 Task: Add an event with the title Interview with RohitC, date '2023/10/28', time 7:50 AM to 9:50 AMand add a description: A coffee meeting with a client is an informal and relaxed setting where business professionals come together to discuss matters related to their professional relationship. It provides an opportunity to connect on a more personal level, build rapport, and strengthen the business partnership.Select event color  Flamingo . Add location for the event as: 654 Via Veneto, Rome, Italy, logged in from the account softage.5@softage.netand send the event invitation to softage.10@softage.net and softage.3@softage.net. Set a reminder for the event Weekly on Sunday
Action: Mouse moved to (75, 149)
Screenshot: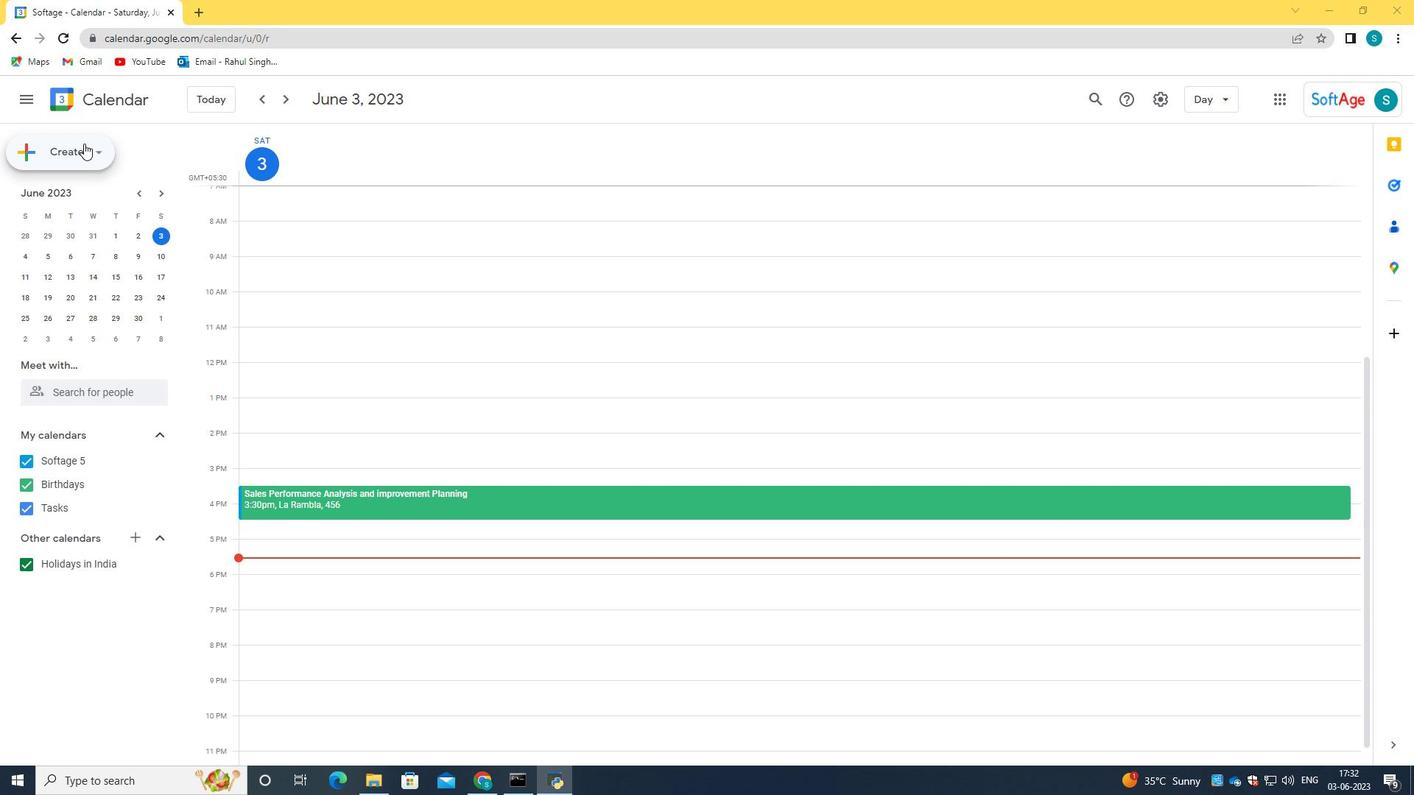 
Action: Mouse pressed left at (75, 149)
Screenshot: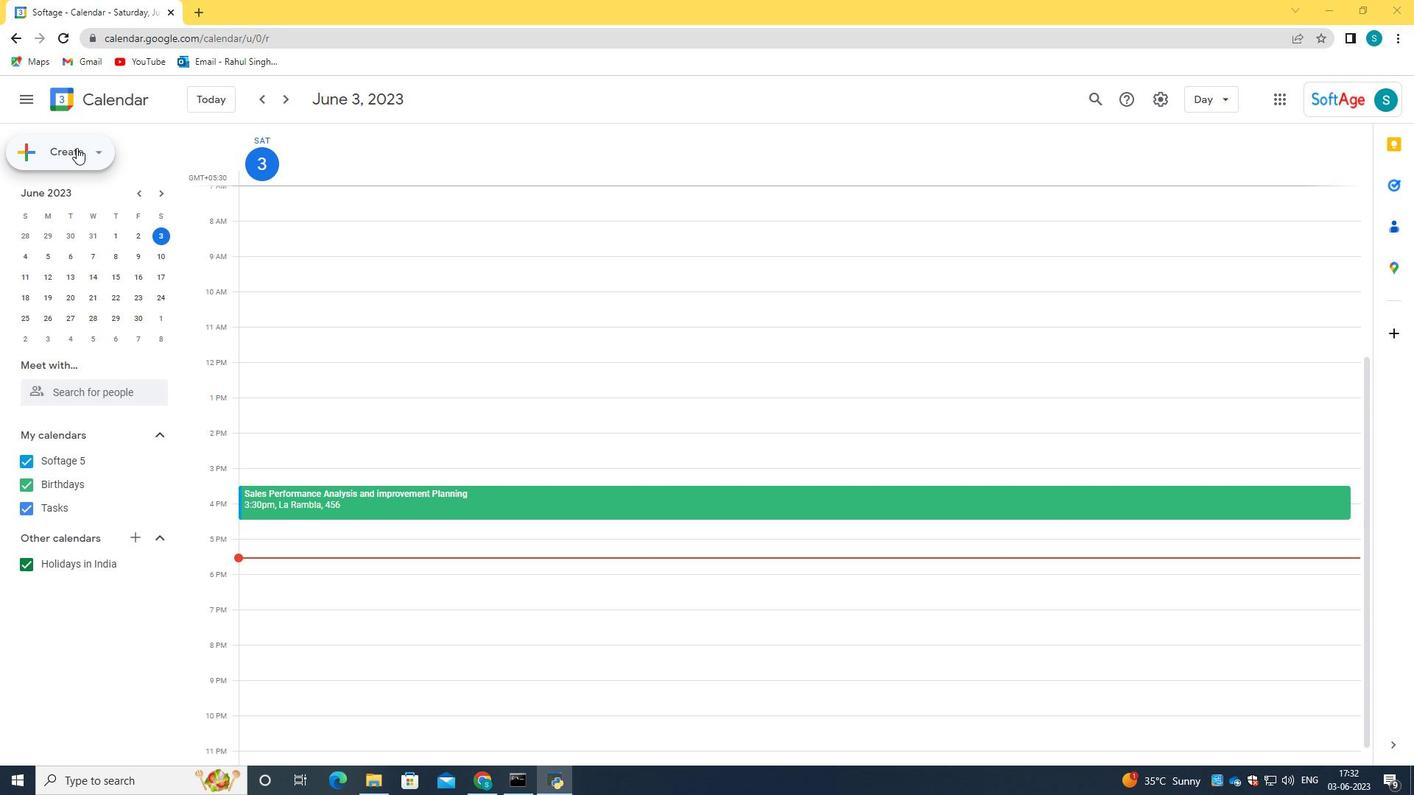 
Action: Mouse moved to (99, 188)
Screenshot: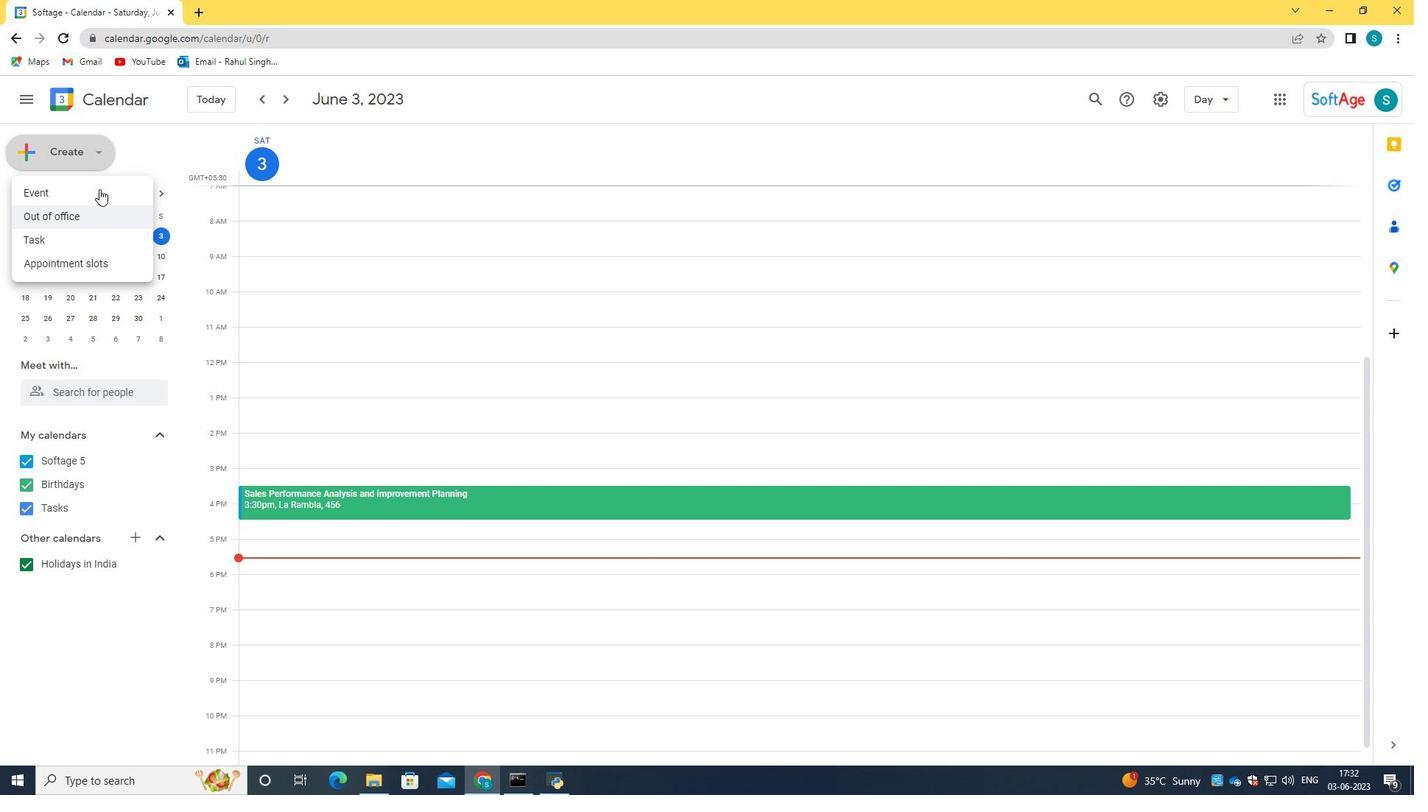 
Action: Mouse pressed left at (99, 188)
Screenshot: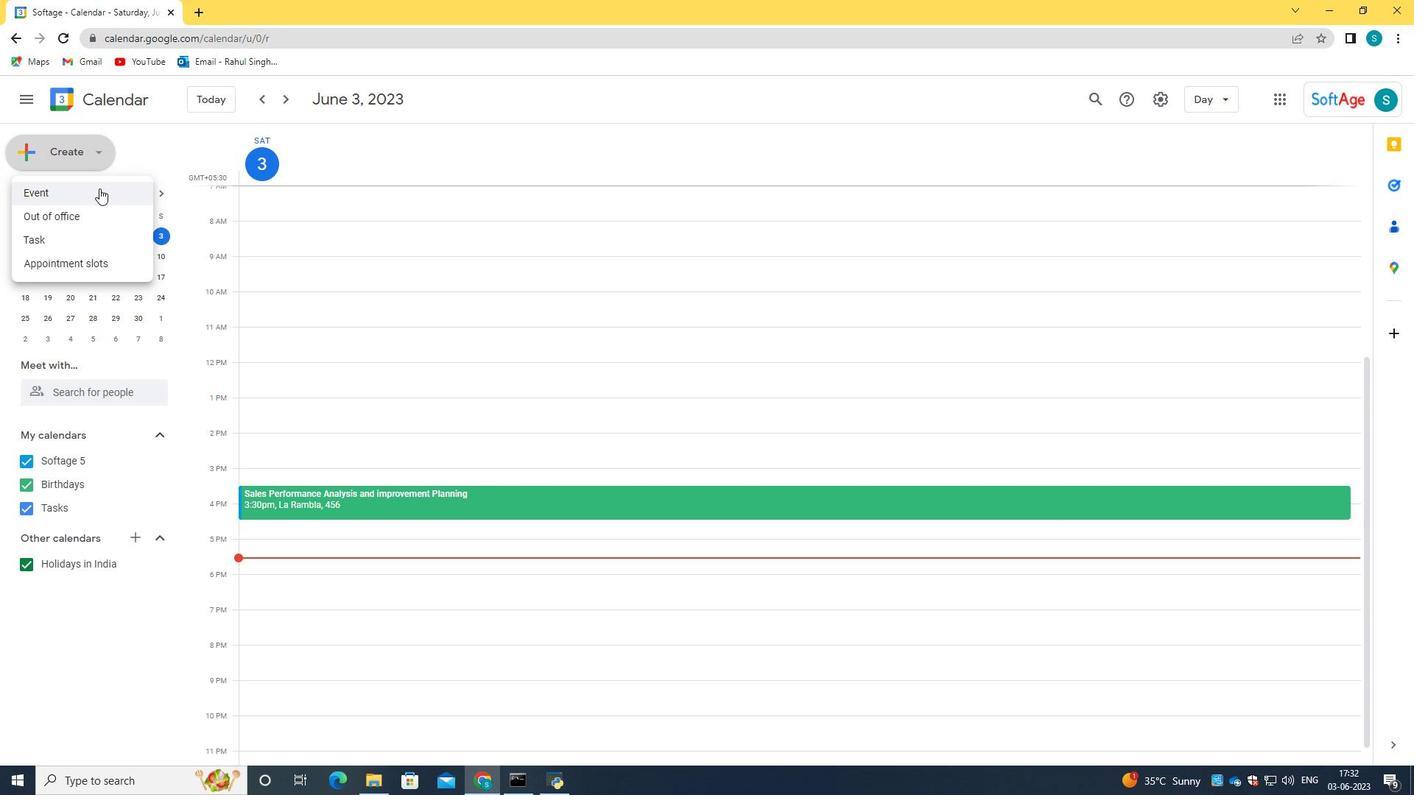 
Action: Mouse moved to (834, 584)
Screenshot: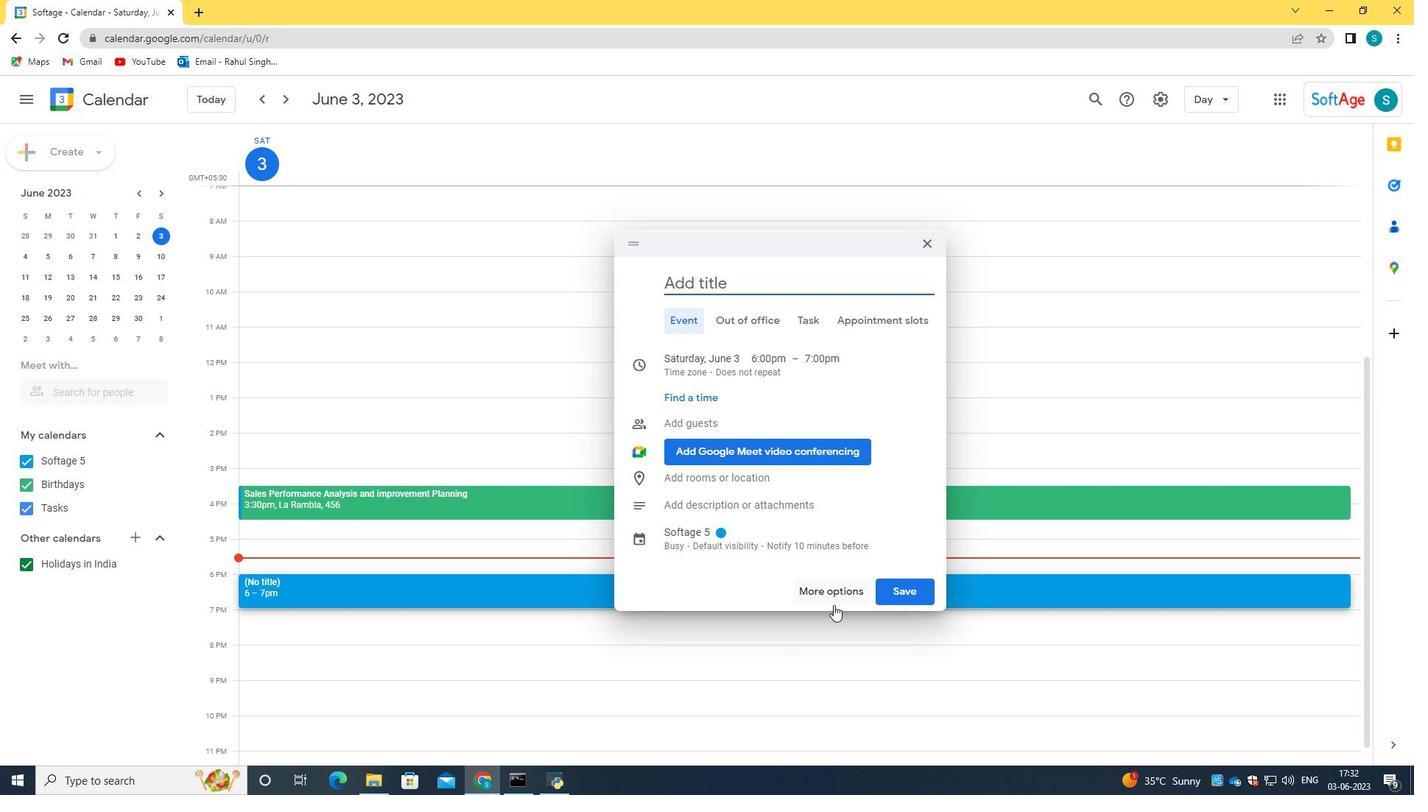 
Action: Mouse pressed left at (834, 584)
Screenshot: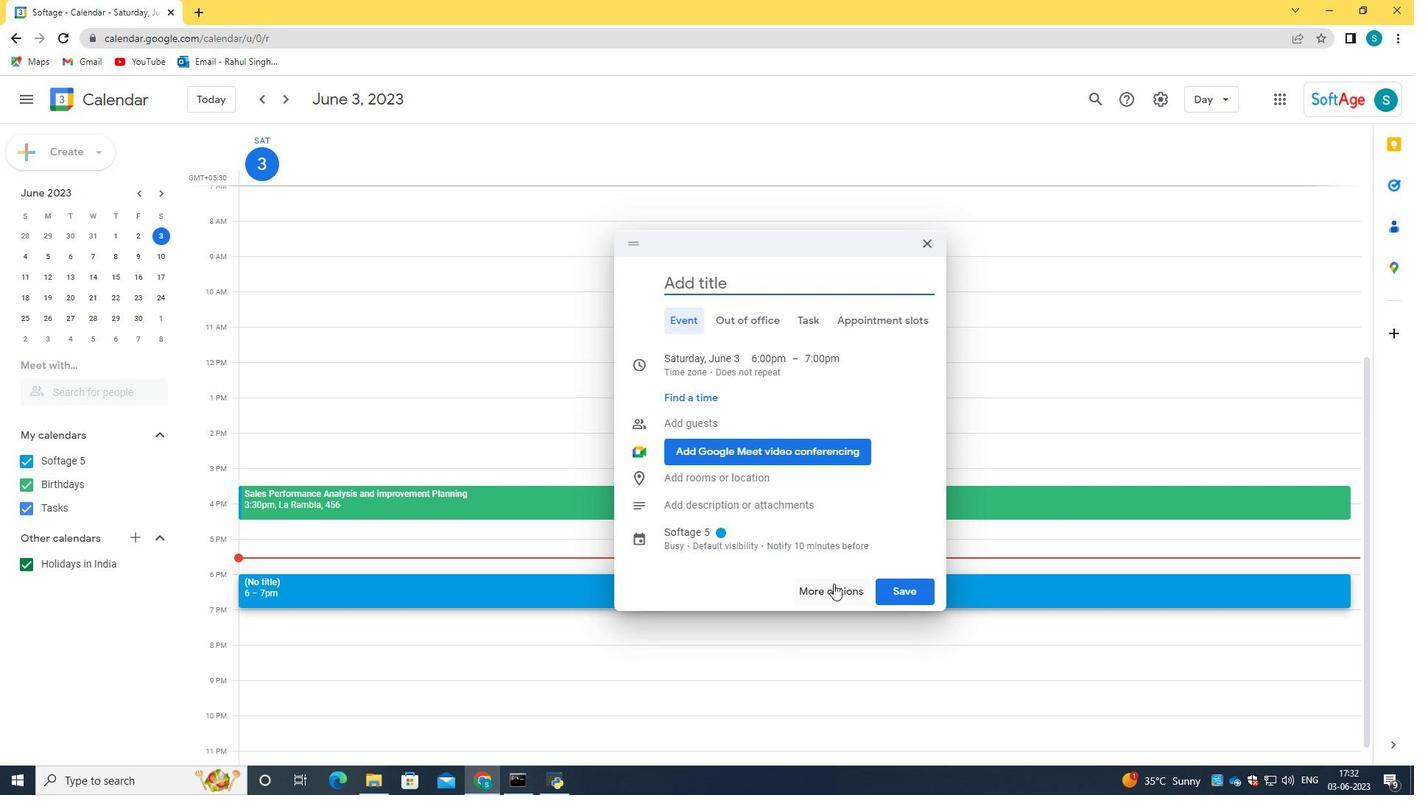 
Action: Mouse moved to (144, 119)
Screenshot: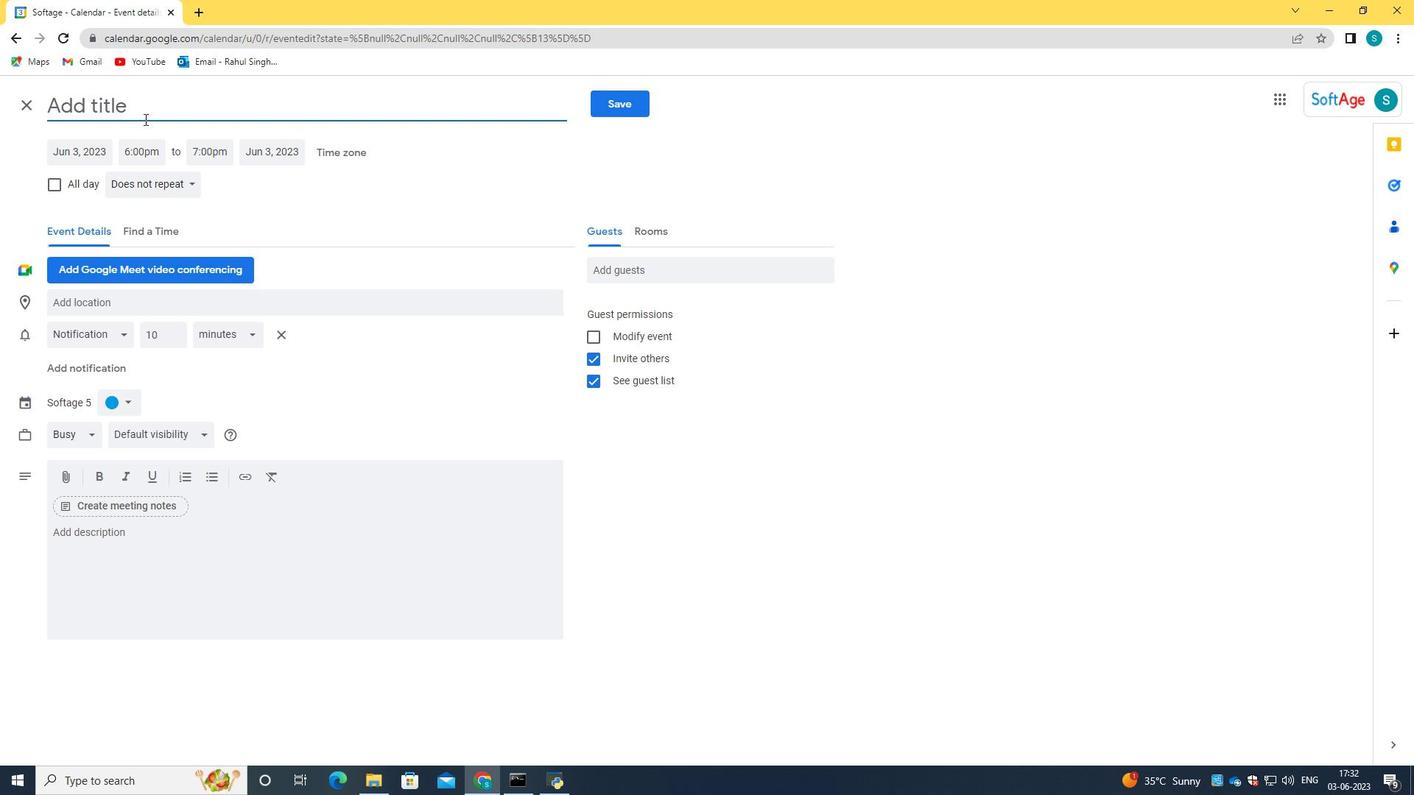 
Action: Key pressed <Key.caps_lock>I<Key.caps_lock>nterview<Key.space>with<Key.space><Key.caps_lock>R<Key.caps_lock>ohit<Key.caps_lock>C<Key.caps_lock>
Screenshot: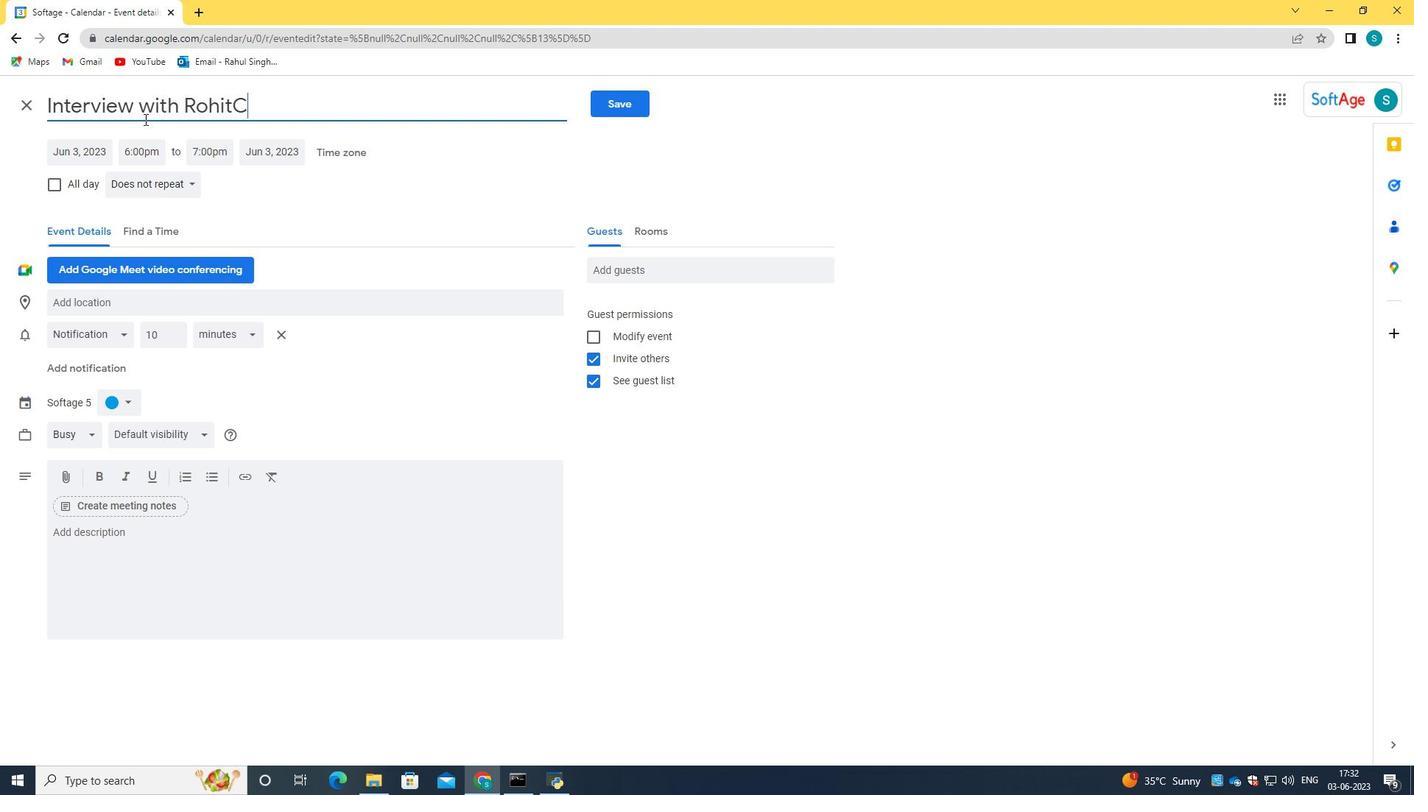 
Action: Mouse moved to (82, 152)
Screenshot: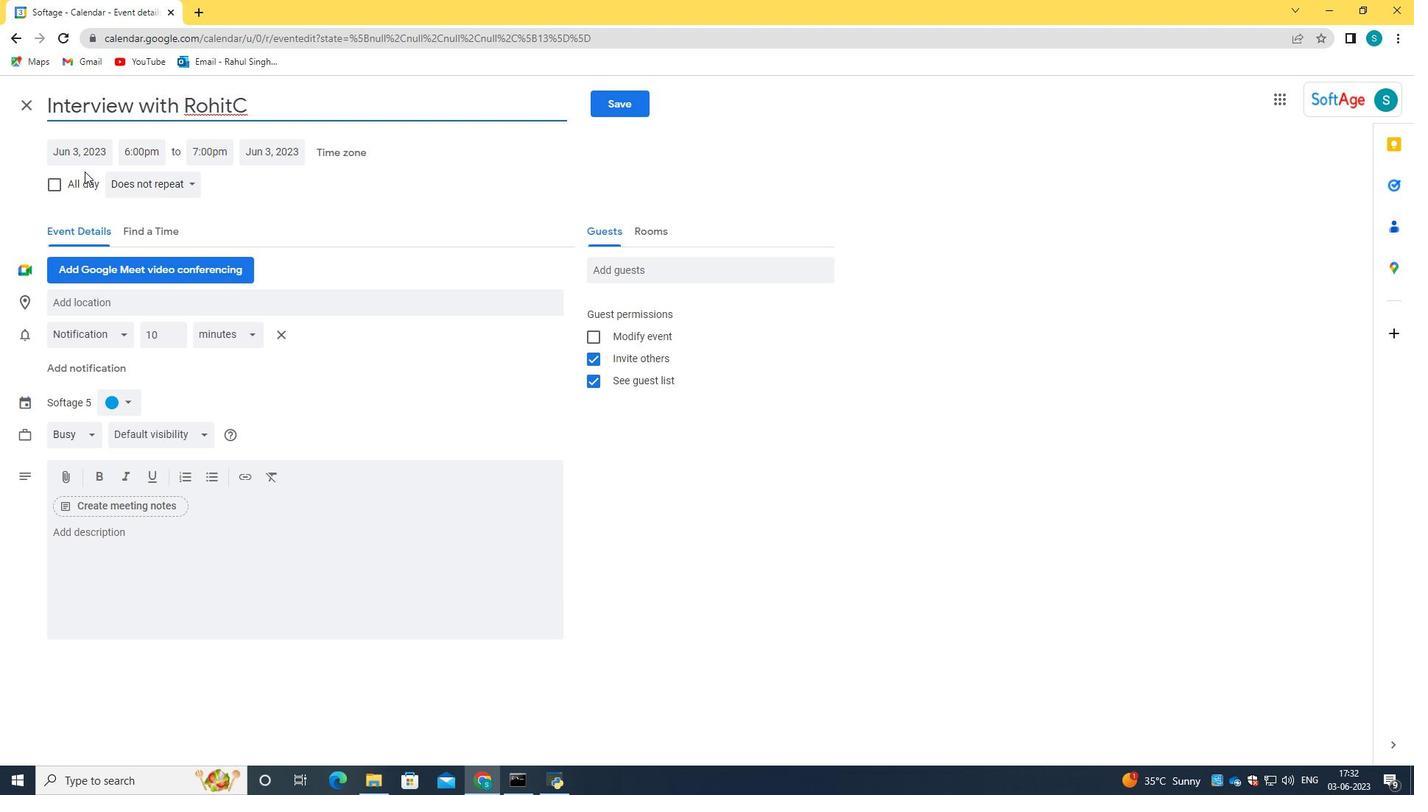 
Action: Mouse pressed left at (82, 152)
Screenshot: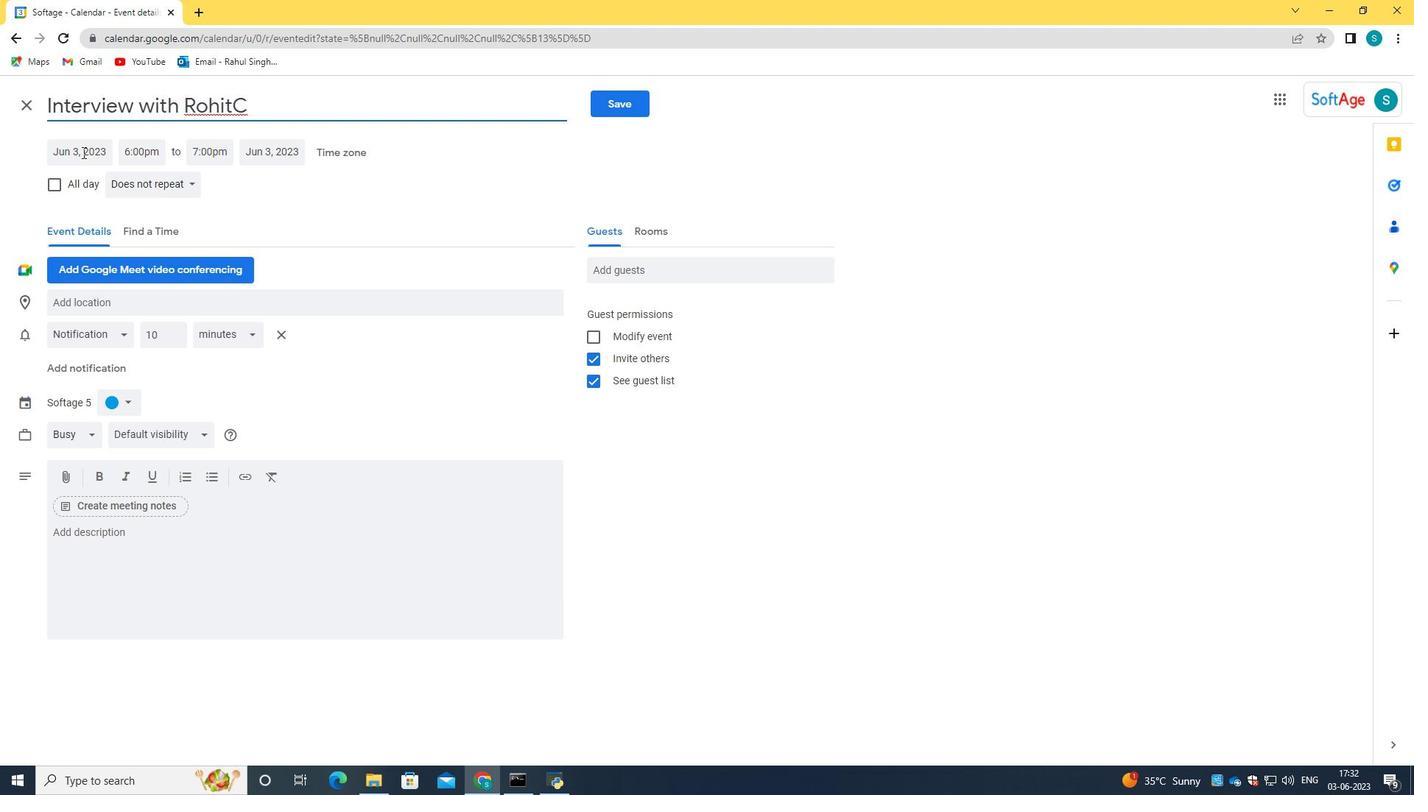 
Action: Key pressed 2023/10/28<Key.tab>07<Key.shift_r>:50am<Key.tab>09<Key.shift_r><Key.shift_r>:50am
Screenshot: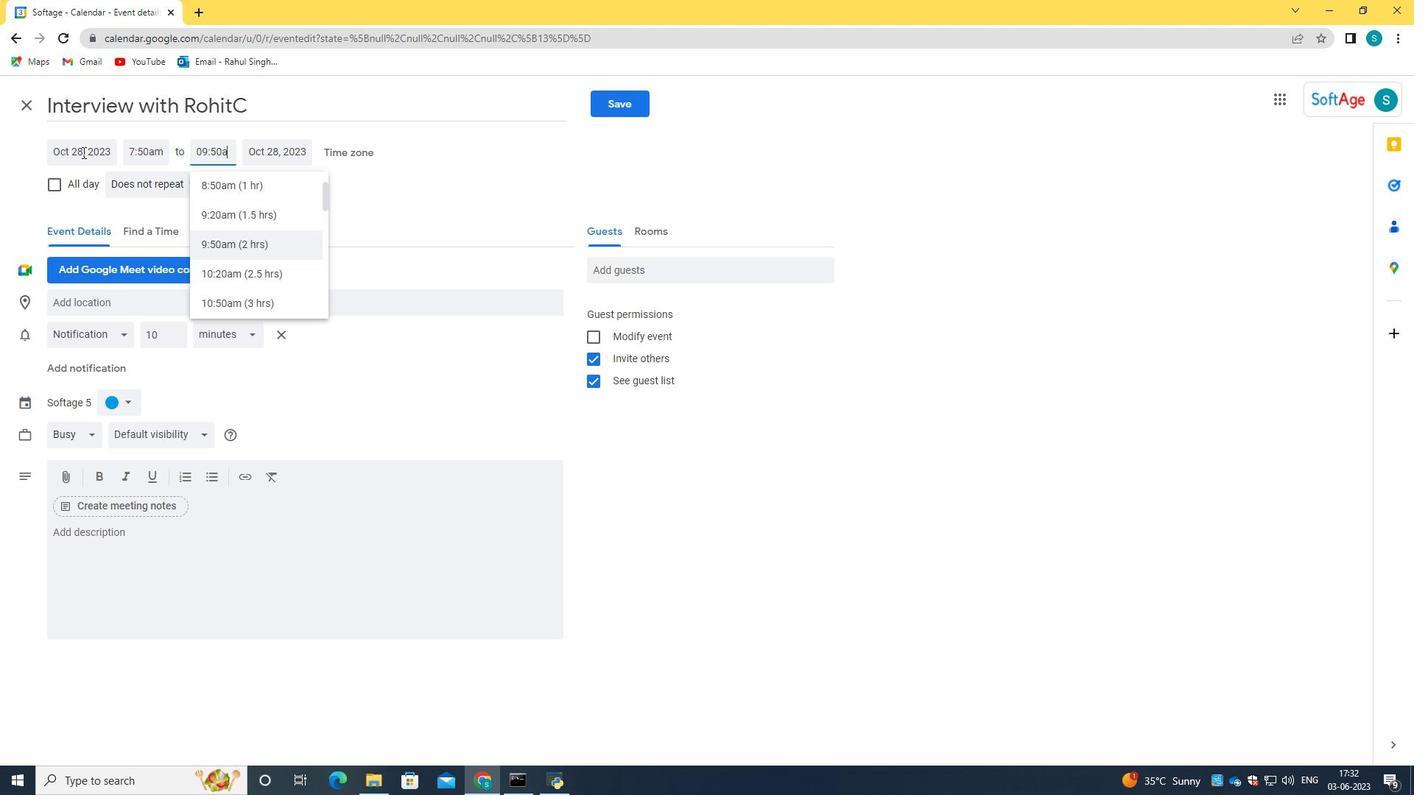
Action: Mouse moved to (242, 242)
Screenshot: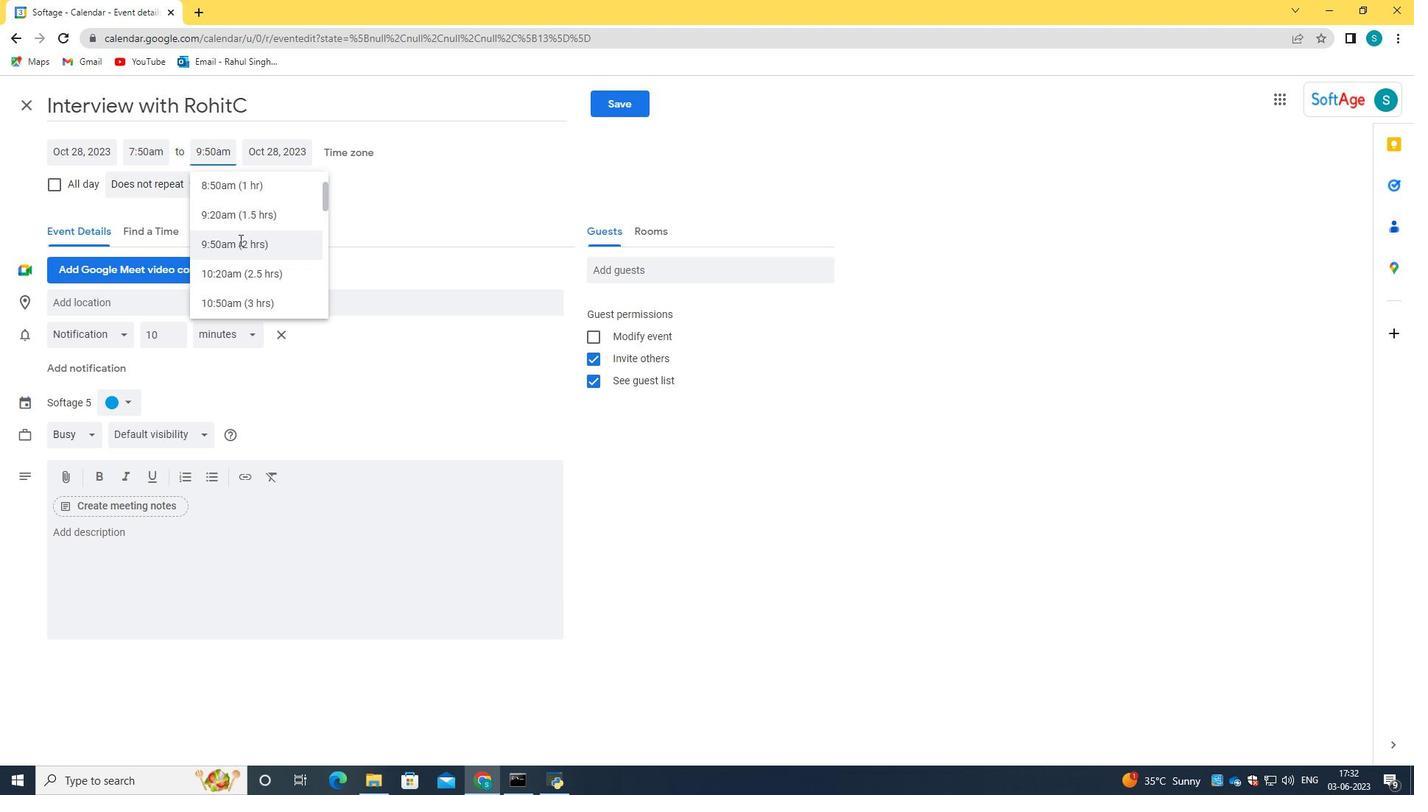 
Action: Mouse pressed left at (242, 242)
Screenshot: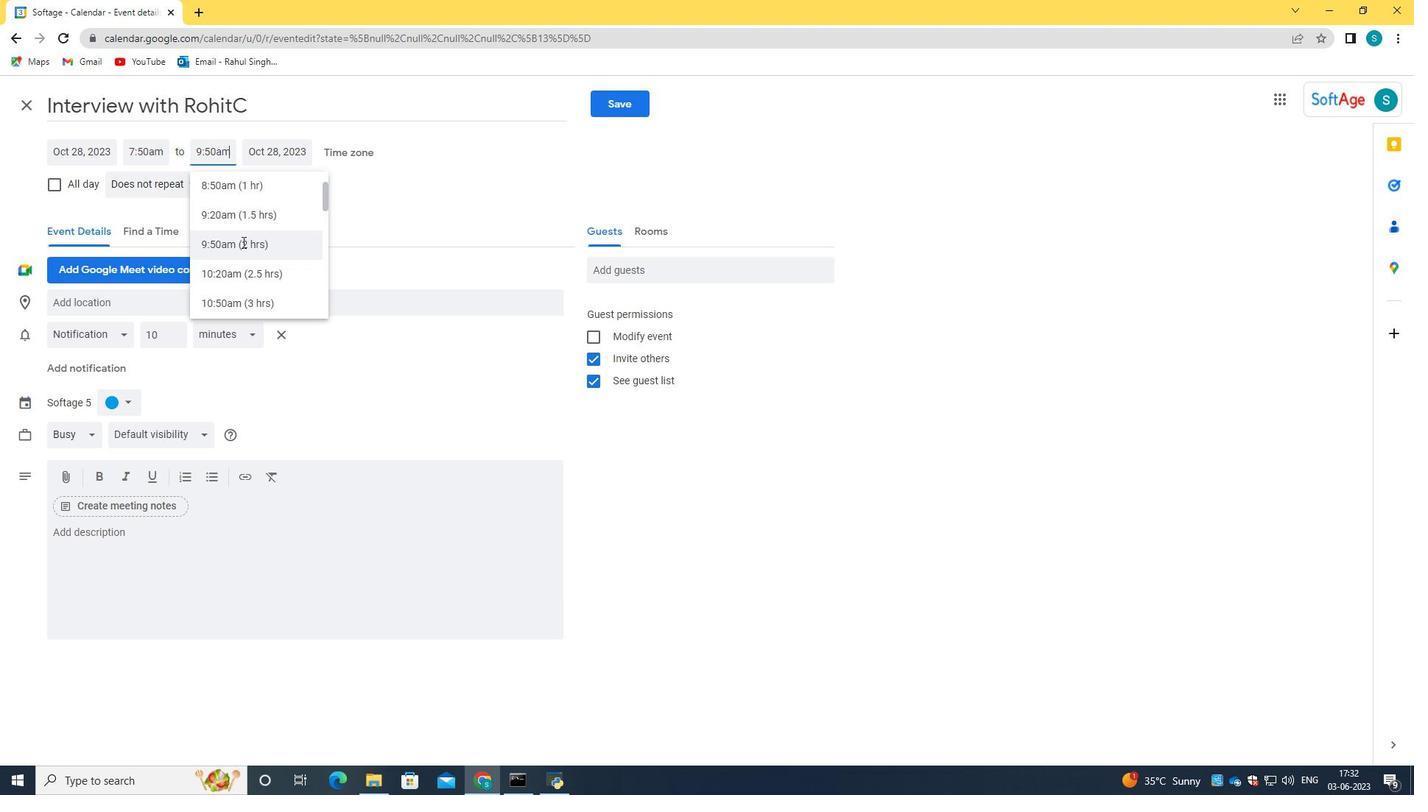 
Action: Mouse moved to (181, 554)
Screenshot: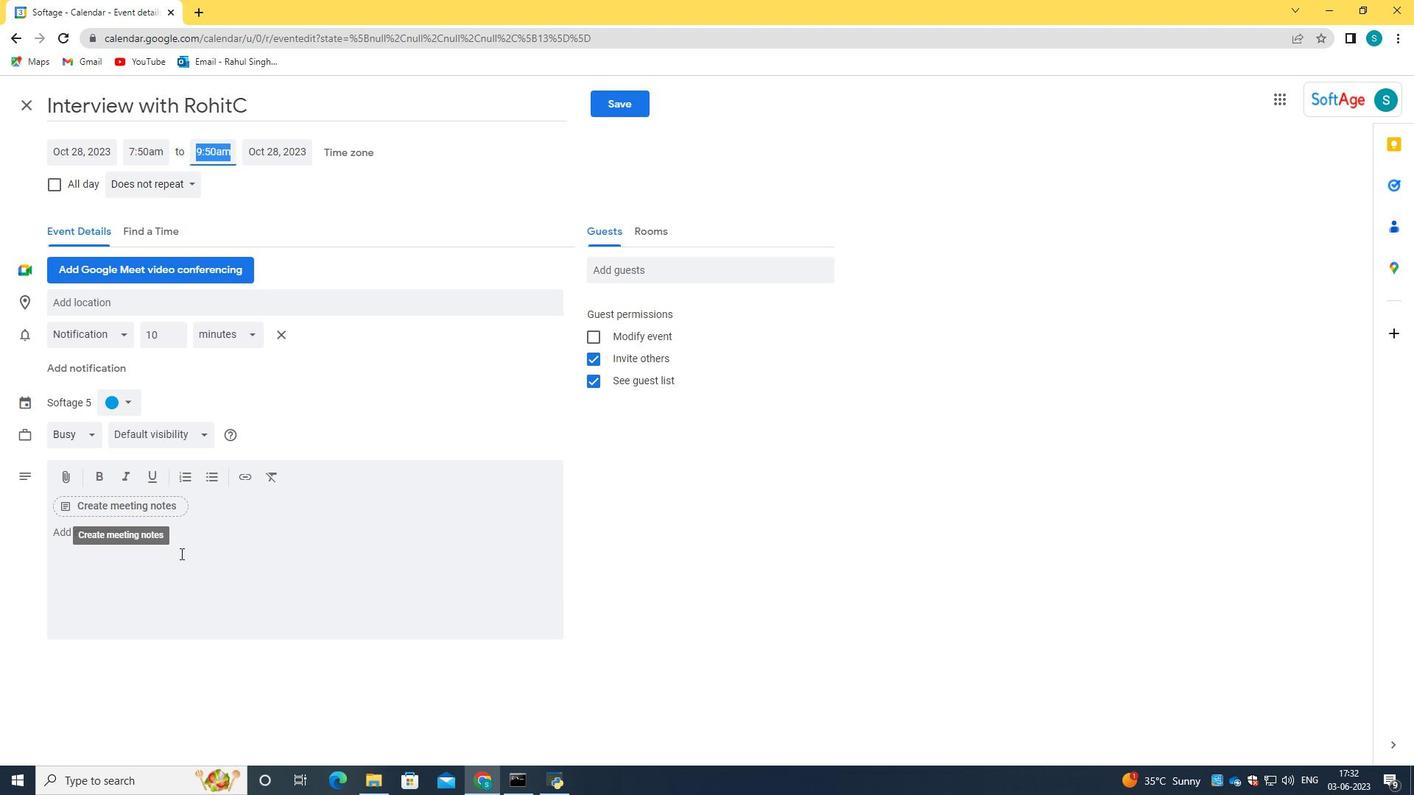 
Action: Mouse pressed left at (181, 554)
Screenshot: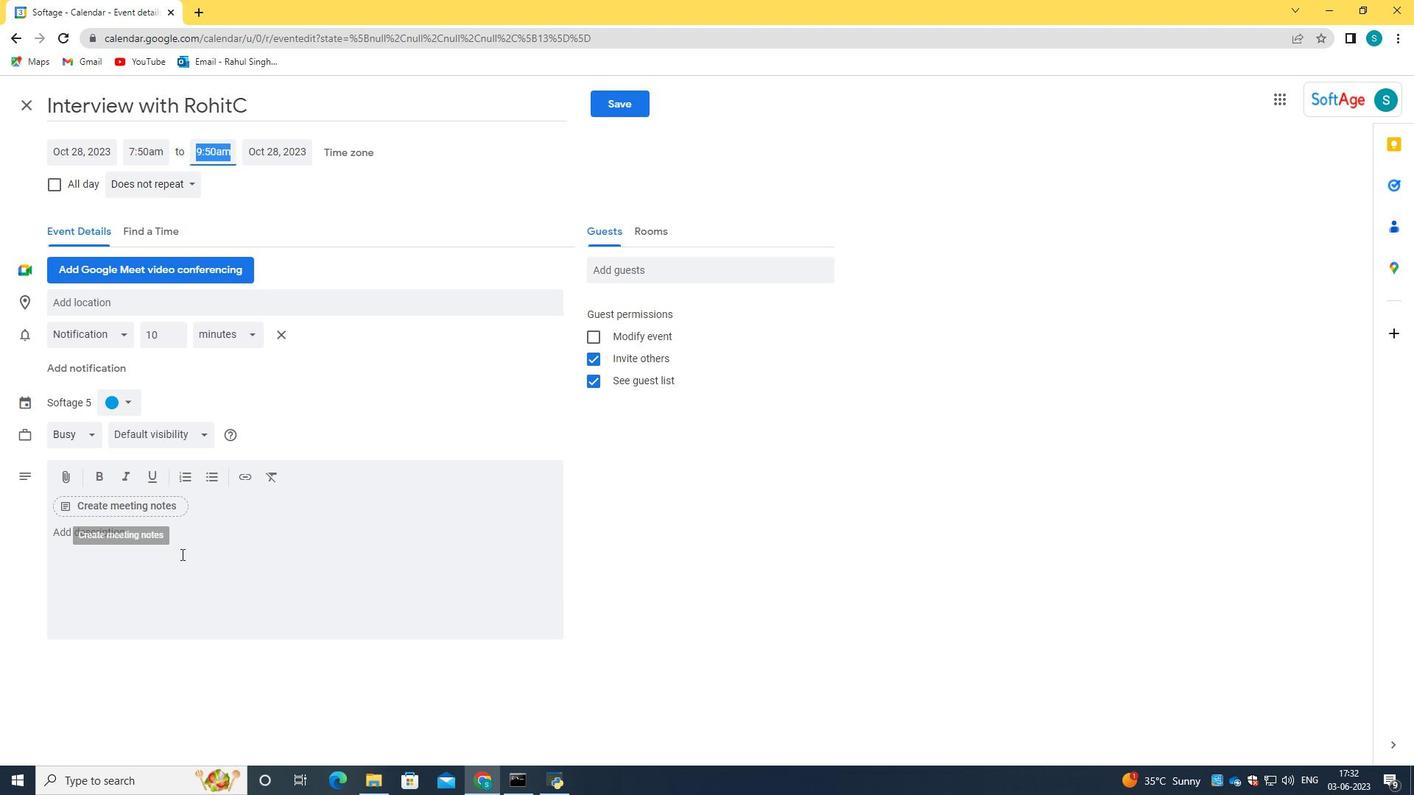 
Action: Key pressed a<Key.backspace><Key.caps_lock>A<Key.space><Key.caps_lock>coffee<Key.space>meeting<Key.space>witha<Key.backspace><Key.space>ac<Key.backspace><Key.space>client<Key.space>is<Key.space>an<Key.space>informal<Key.space>and<Key.space>relaxed<Key.space>setting<Key.space>where<Key.space>business<Key.space>professional<Key.space><Key.backspace>s<Key.space>come<Key.space>together<Key.space>to<Key.space>discuss<Key.space>matters<Key.space>realated<Key.space><Key.backspace><Key.backspace><Key.backspace><Key.backspace><Key.backspace><Key.backspace><Key.backspace>lated<Key.space>to<Key.space>their<Key.space>profes=<Key.backspace><Key.backspace><Key.backspace><Key.backspace>essional<Key.space>e<Key.backspace>
Screenshot: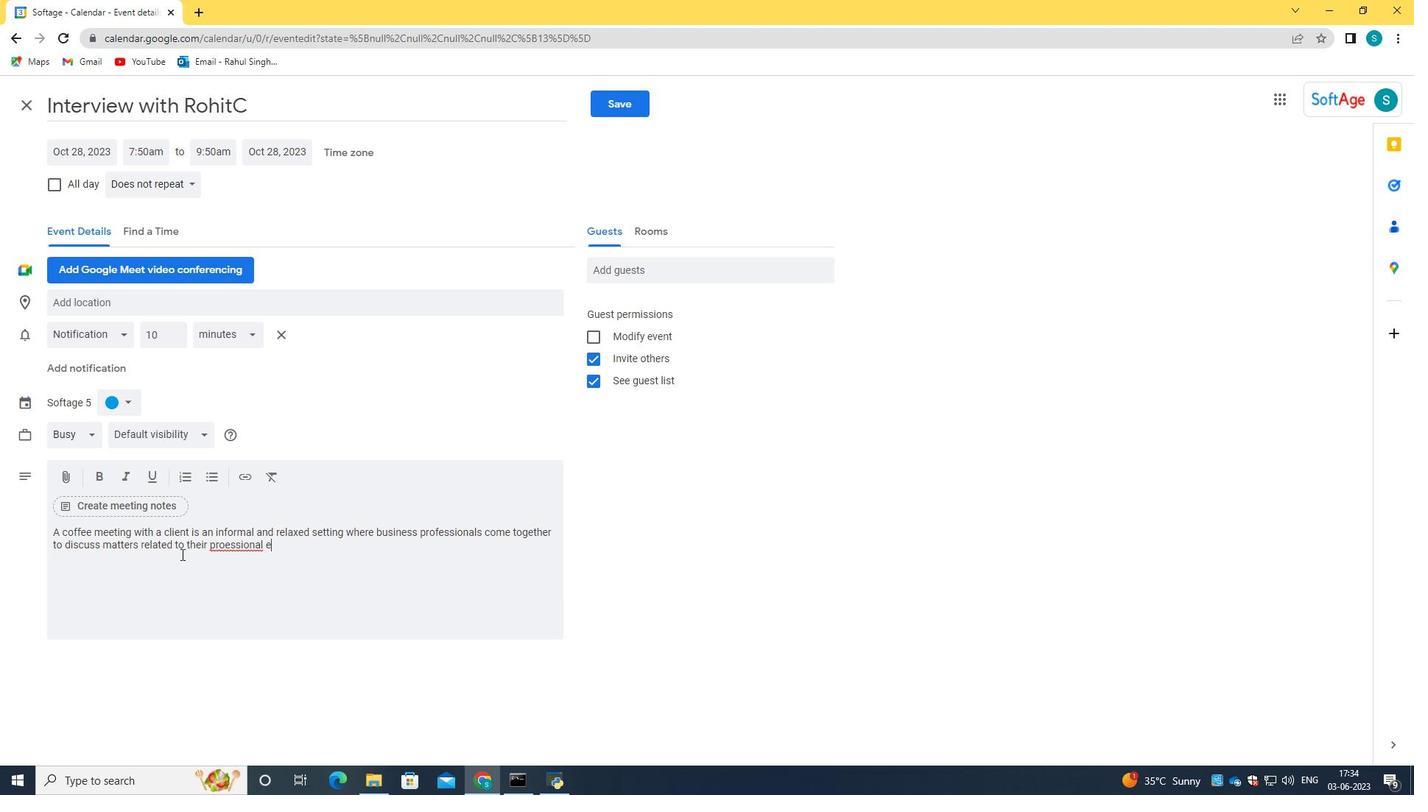 
Action: Mouse moved to (242, 548)
Screenshot: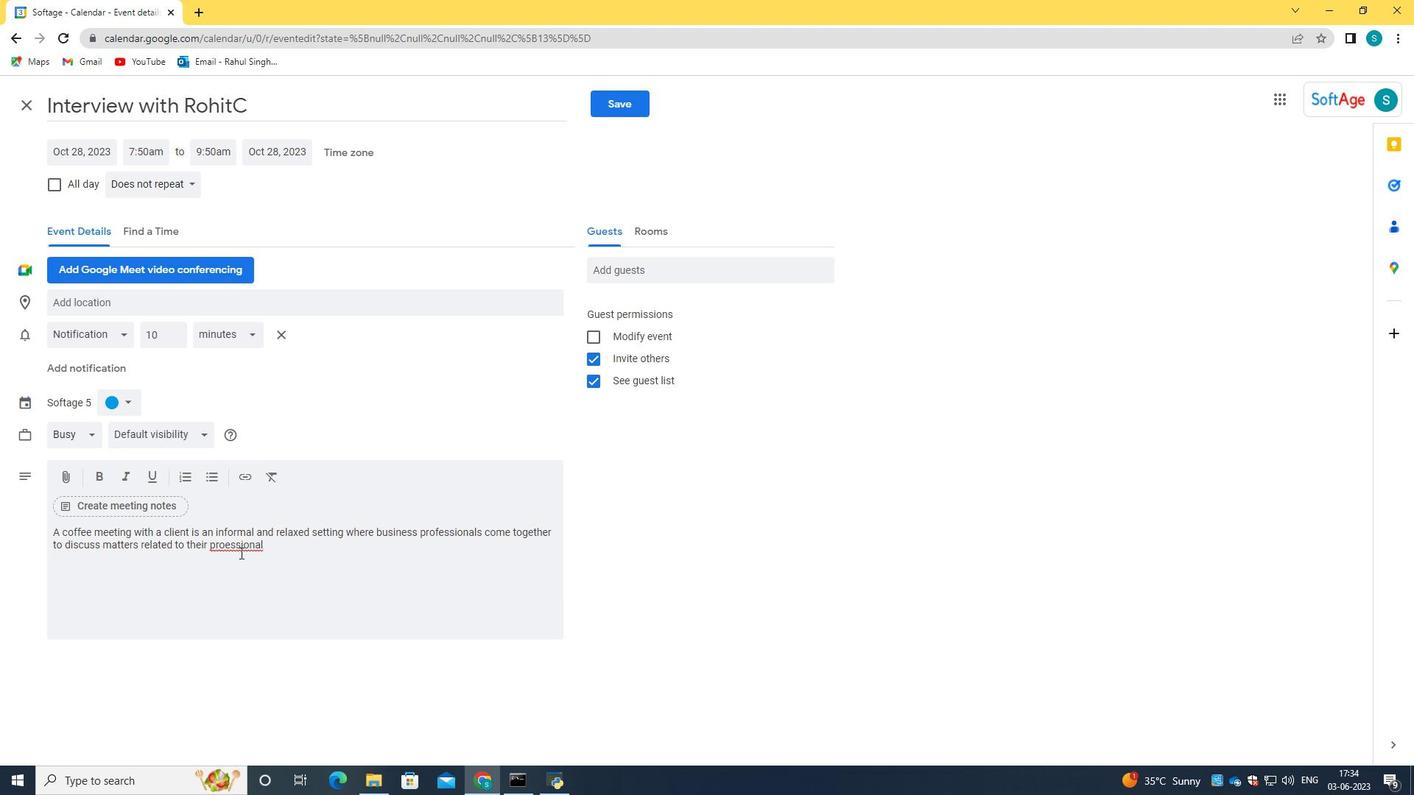 
Action: Mouse pressed right at (242, 548)
Screenshot: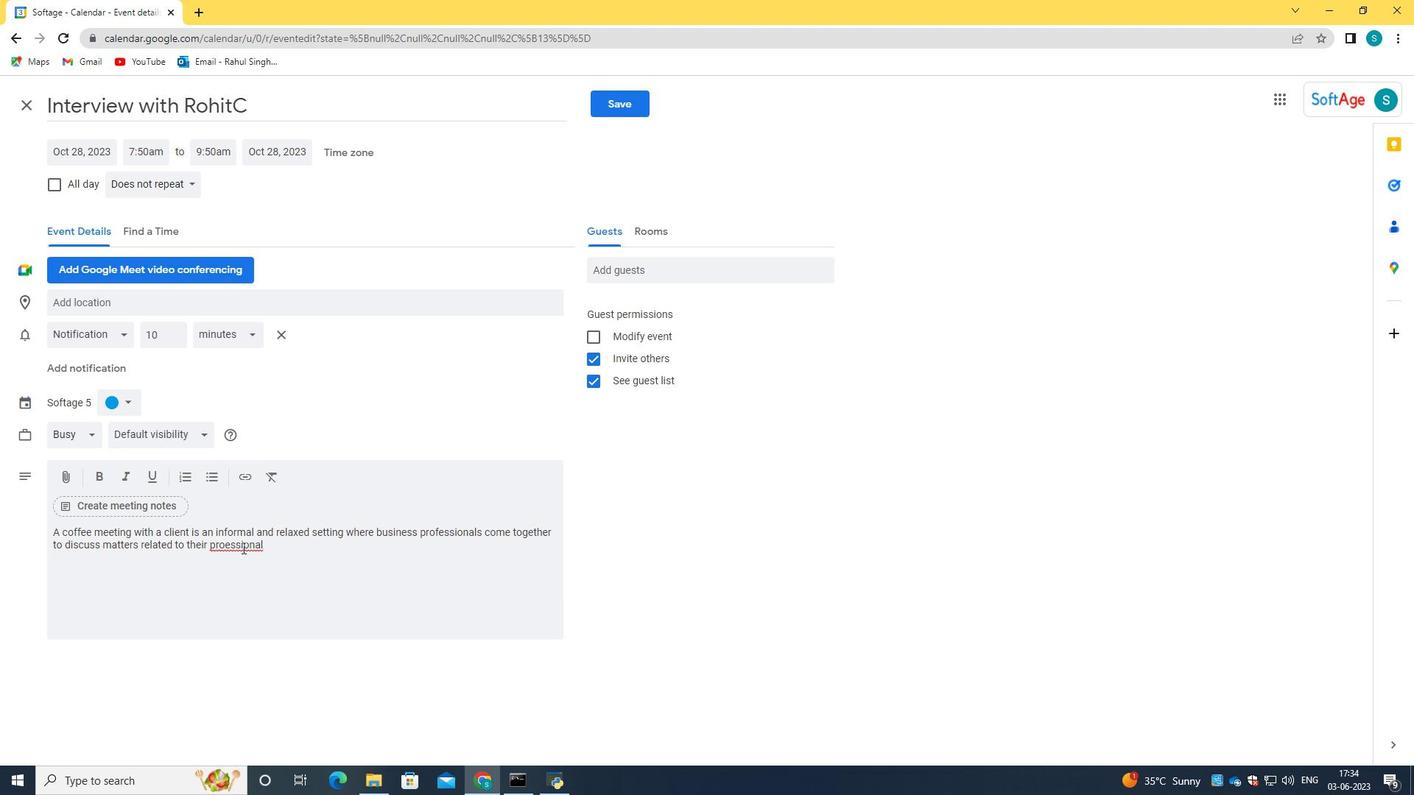 
Action: Mouse moved to (275, 327)
Screenshot: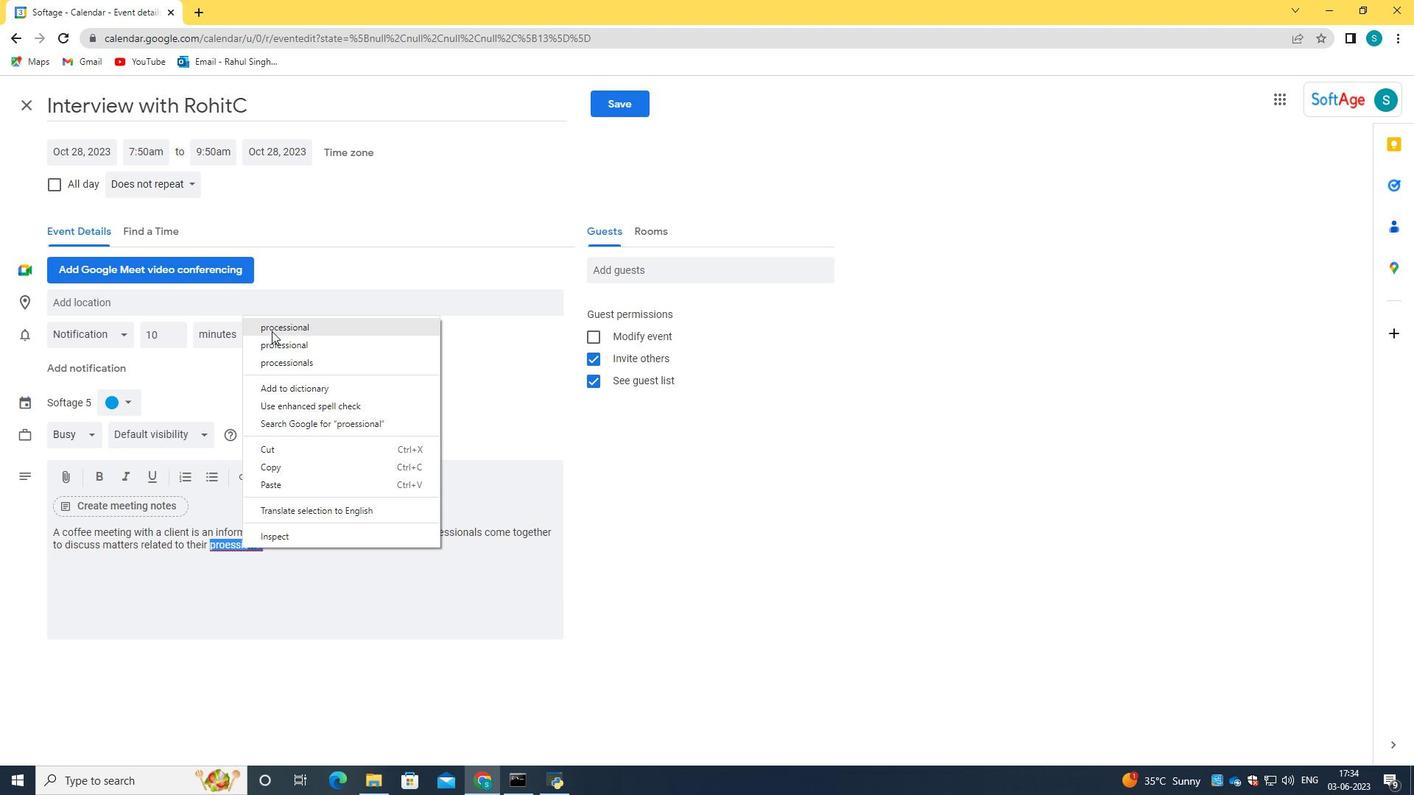 
Action: Mouse pressed left at (275, 327)
Screenshot: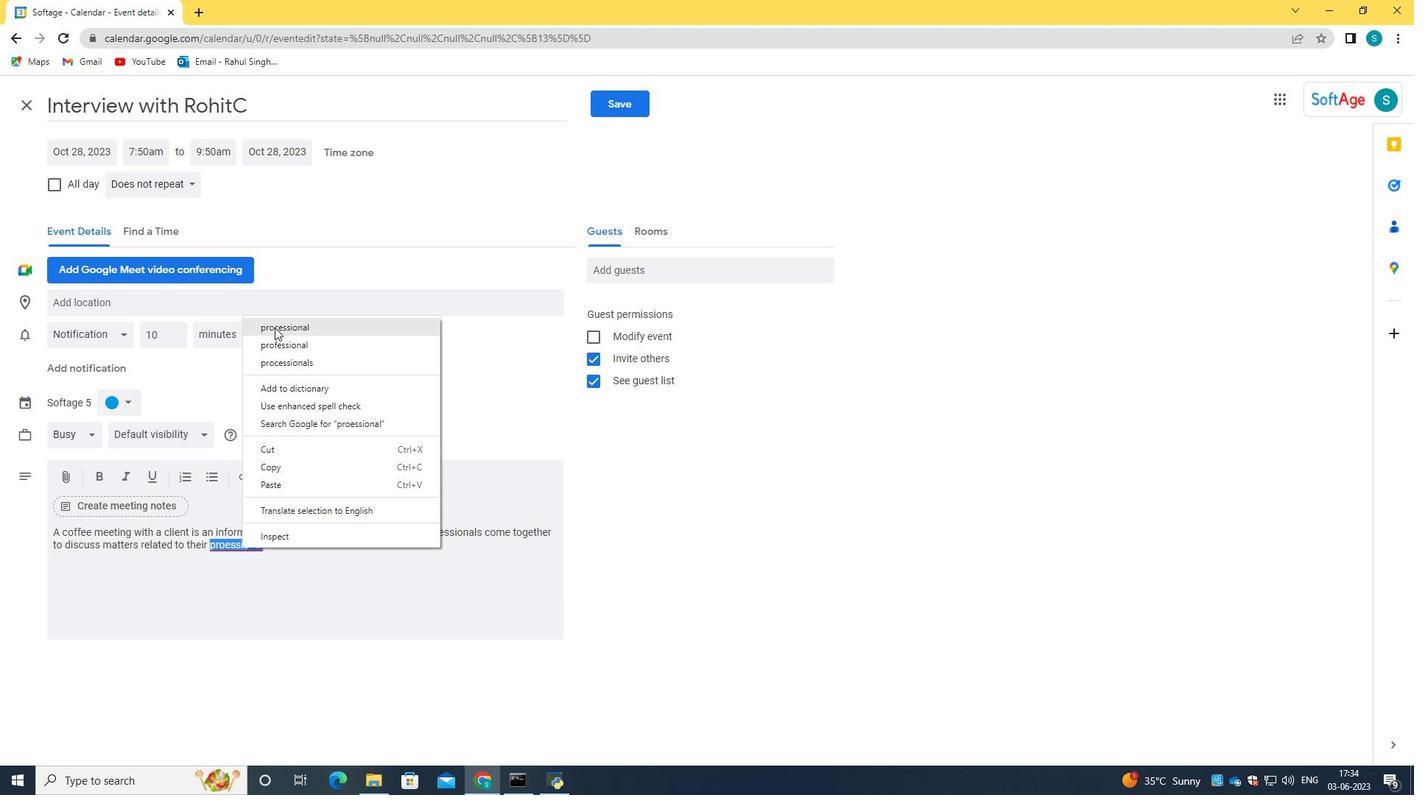 
Action: Mouse moved to (277, 552)
Screenshot: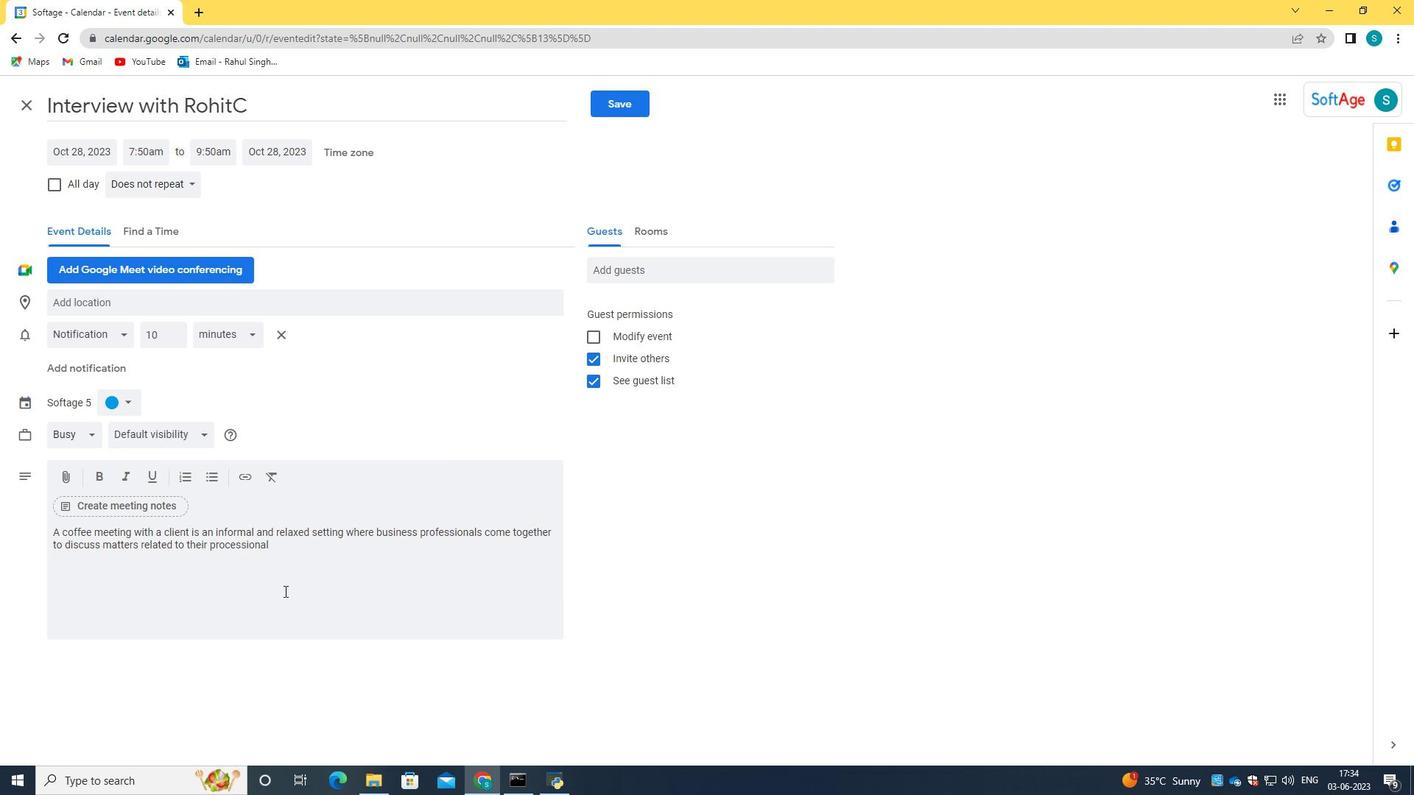 
Action: Key pressed <Key.space>relationship.<Key.space><Key.caps_lock>I<Key.caps_lock>t<Key.space>provides<Key.space>an<Key.space>opportunity<Key.space>to<Key.space>connect<Key.space>on<Key.space>a<Key.space>more<Key.space>personal<Key.space>level,<Key.space>build<Key.space>rapport<Key.space><Key.backspace>,<Key.space>and<Key.space>strengthen<Key.space>the<Key.space>business<Key.space>partnership.
Screenshot: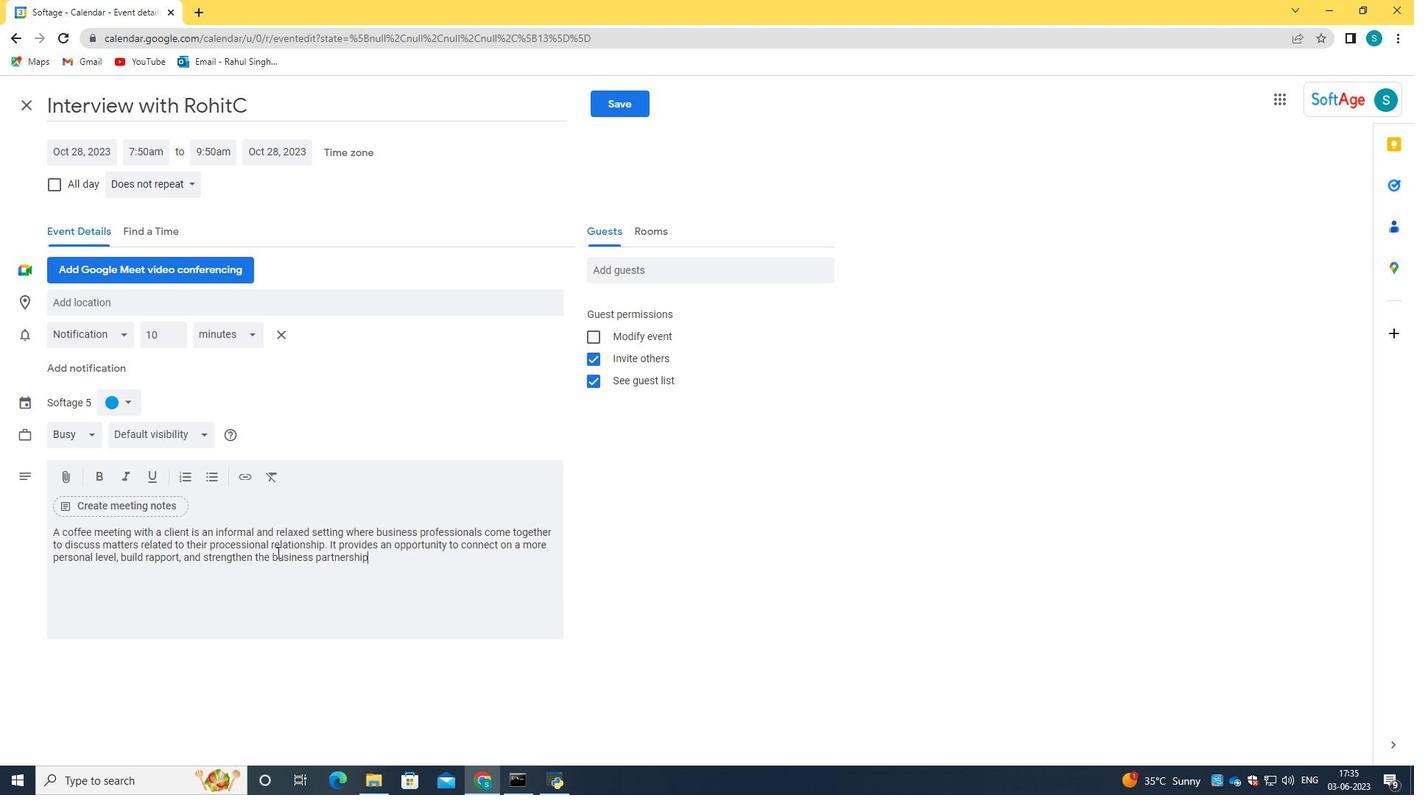 
Action: Mouse moved to (119, 401)
Screenshot: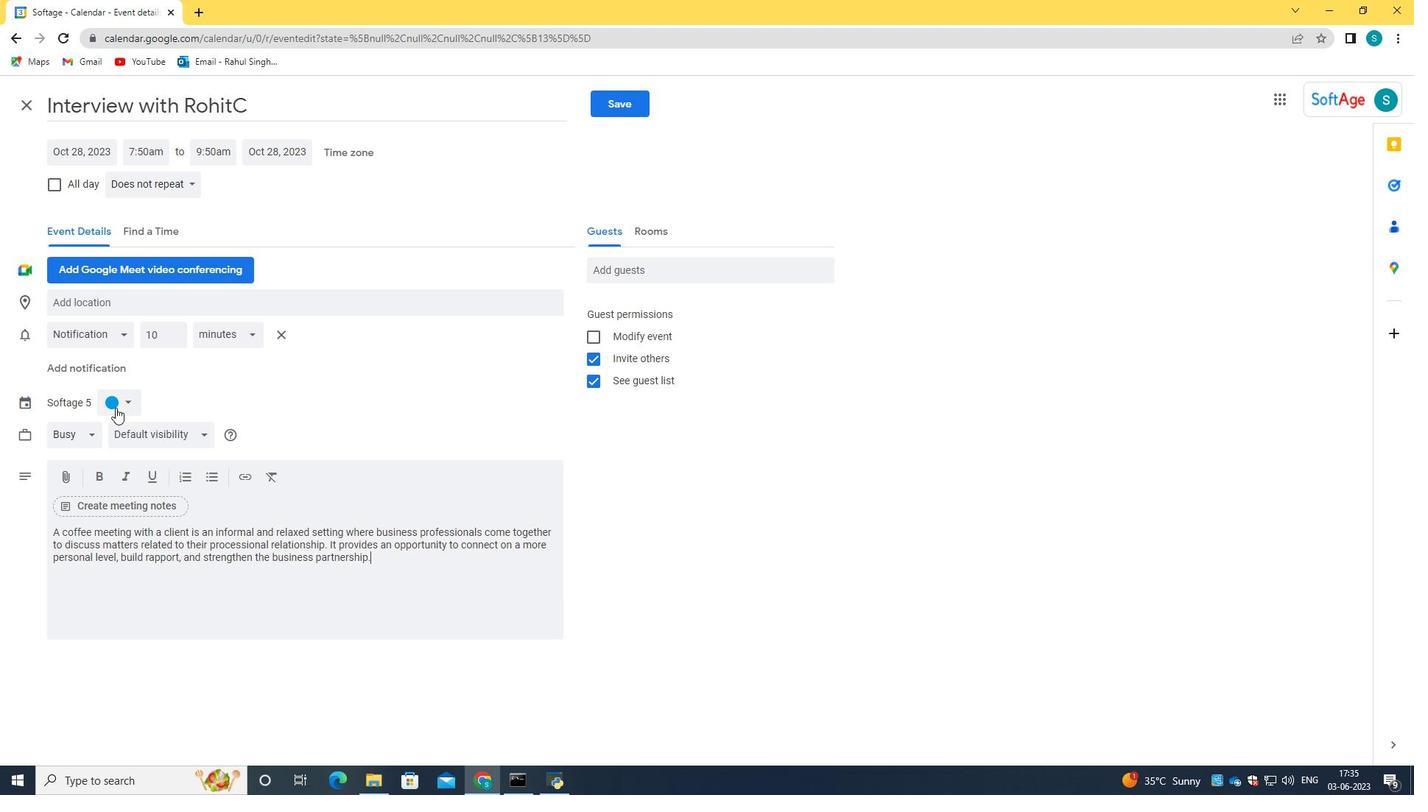 
Action: Mouse pressed left at (119, 401)
Screenshot: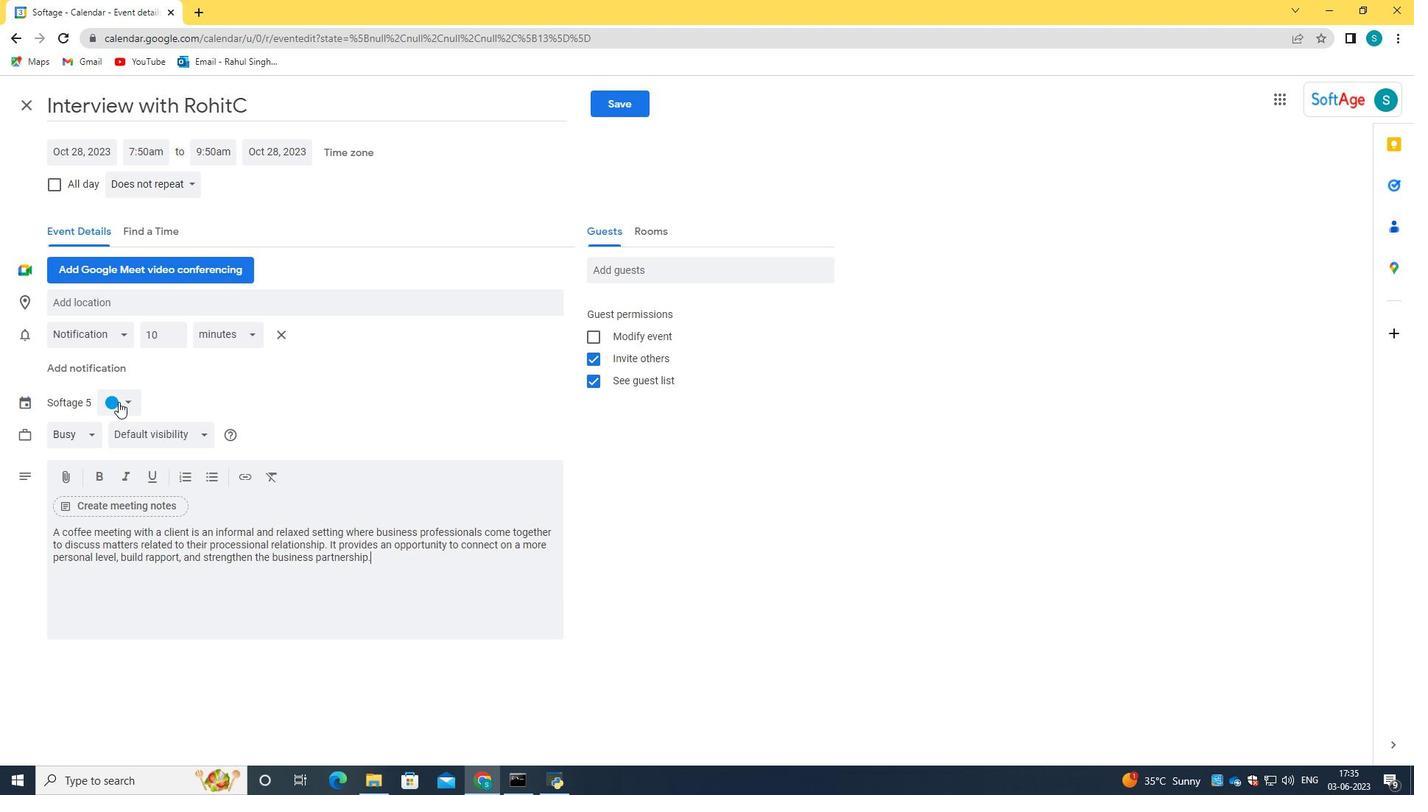 
Action: Mouse moved to (125, 399)
Screenshot: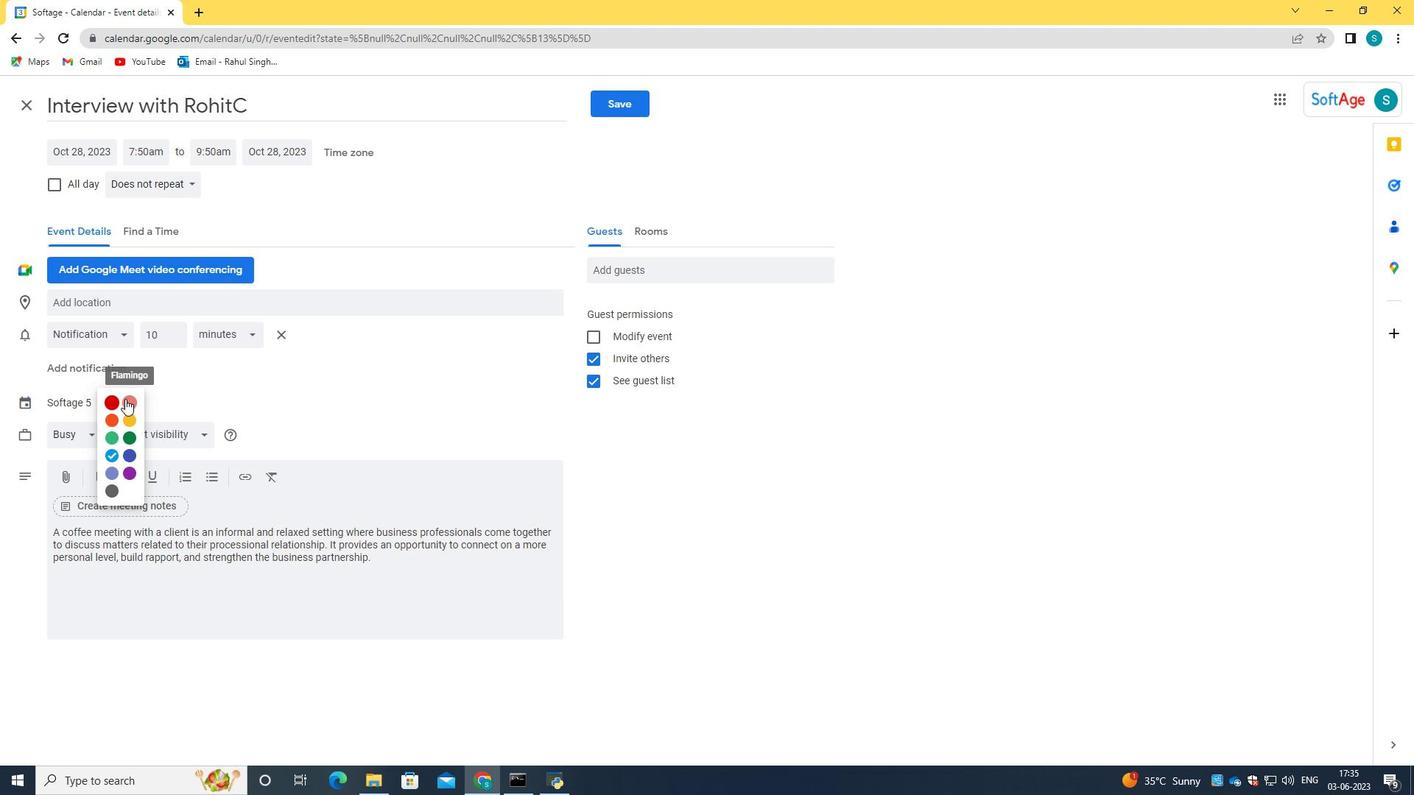 
Action: Mouse pressed left at (125, 399)
Screenshot: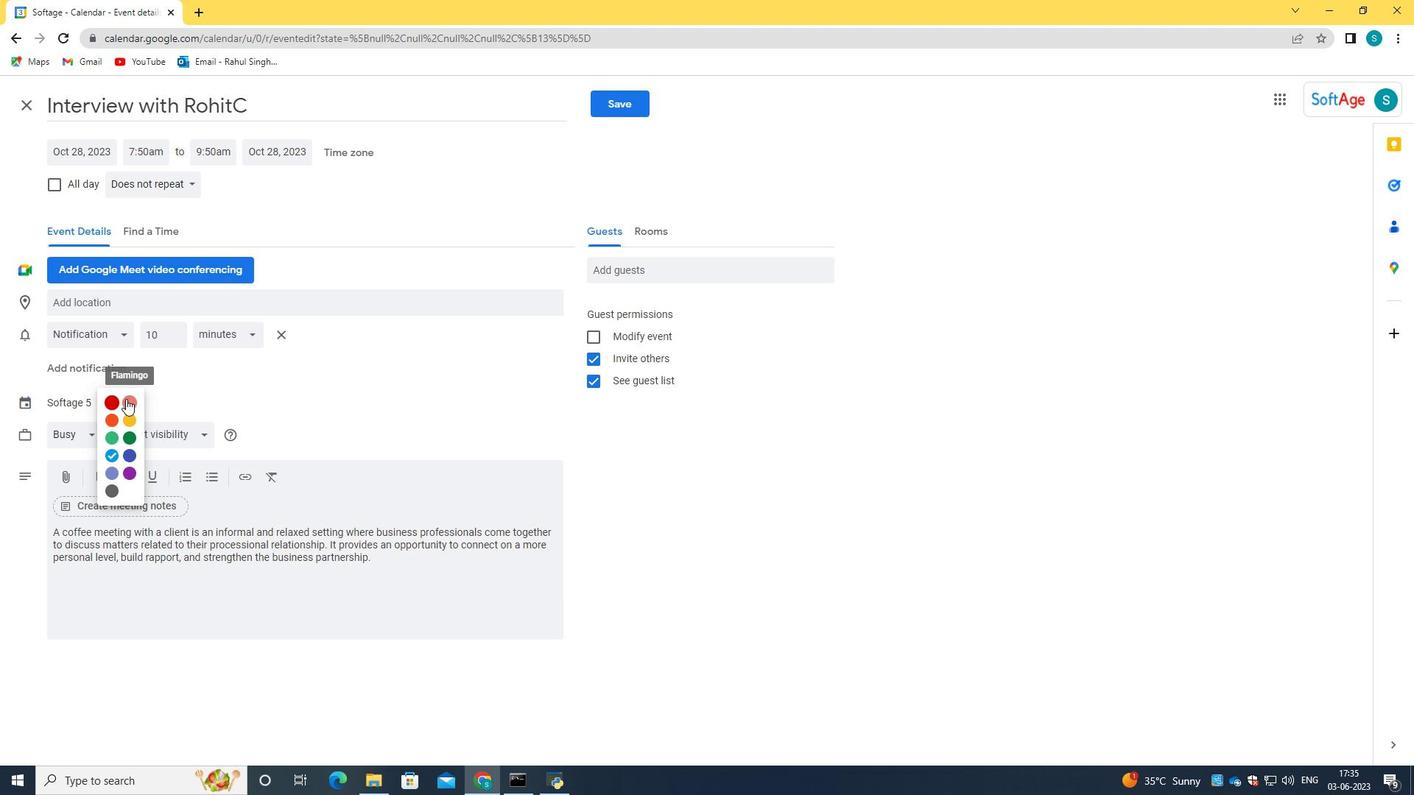 
Action: Mouse moved to (116, 312)
Screenshot: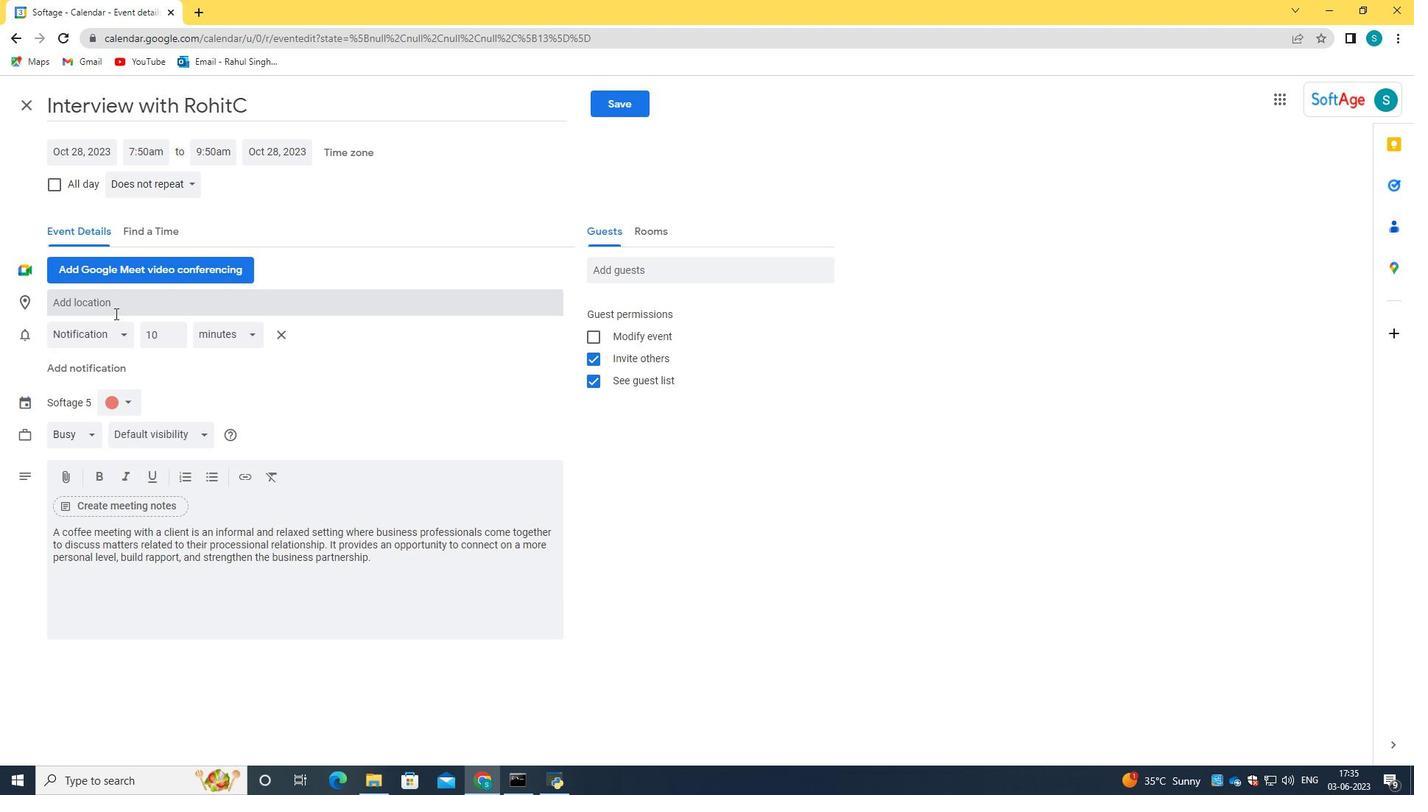 
Action: Mouse pressed left at (116, 312)
Screenshot: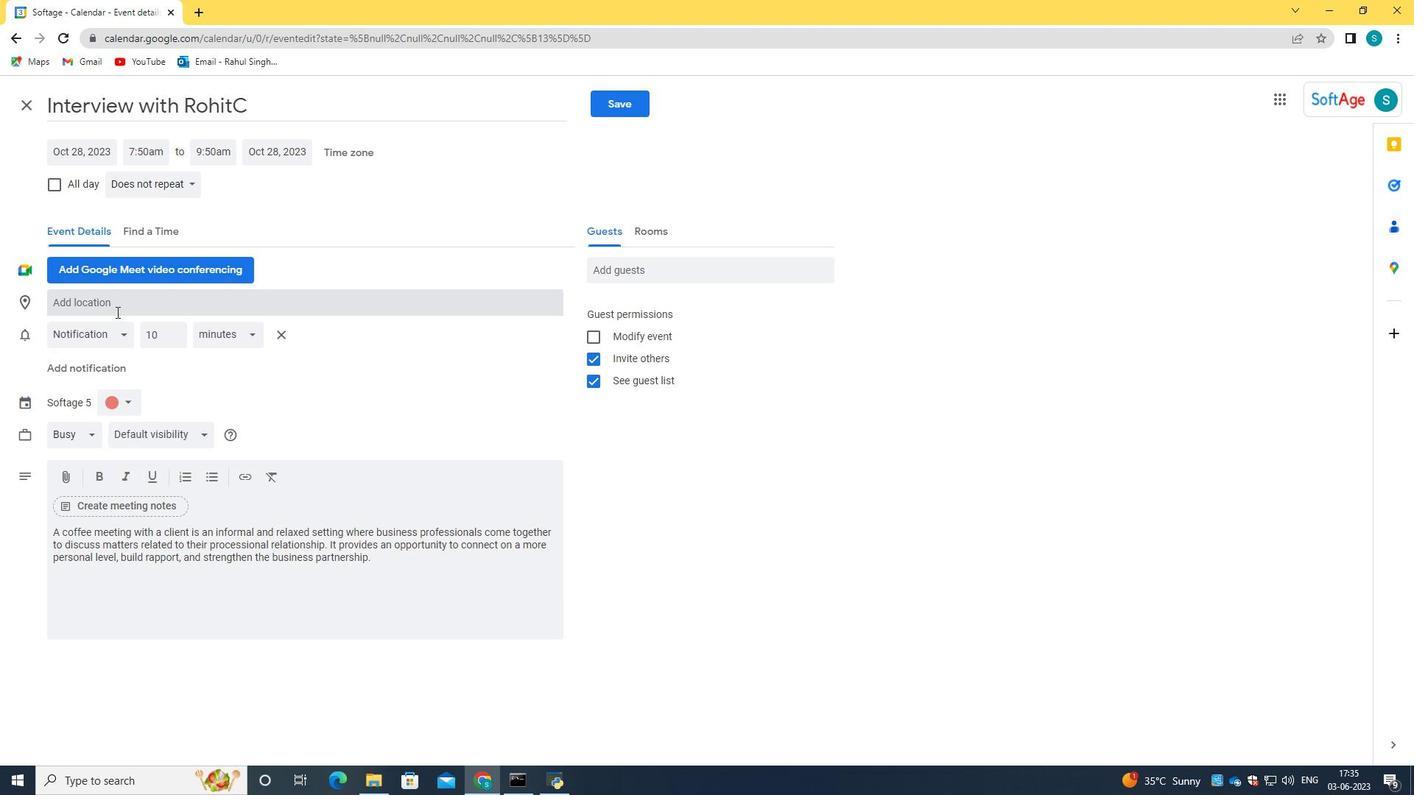 
Action: Key pressed 654<Key.space><Key.caps_lock>V<Key.caps_lock>ia<Key.space><Key.caps_lock>V<Key.caps_lock>eneto,<Key.space><Key.caps_lock>R<Key.caps_lock>ome,<Key.space><Key.caps_lock>I<Key.caps_lock>taly
Screenshot: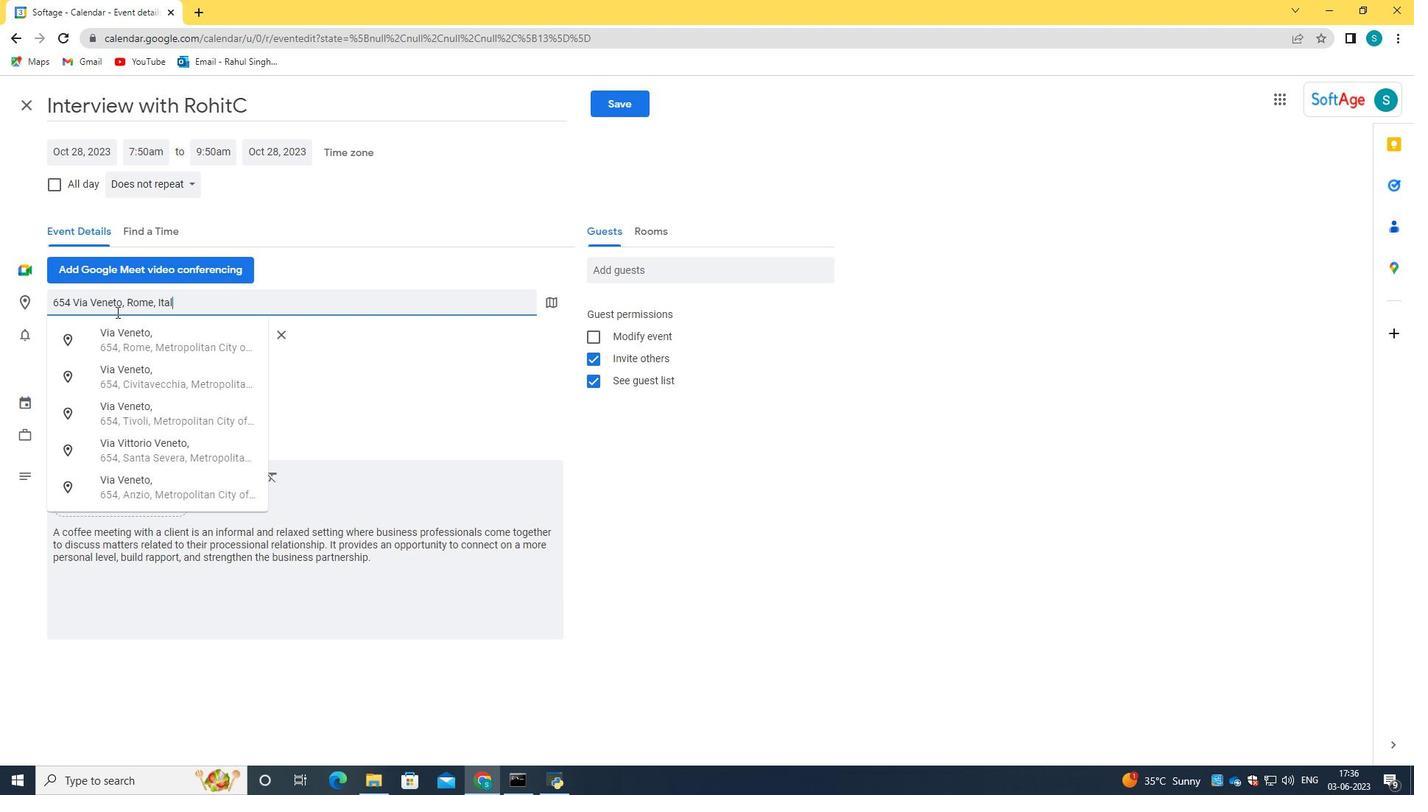 
Action: Mouse moved to (154, 345)
Screenshot: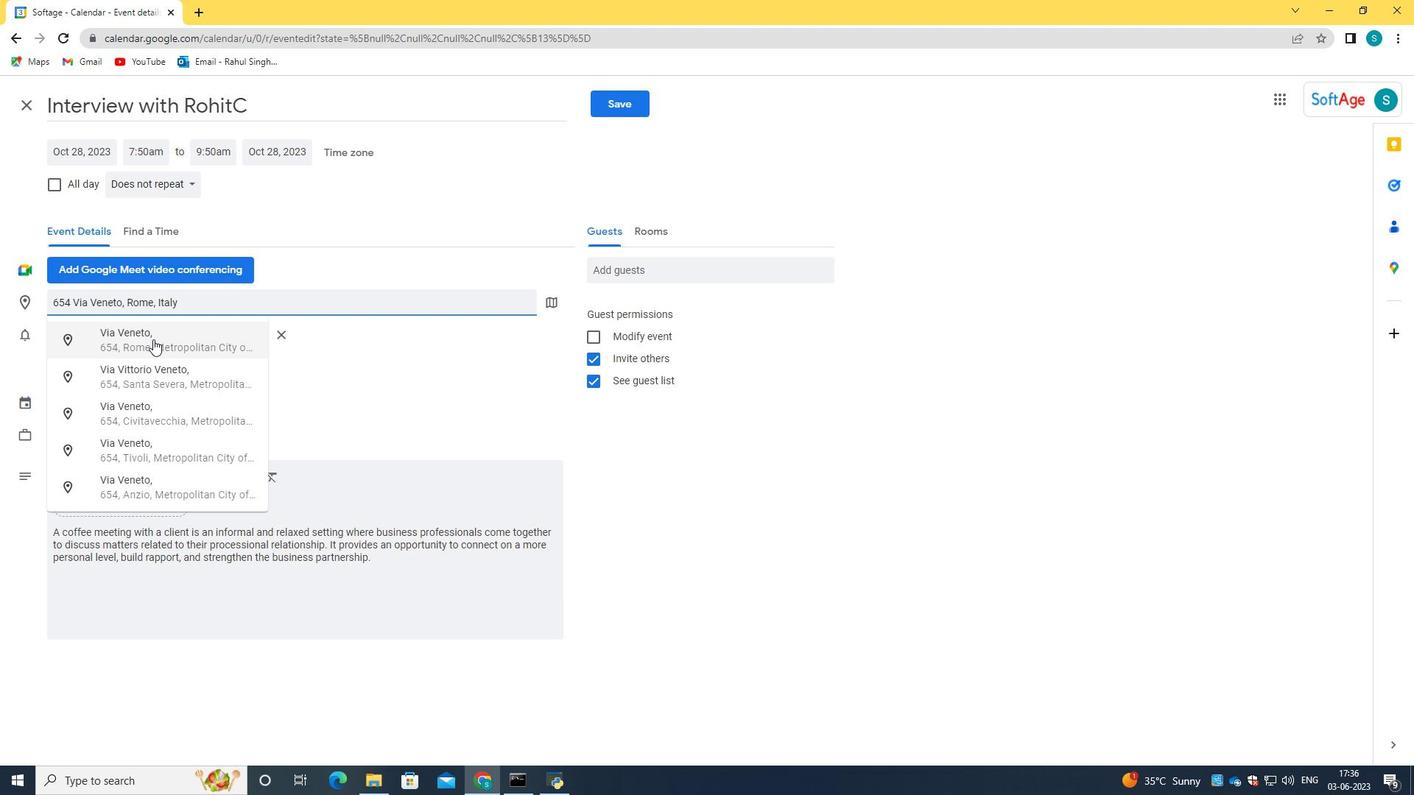 
Action: Mouse pressed left at (154, 345)
Screenshot: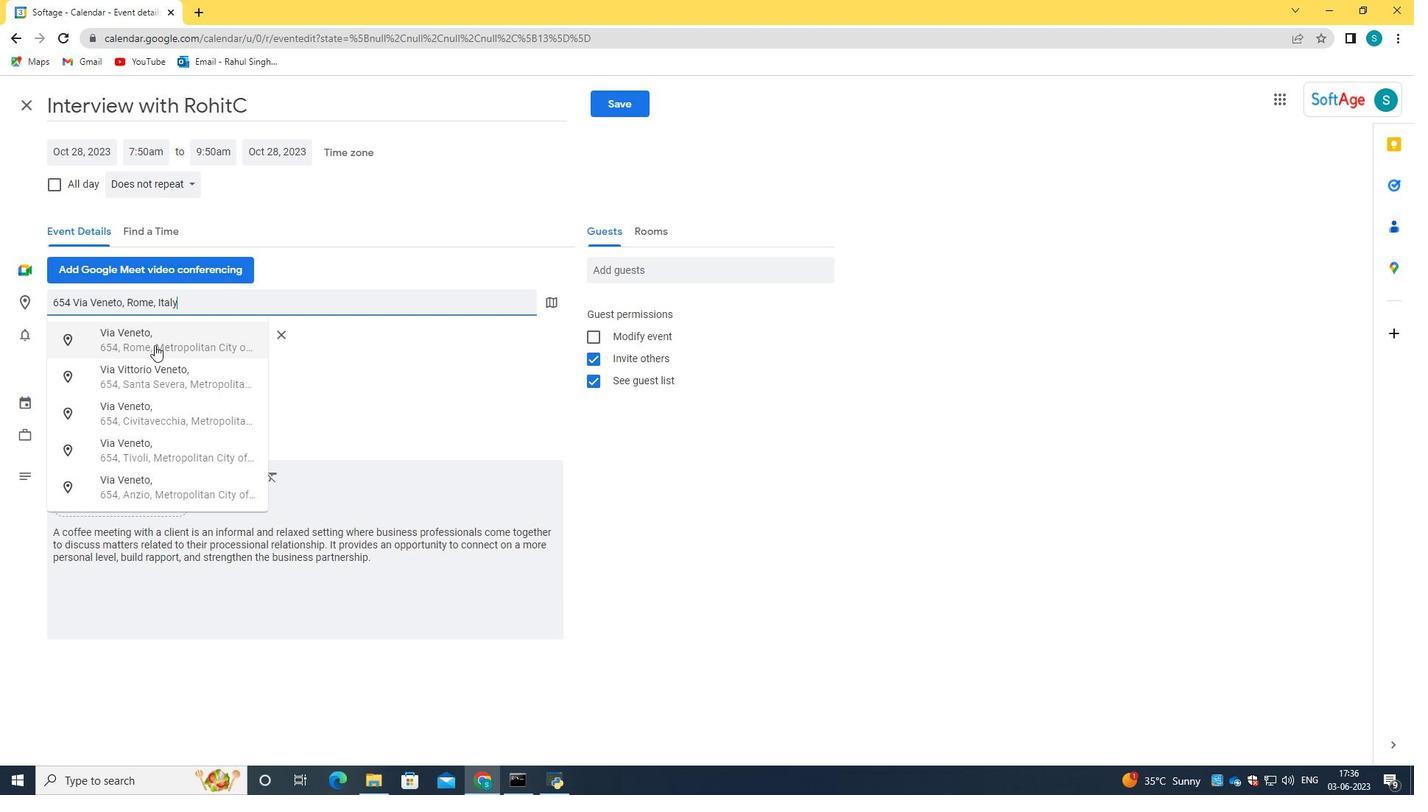 
Action: Mouse moved to (625, 269)
Screenshot: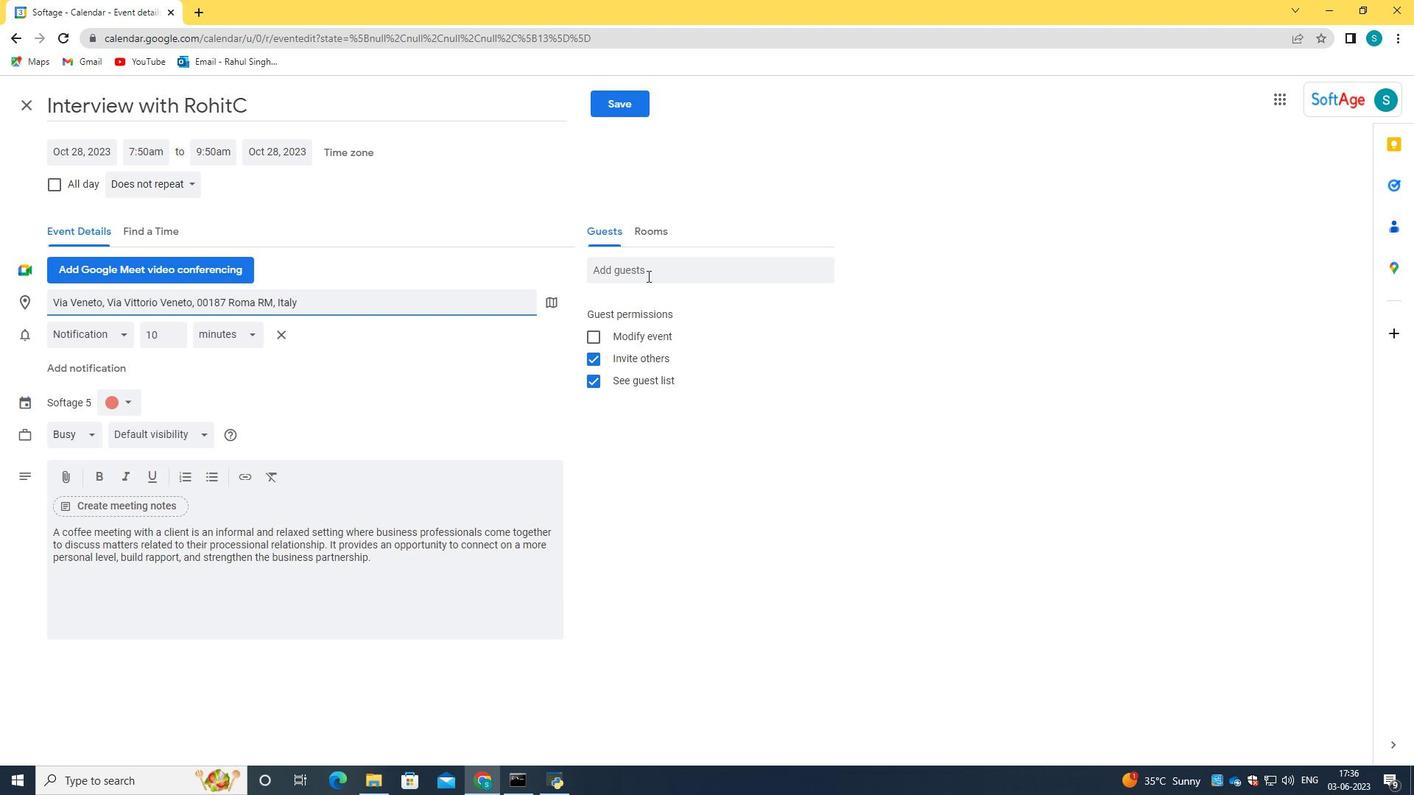
Action: Mouse pressed left at (625, 269)
Screenshot: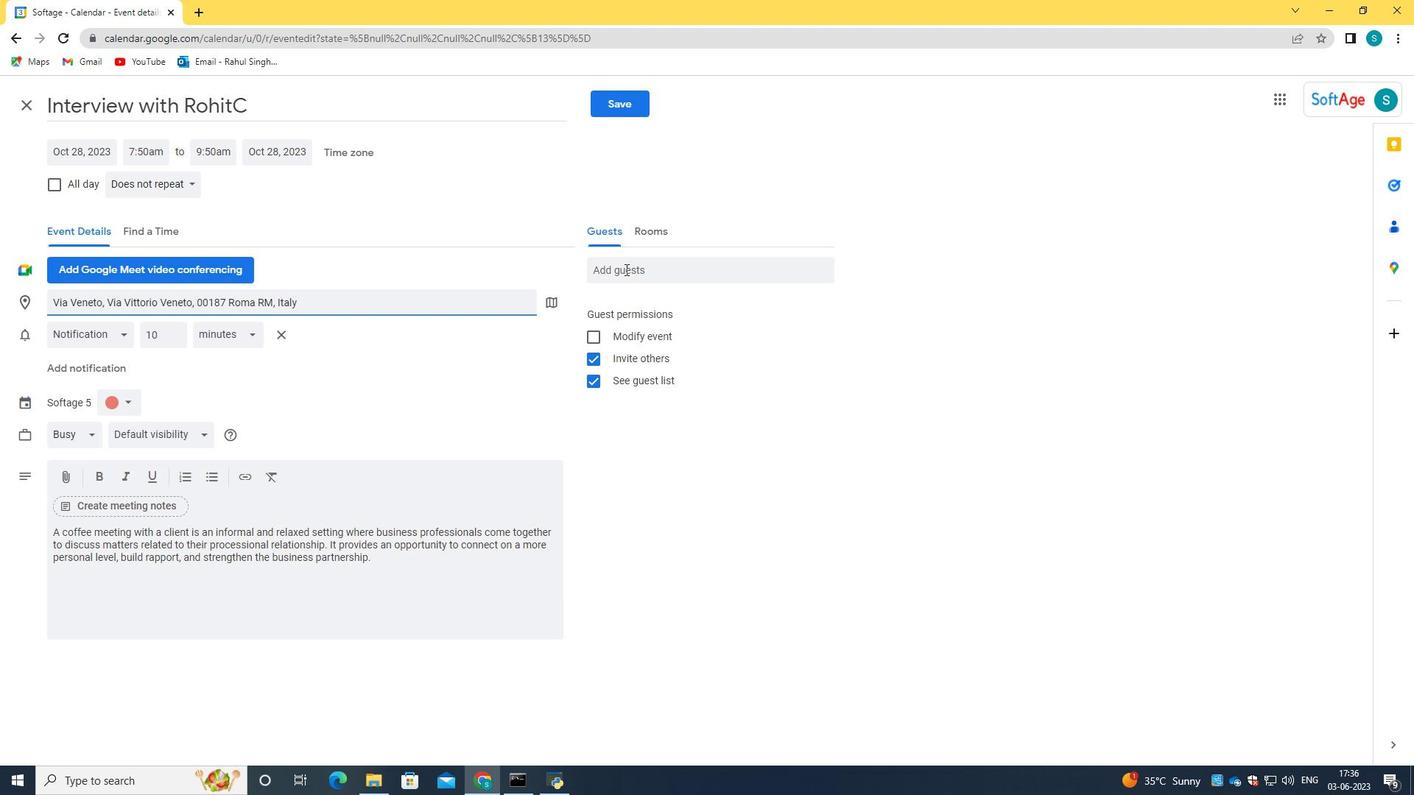 
Action: Key pressed sog<Key.backspace>ftage.10<Key.shift>@softage.net<Key.tab>softage.3<Key.shift>@softage.net
Screenshot: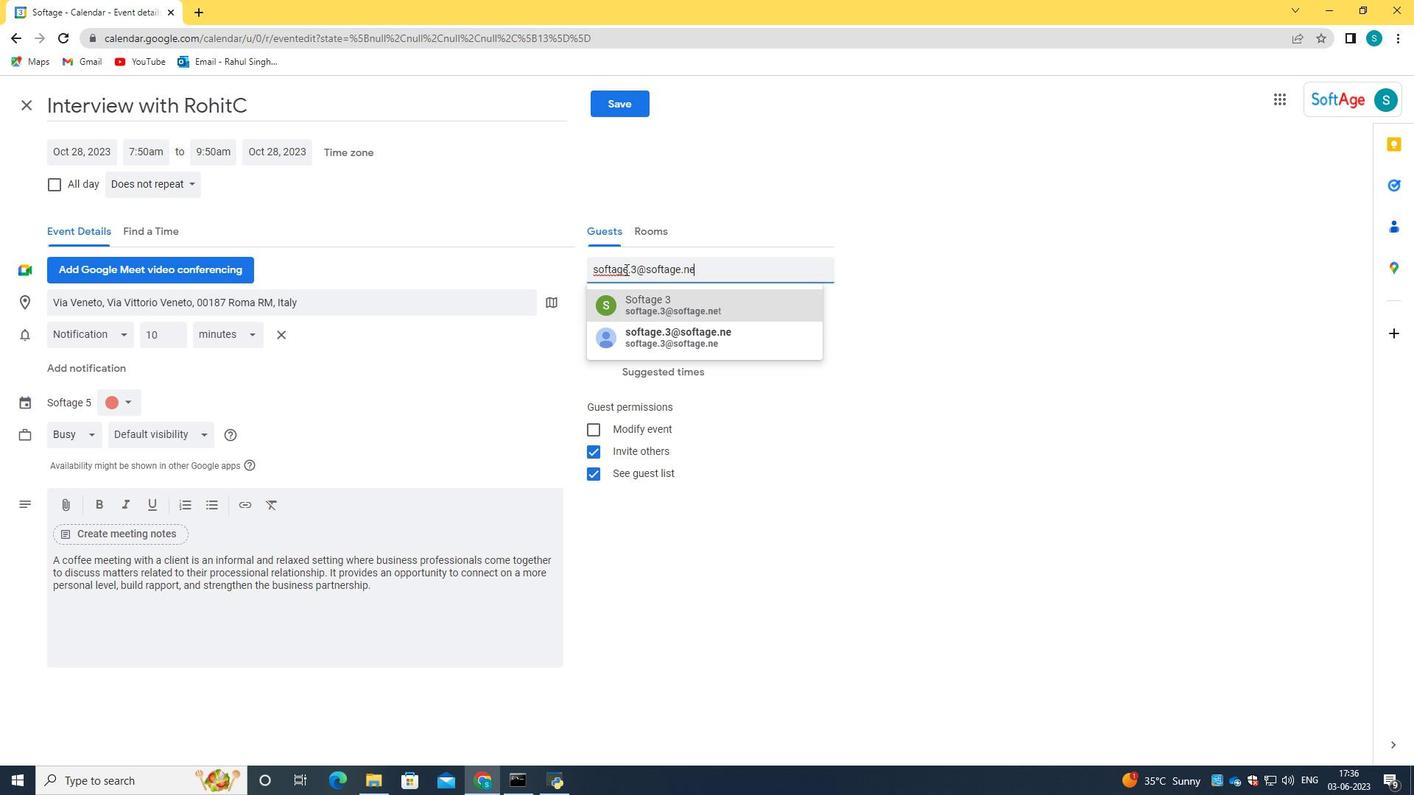 
Action: Mouse moved to (694, 308)
Screenshot: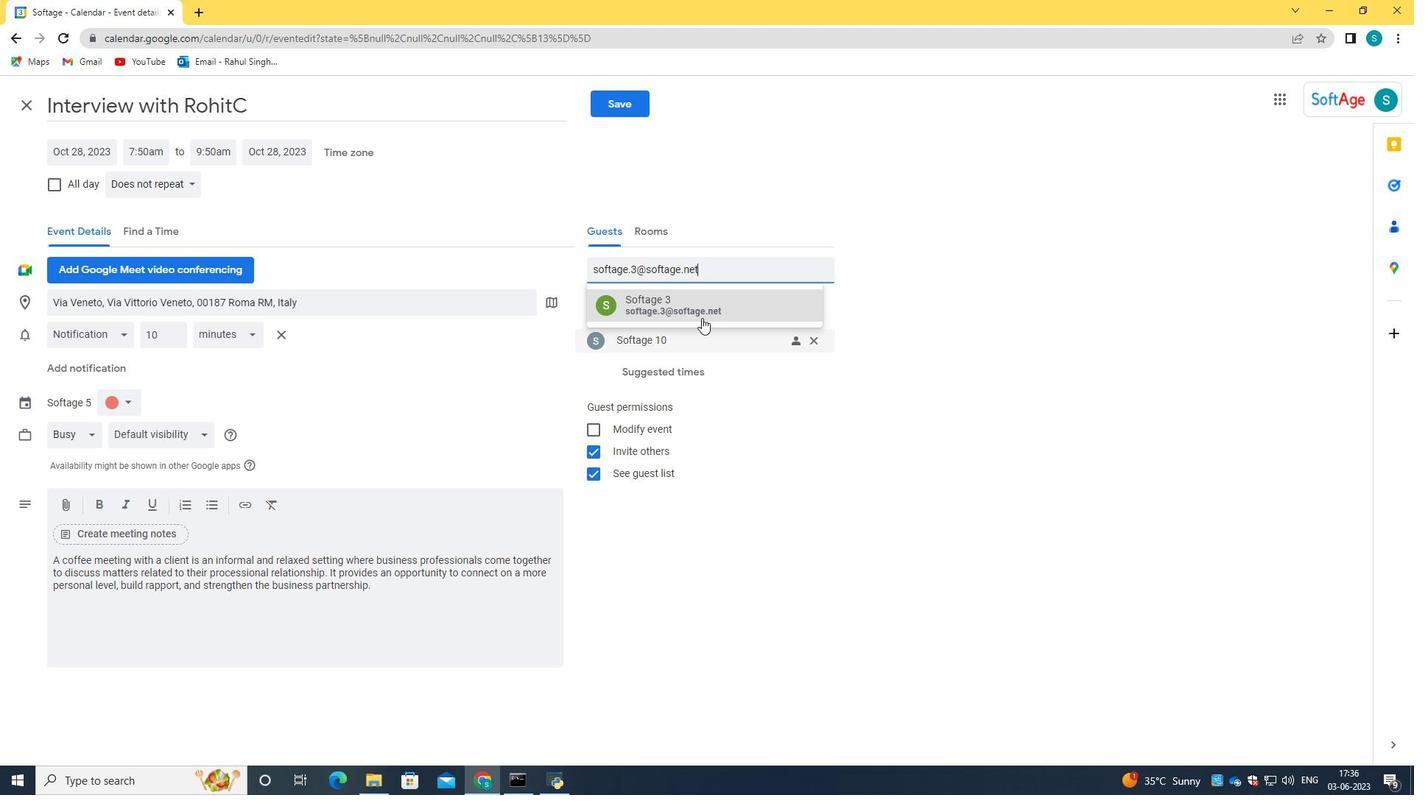 
Action: Mouse pressed left at (694, 308)
Screenshot: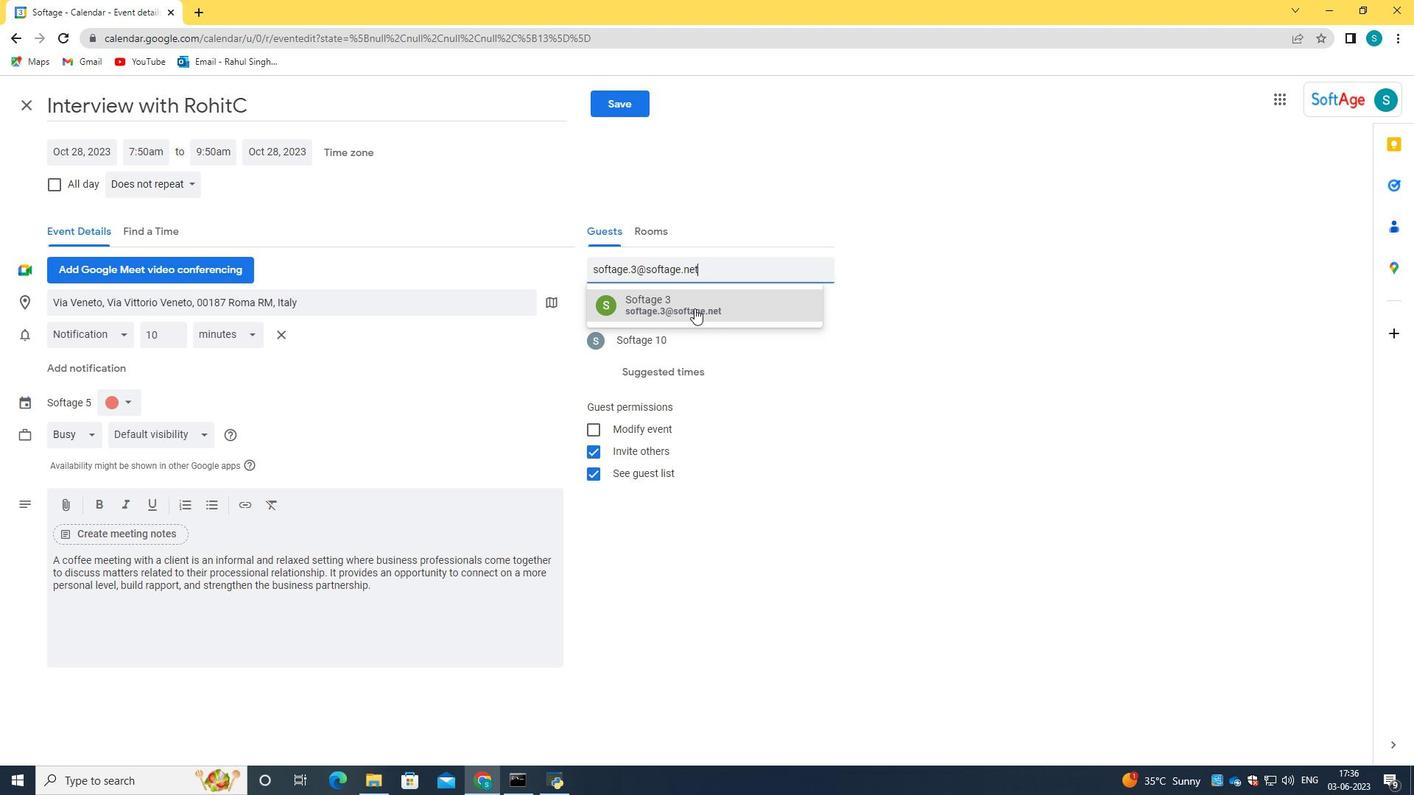 
Action: Mouse moved to (154, 192)
Screenshot: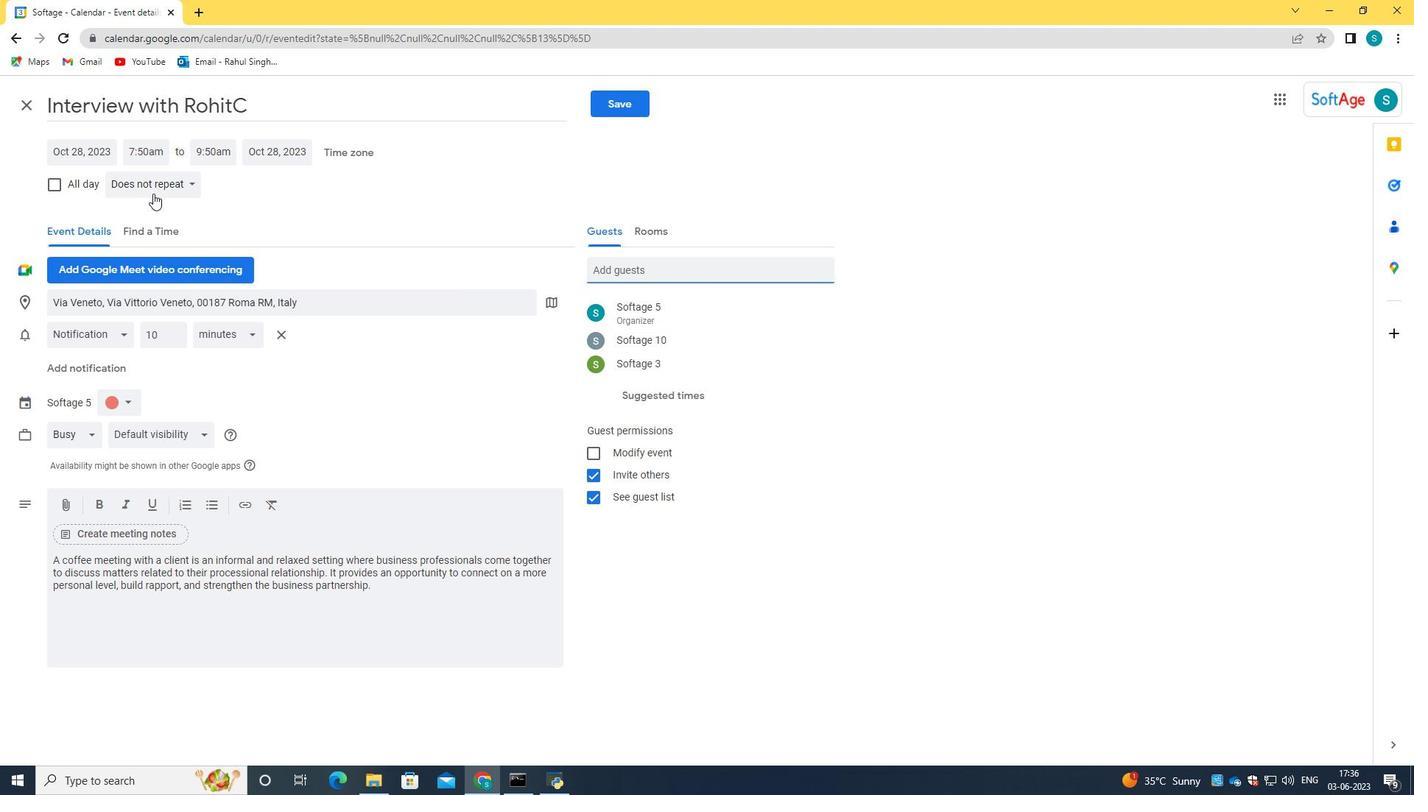 
Action: Mouse pressed left at (154, 192)
Screenshot: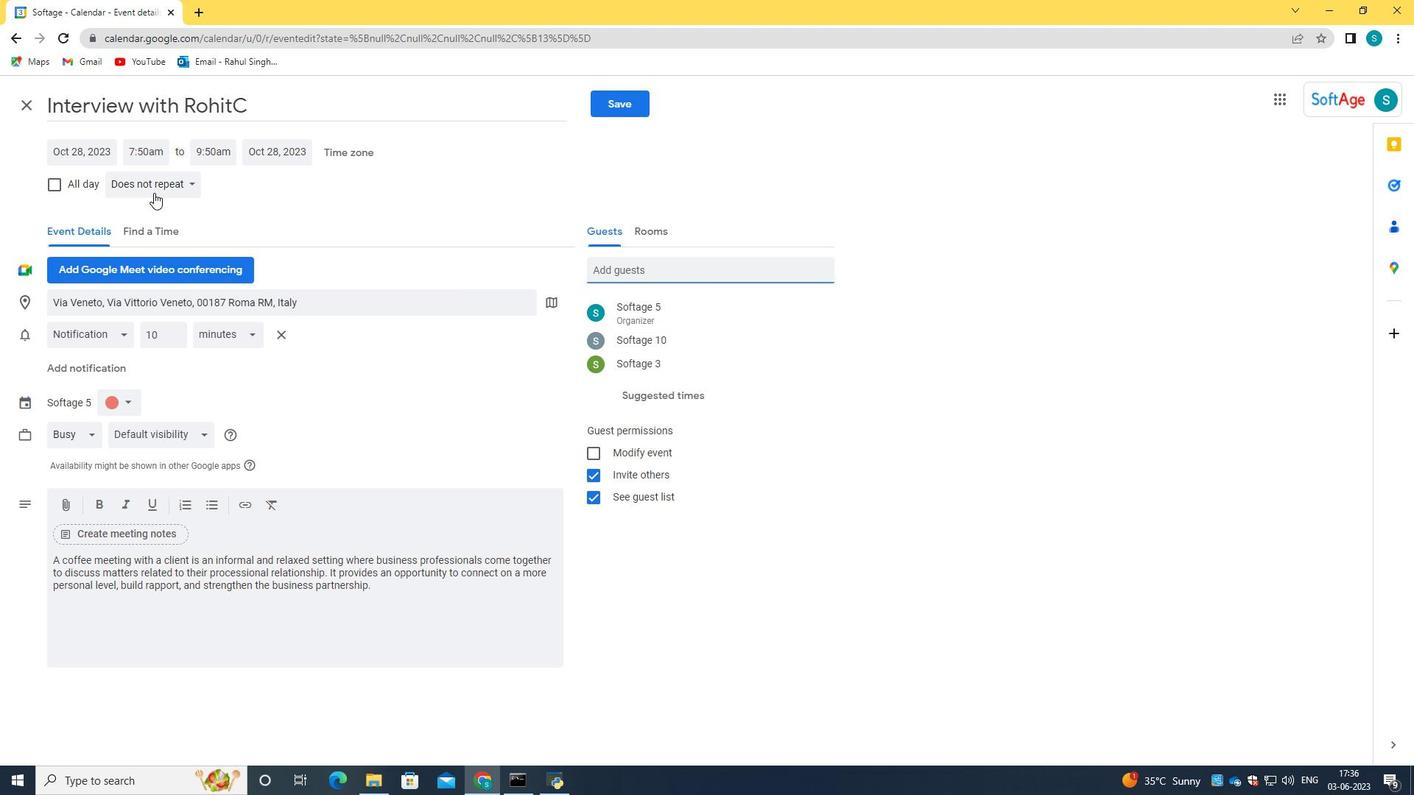 
Action: Mouse moved to (180, 339)
Screenshot: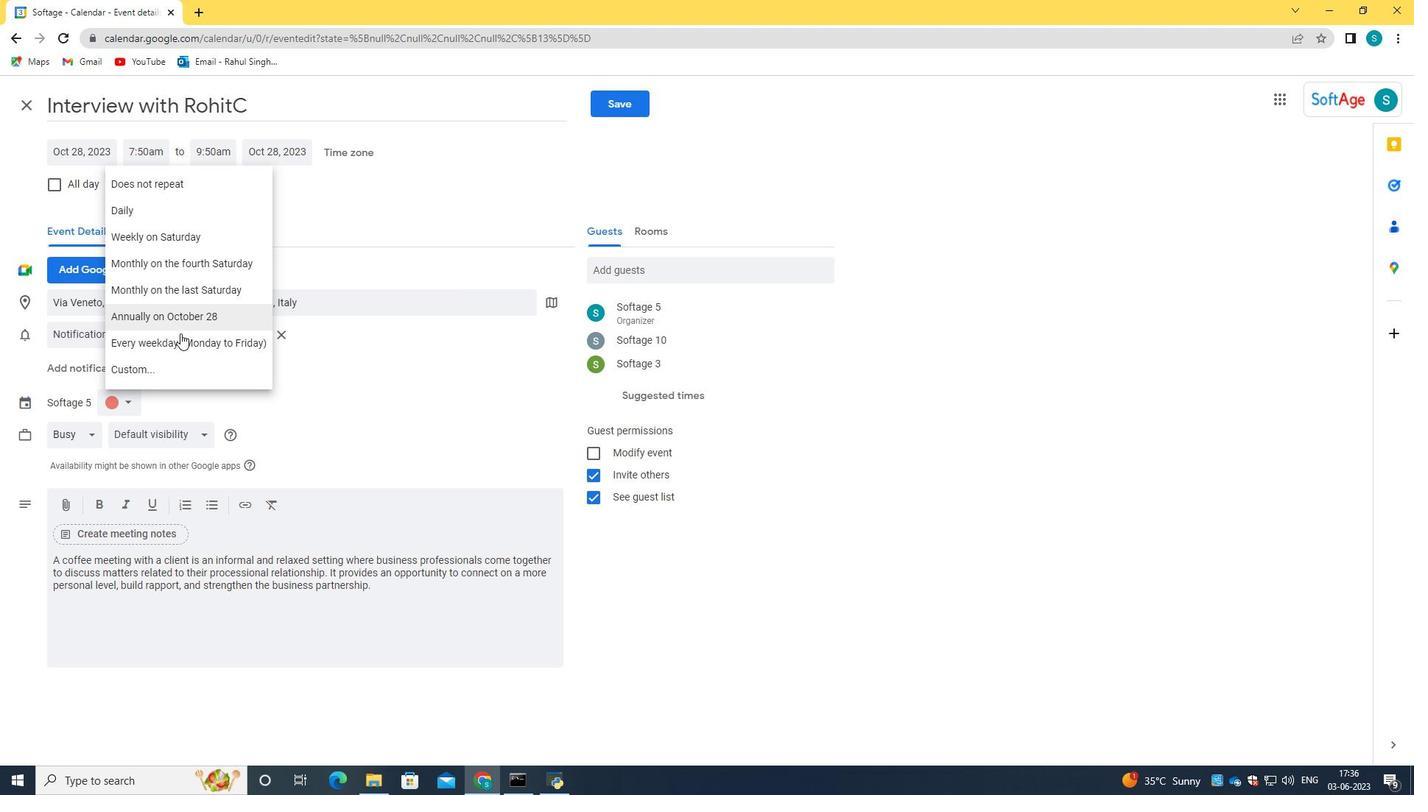 
Action: Mouse pressed left at (180, 339)
Screenshot: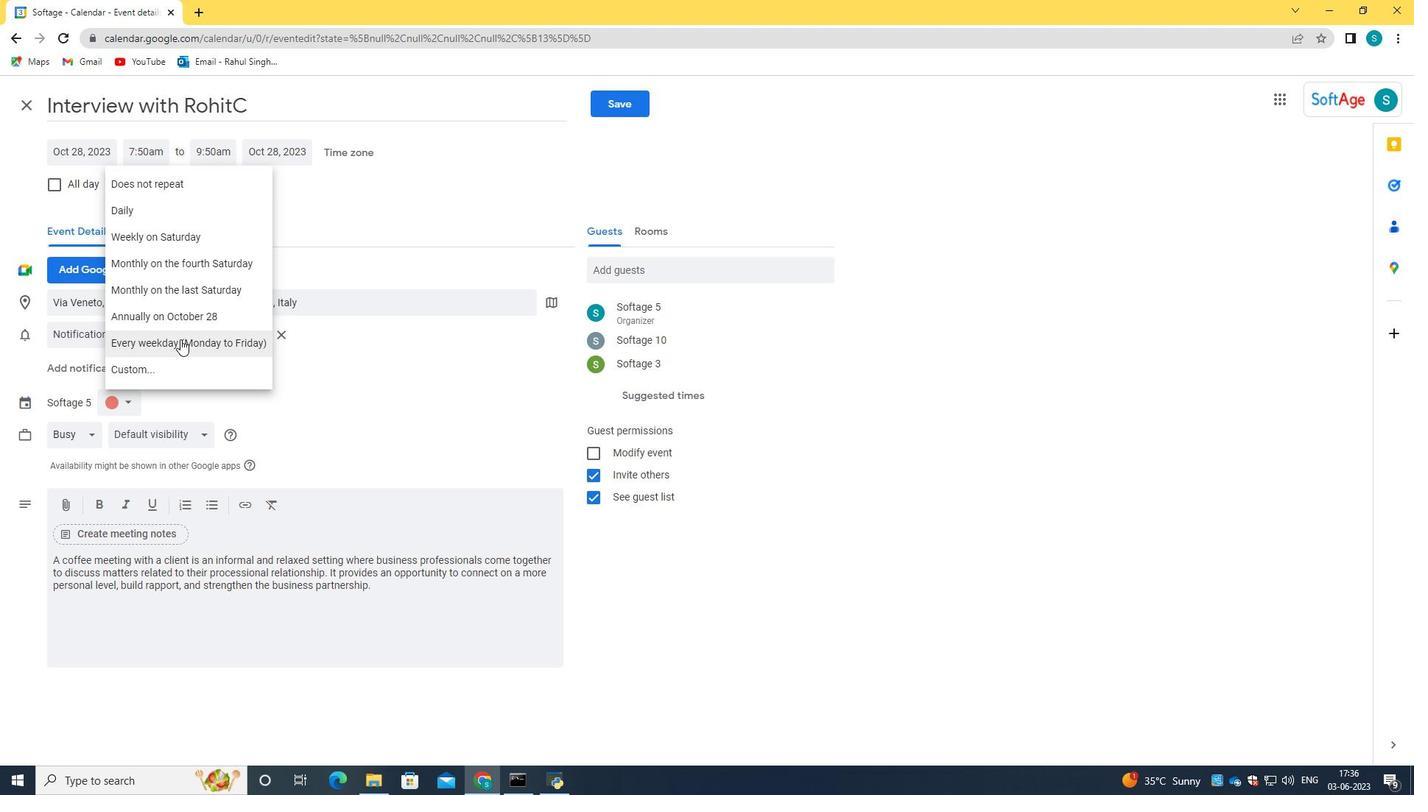 
Action: Mouse moved to (183, 185)
Screenshot: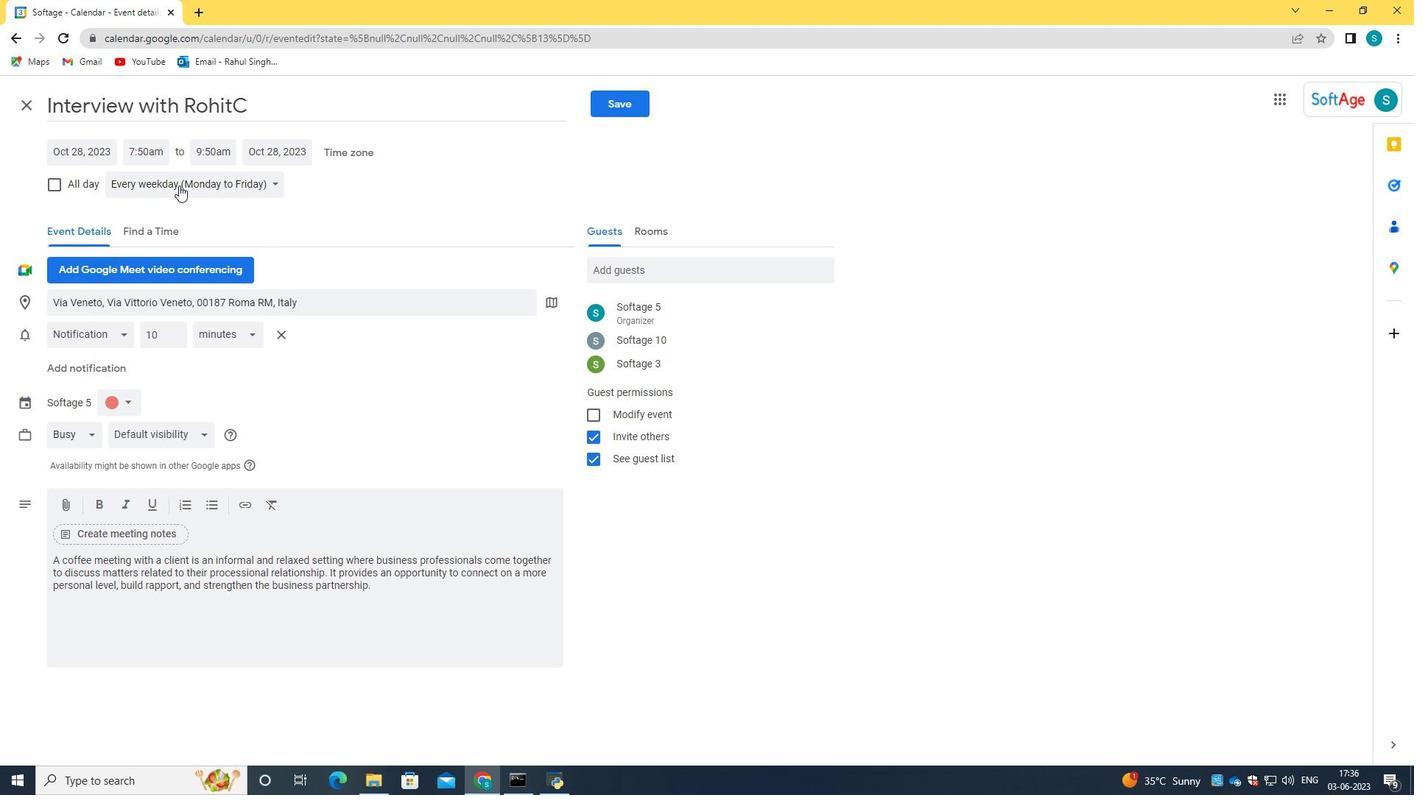 
Action: Mouse pressed left at (183, 185)
Screenshot: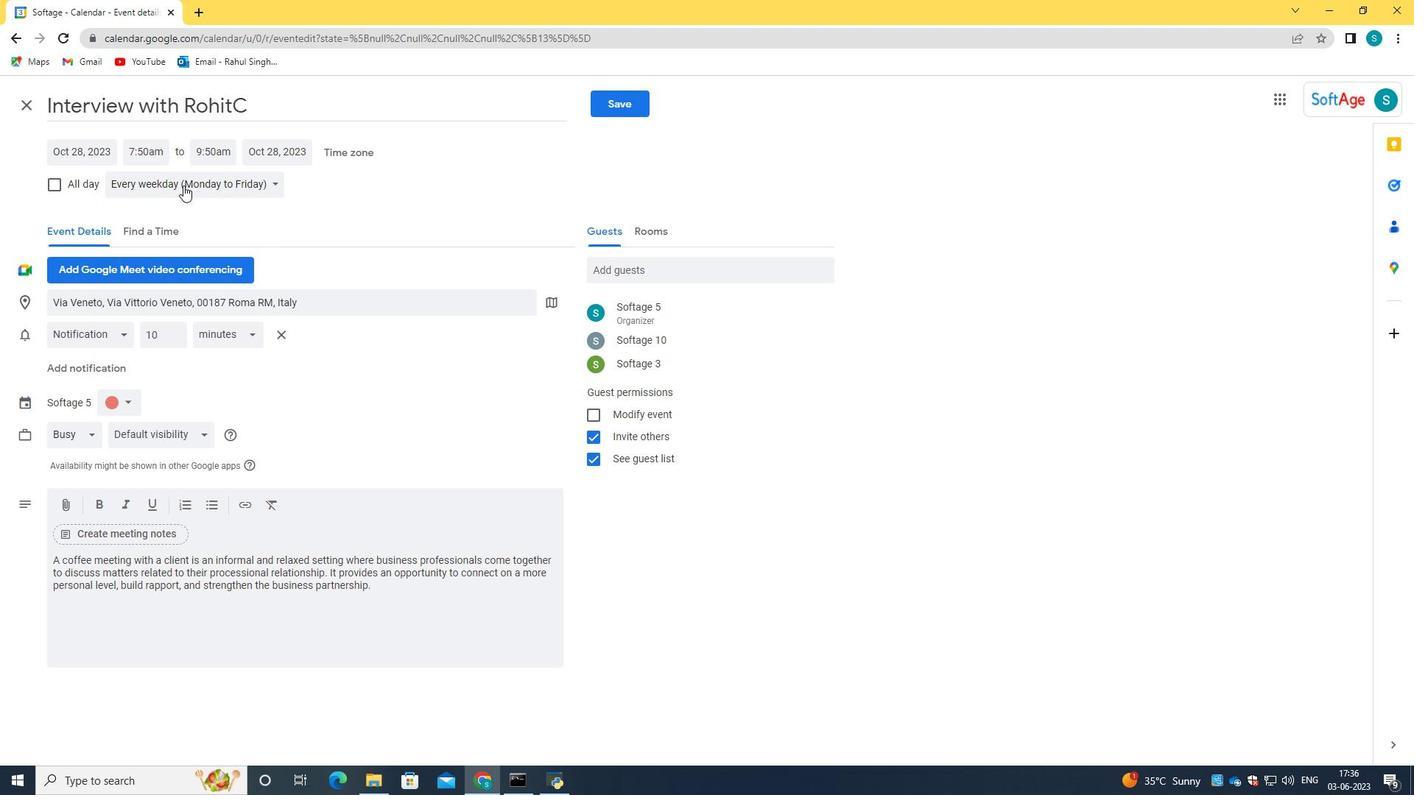 
Action: Mouse moved to (166, 285)
Screenshot: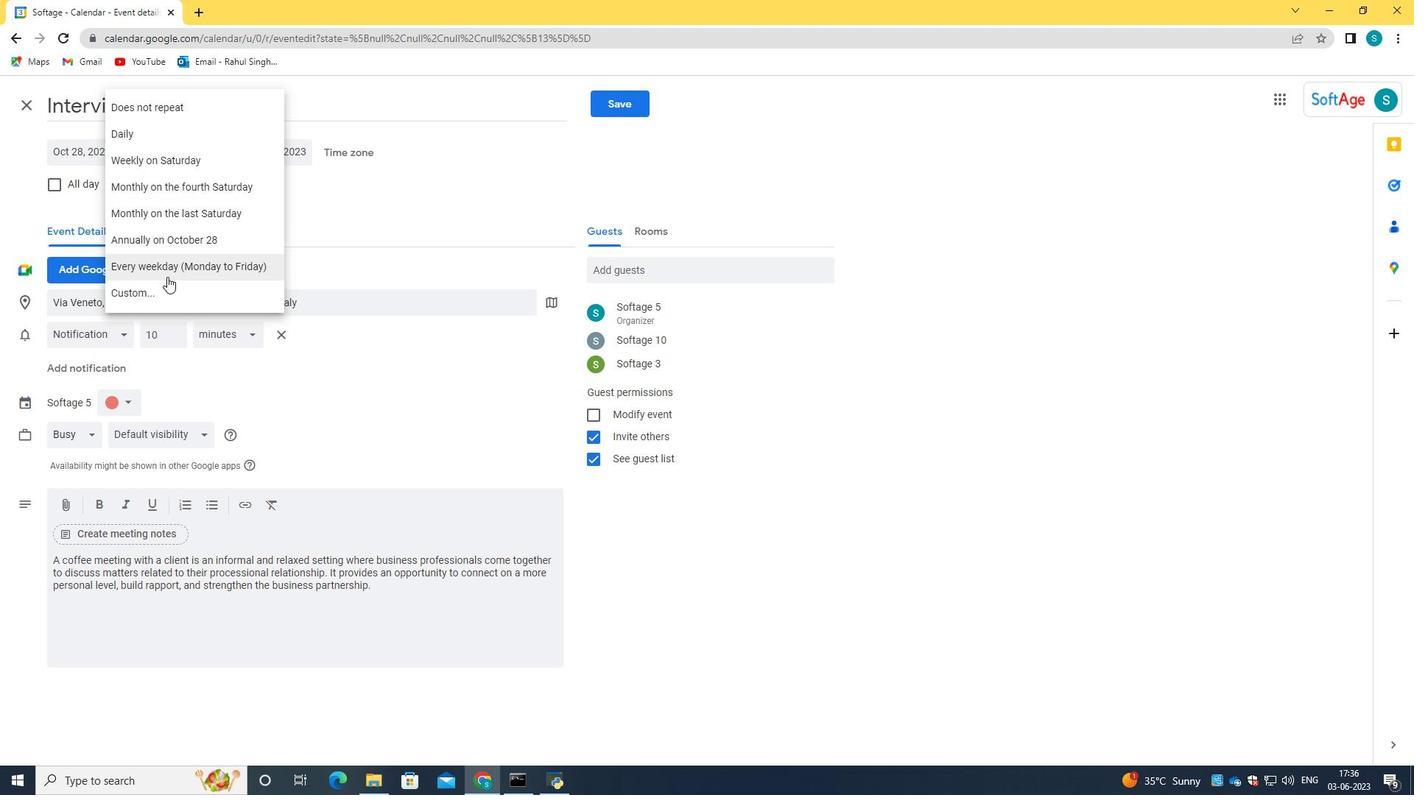 
Action: Mouse pressed left at (166, 285)
Screenshot: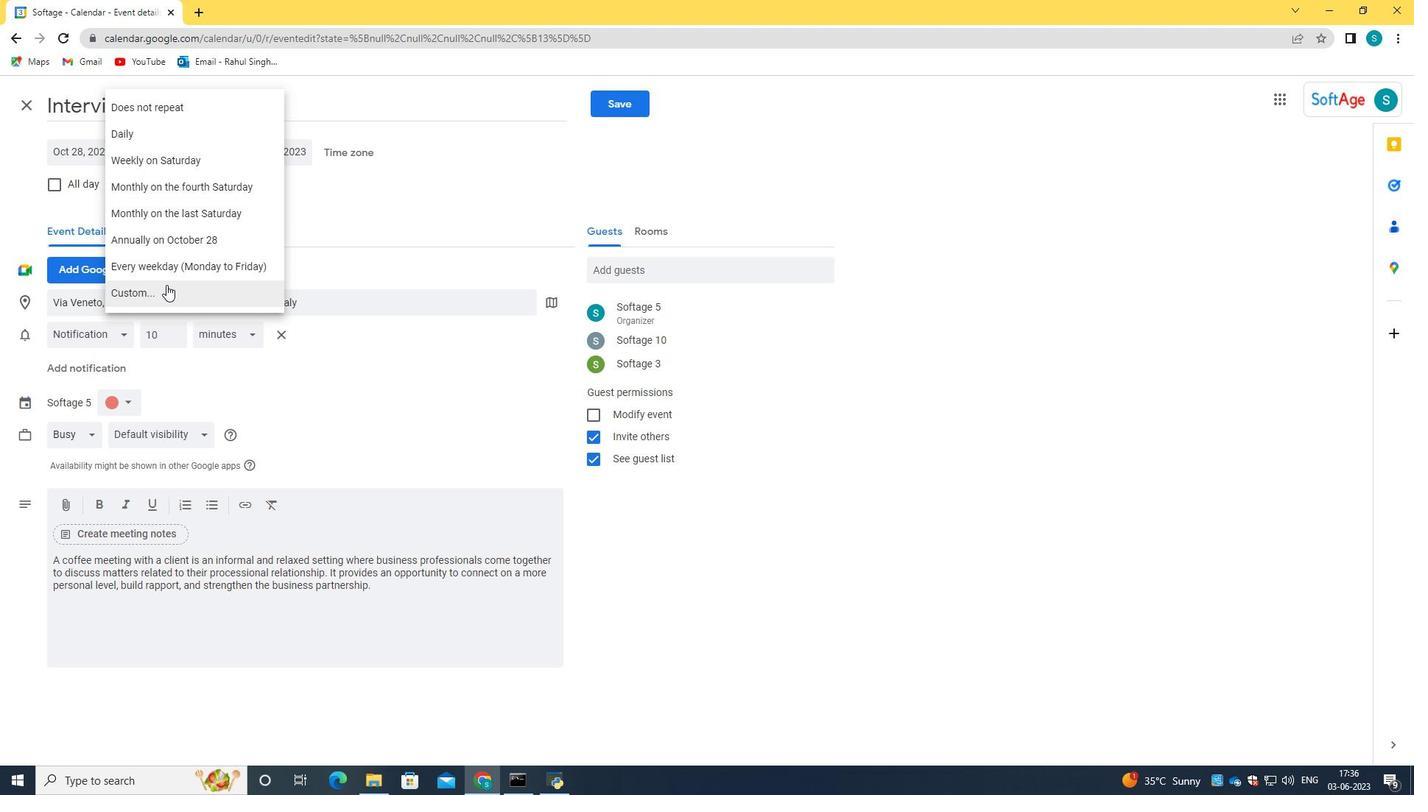 
Action: Mouse moved to (705, 391)
Screenshot: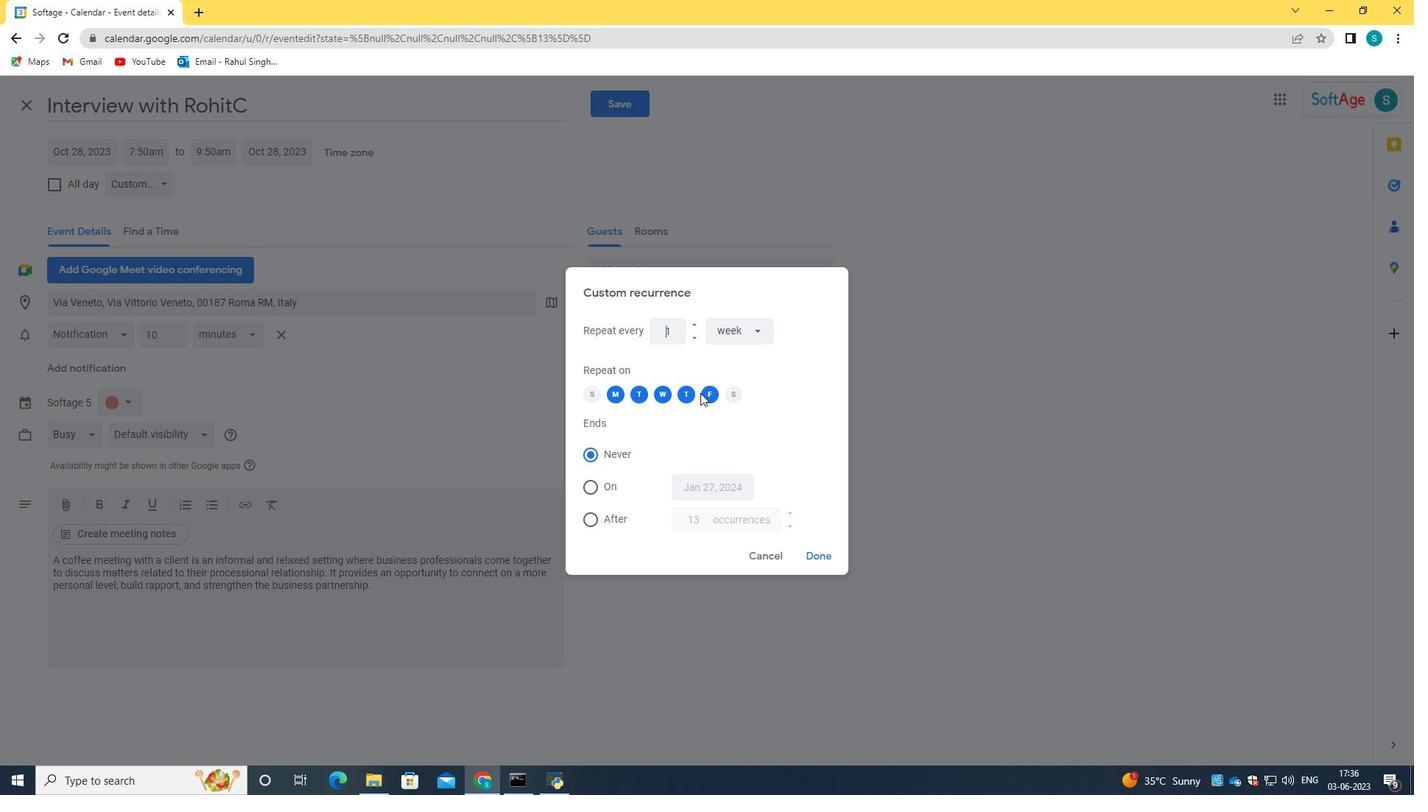 
Action: Mouse pressed left at (705, 391)
Screenshot: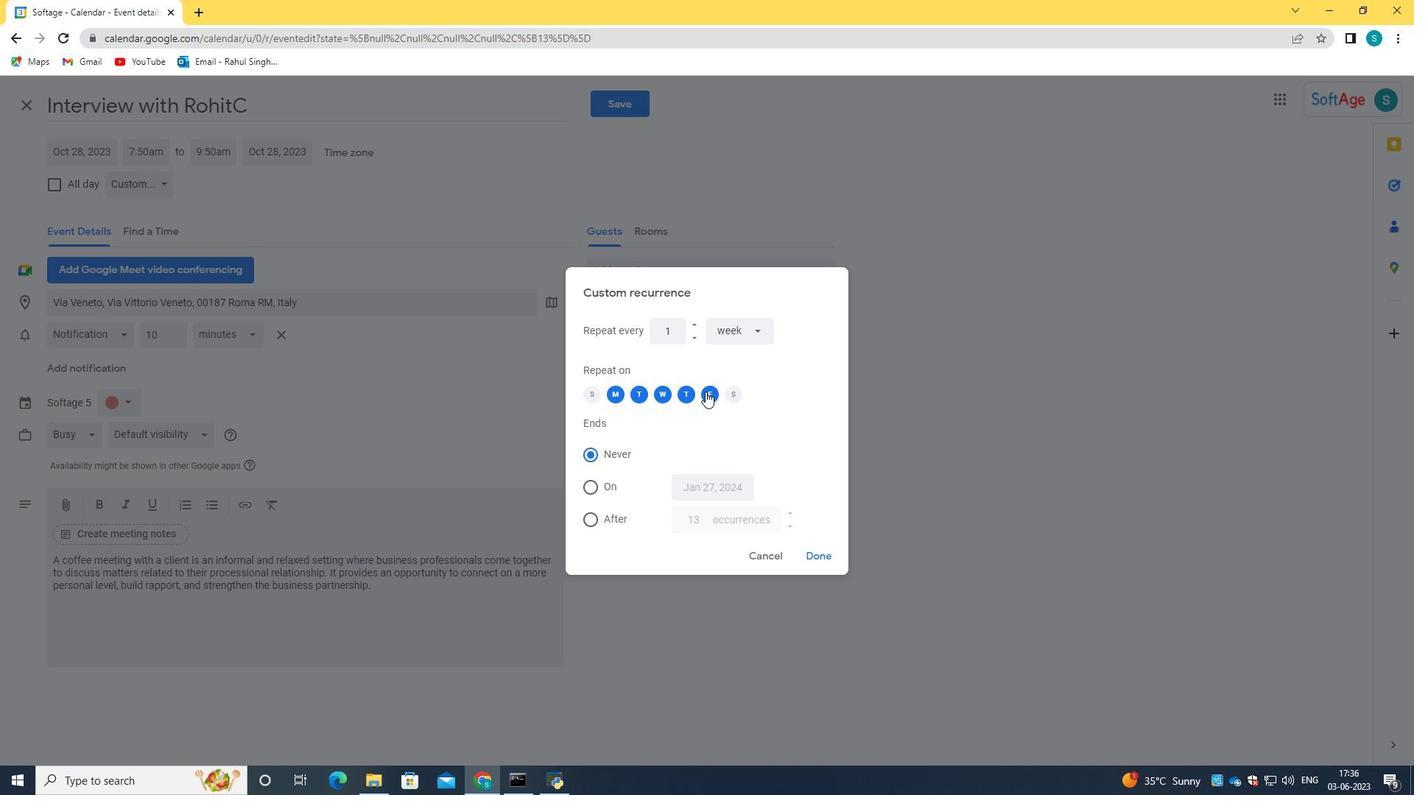 
Action: Mouse moved to (691, 391)
Screenshot: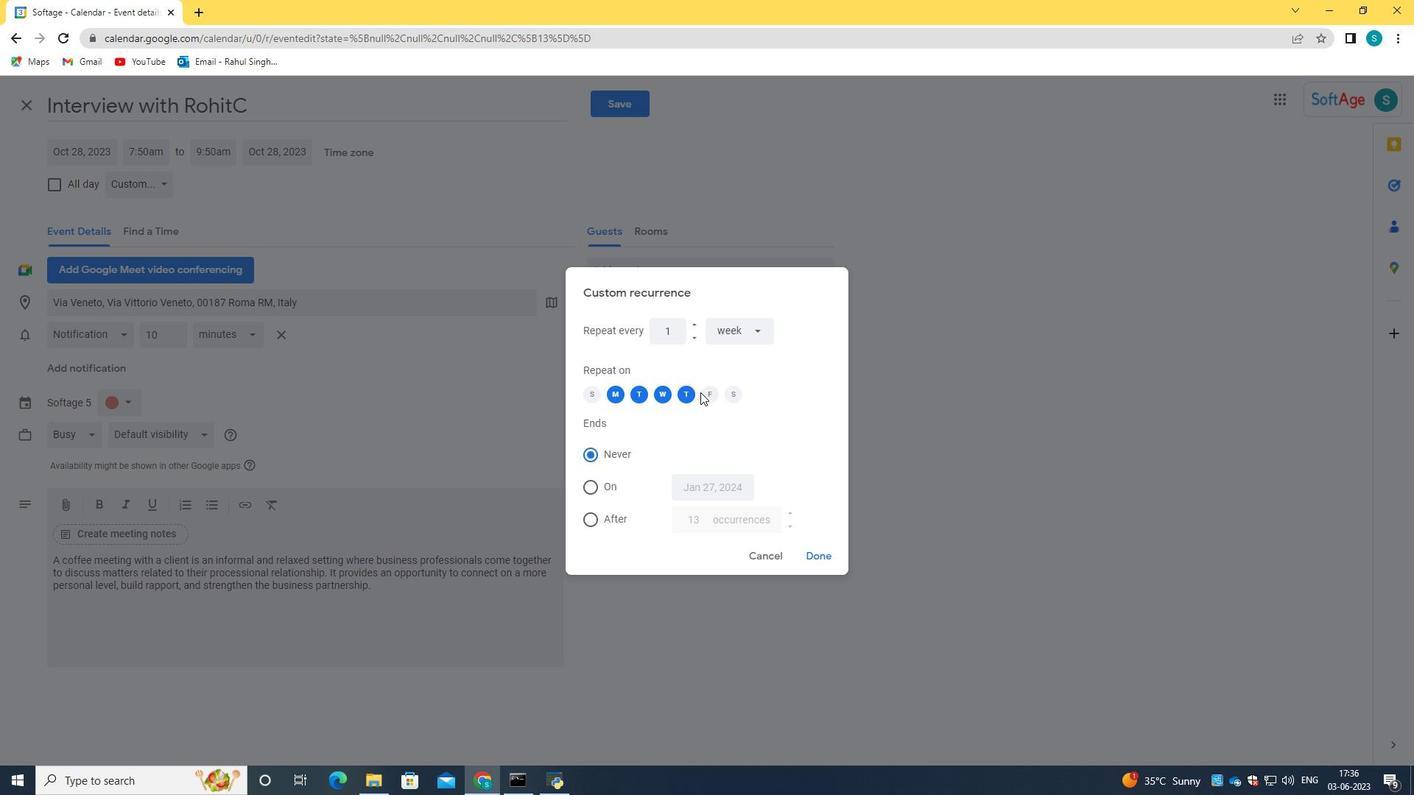 
Action: Mouse pressed left at (691, 391)
Screenshot: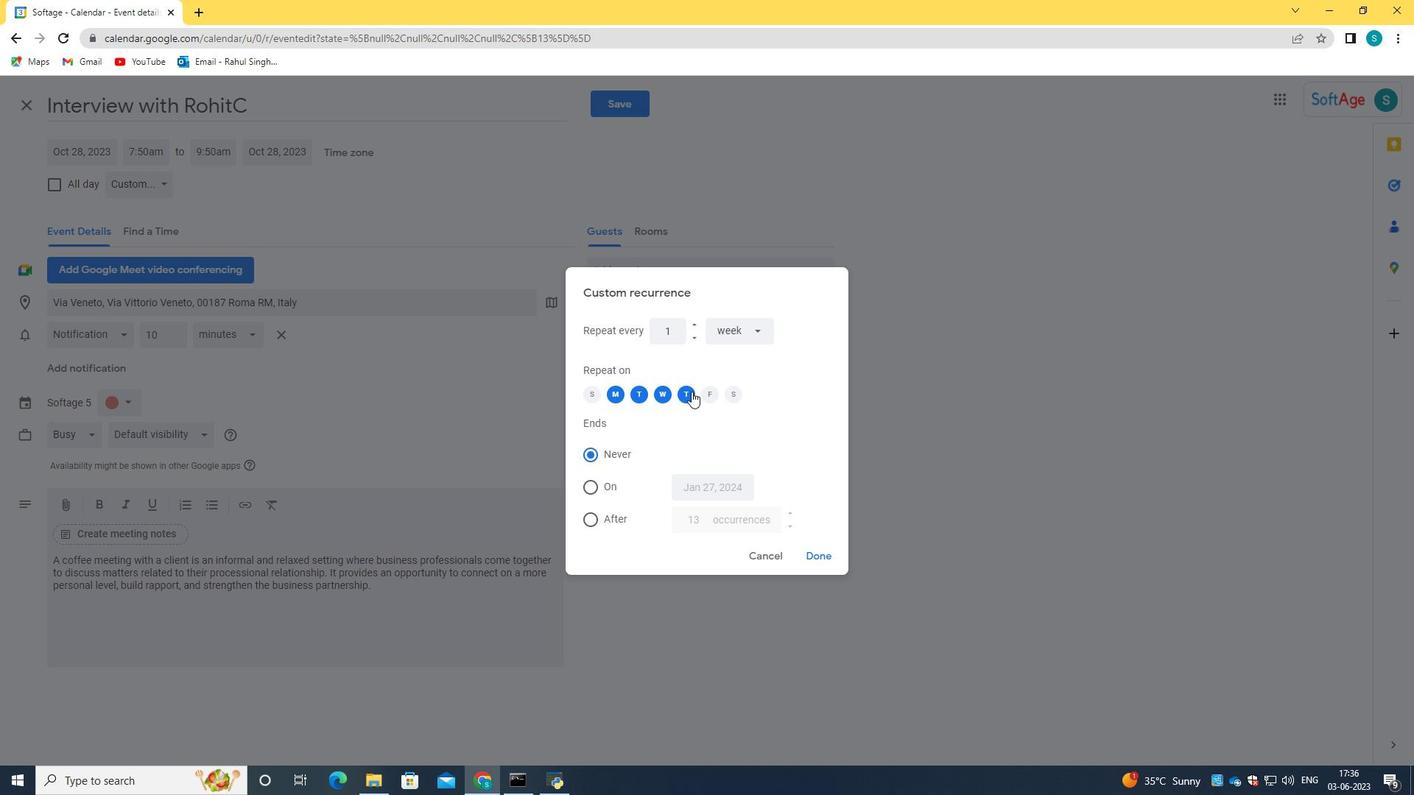 
Action: Mouse moved to (666, 392)
Screenshot: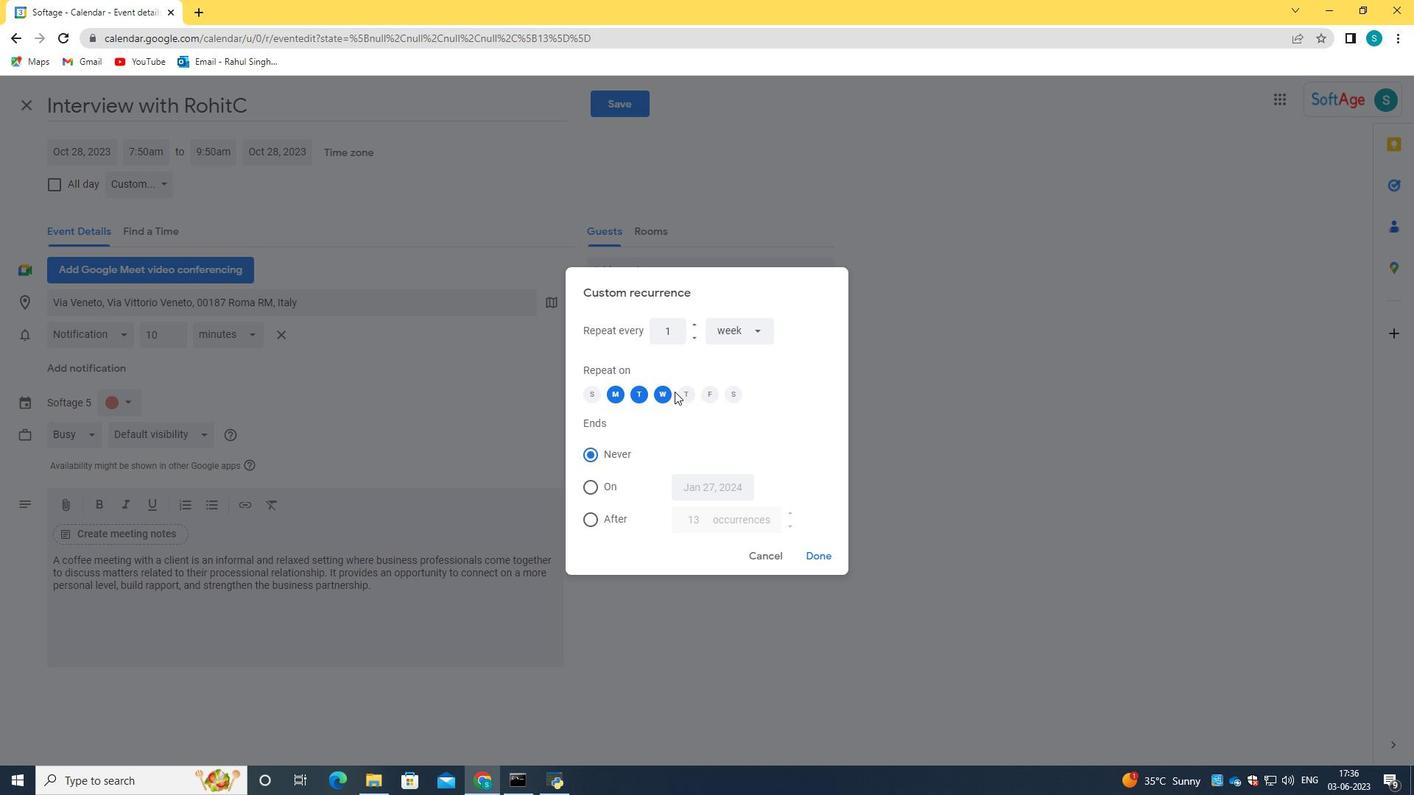 
Action: Mouse pressed left at (666, 392)
Screenshot: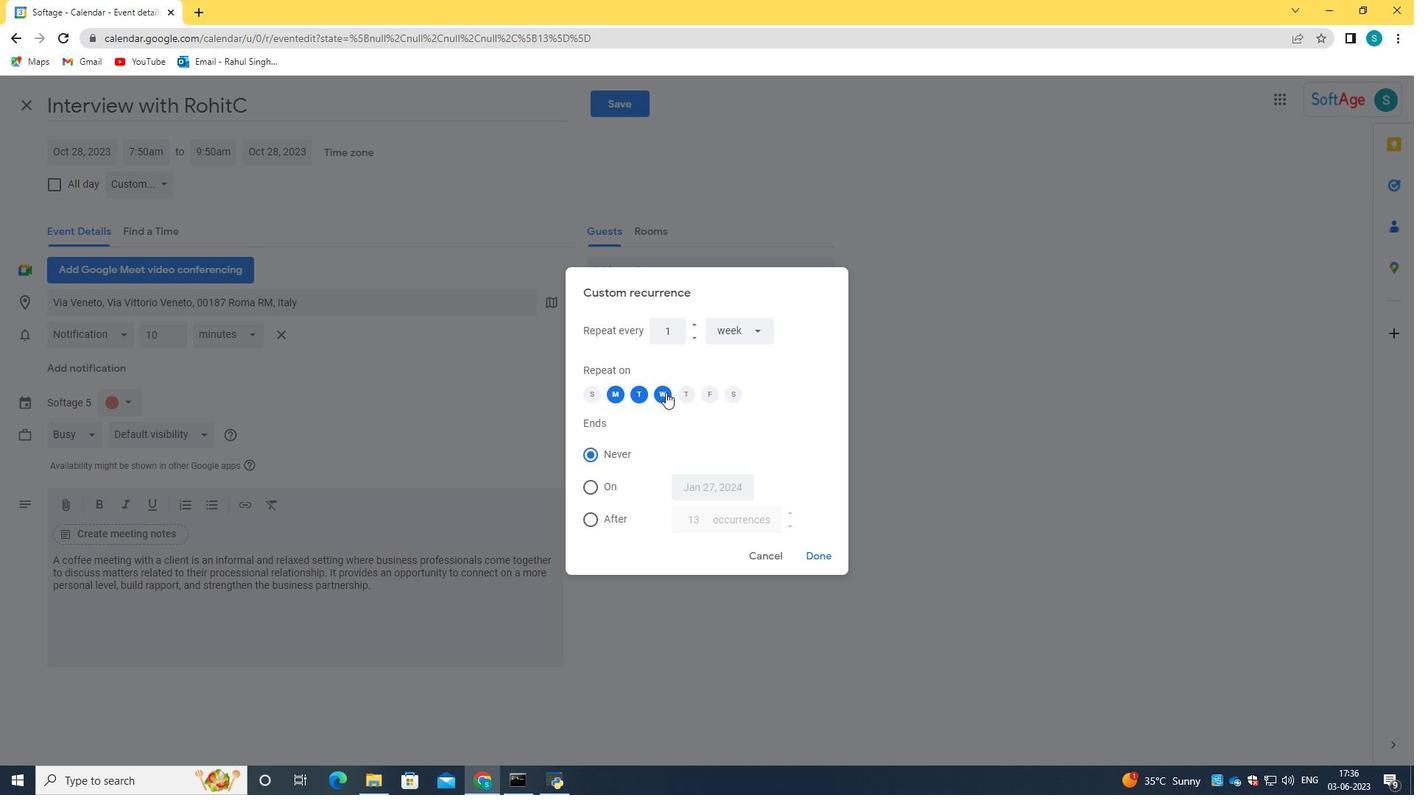 
Action: Mouse moved to (640, 394)
Screenshot: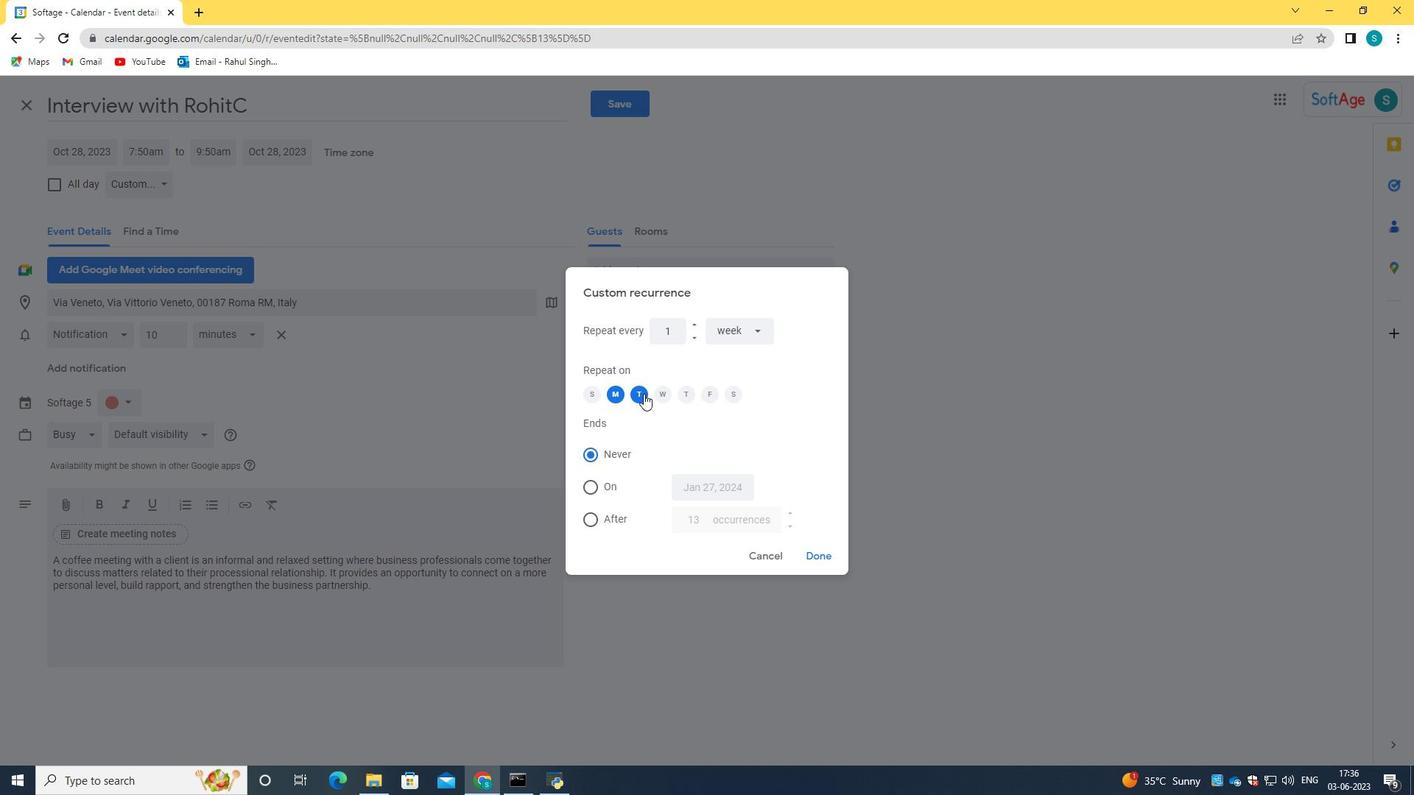
Action: Mouse pressed left at (640, 394)
Screenshot: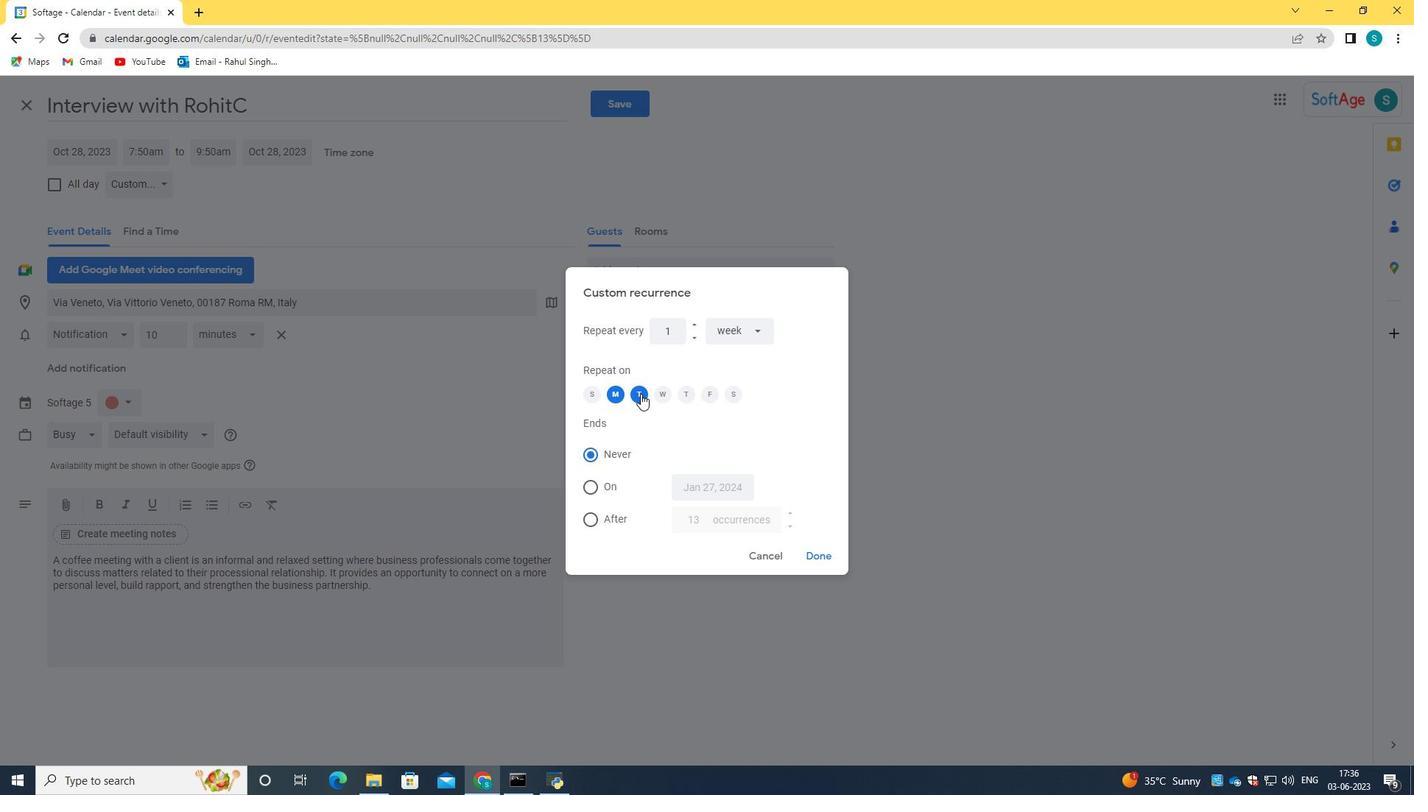 
Action: Mouse moved to (616, 395)
Screenshot: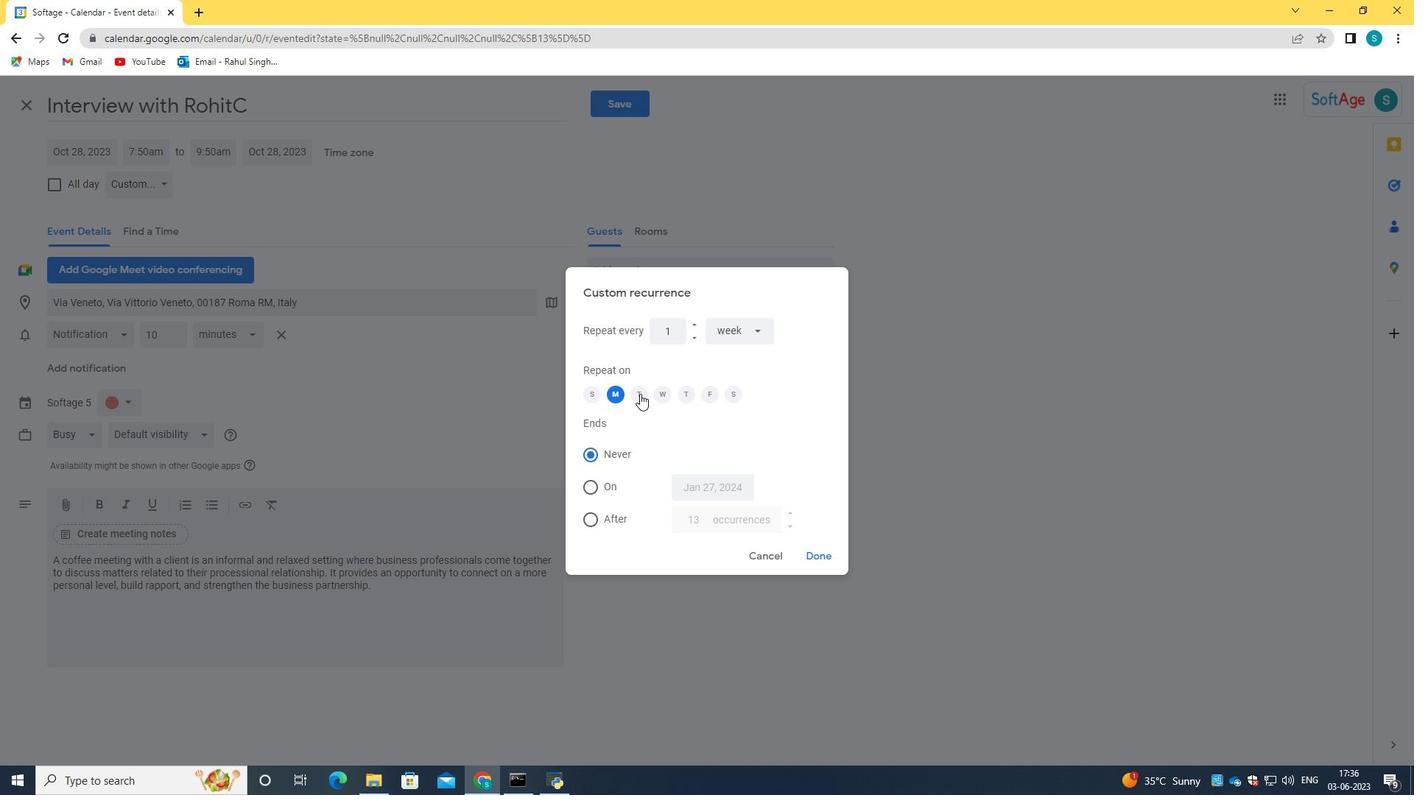 
Action: Mouse pressed left at (616, 395)
Screenshot: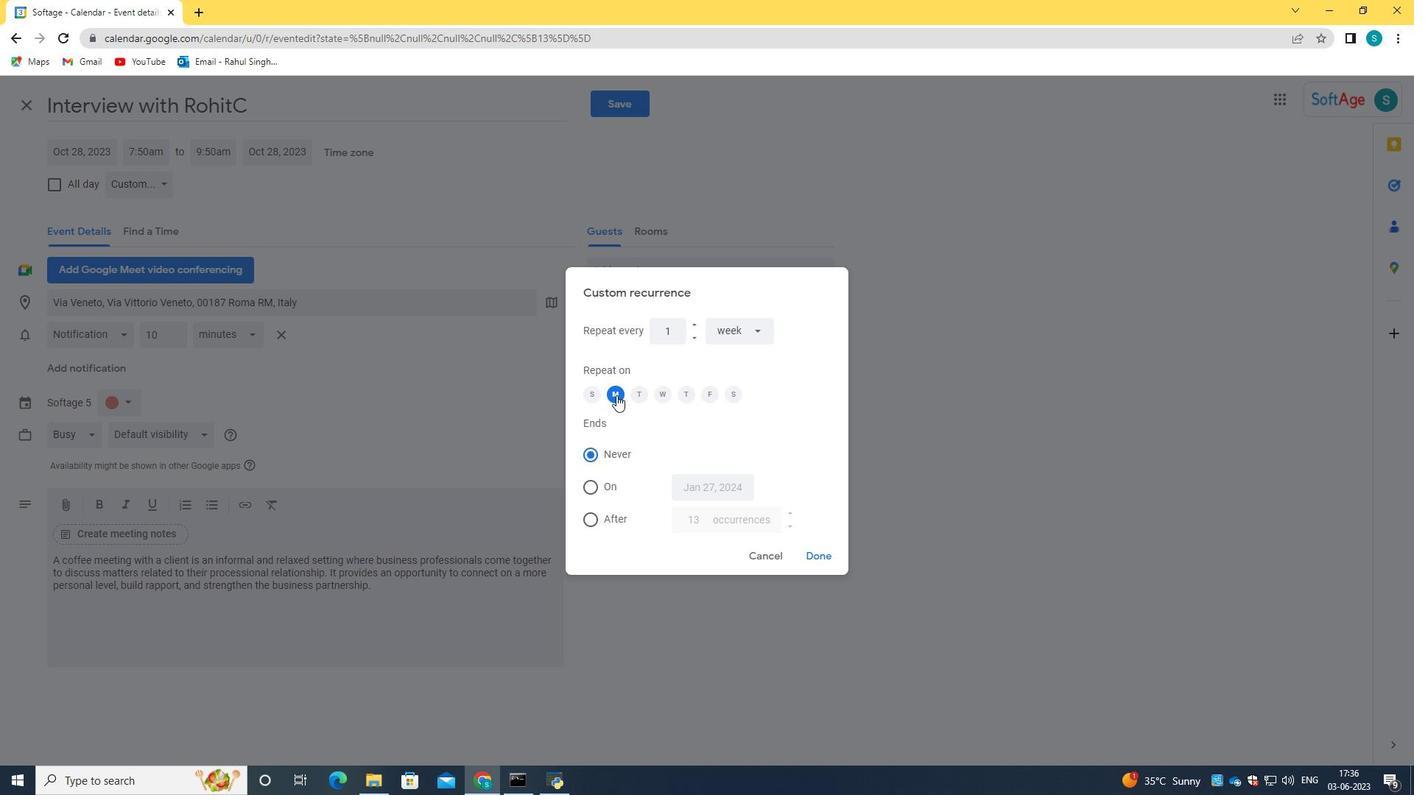 
Action: Mouse moved to (596, 394)
Screenshot: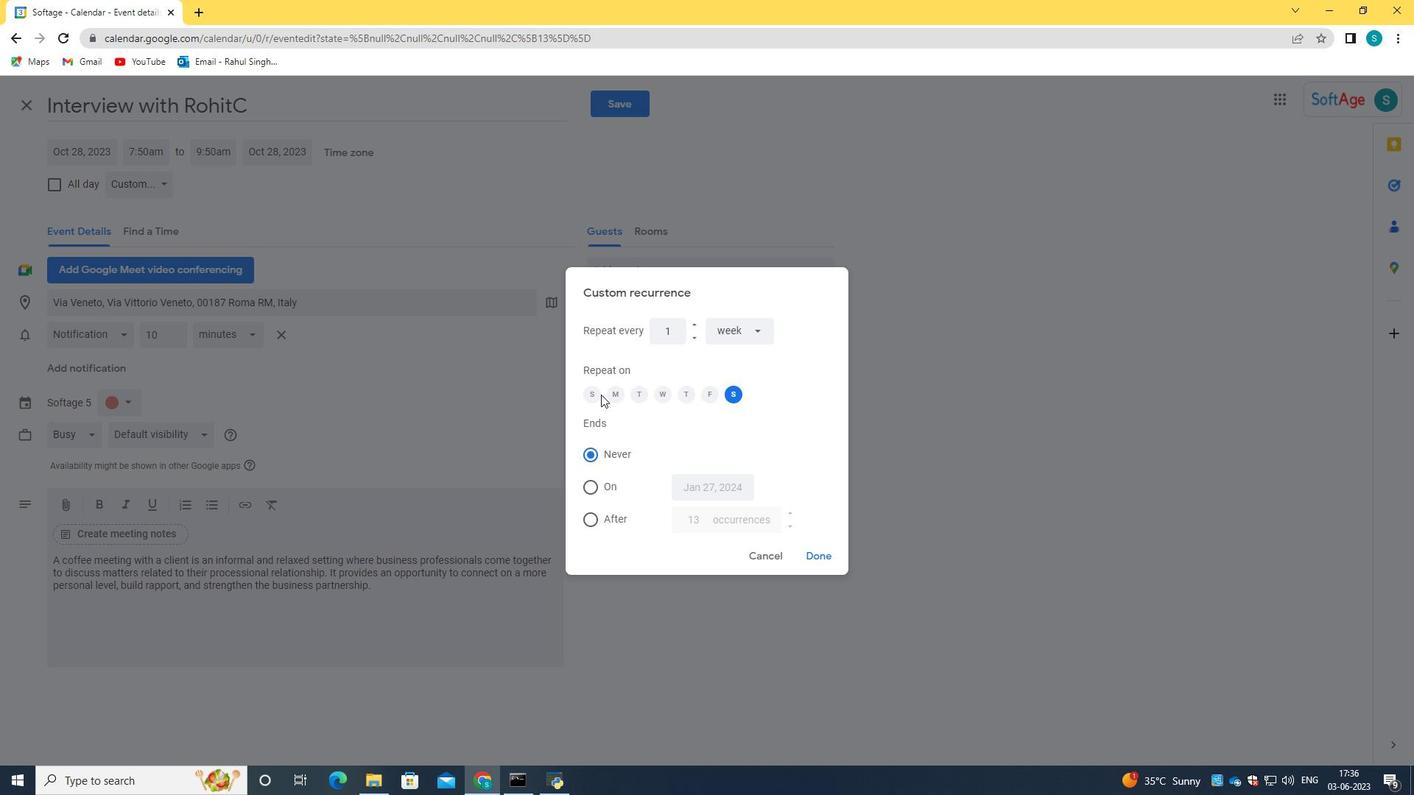 
Action: Mouse pressed left at (596, 394)
Screenshot: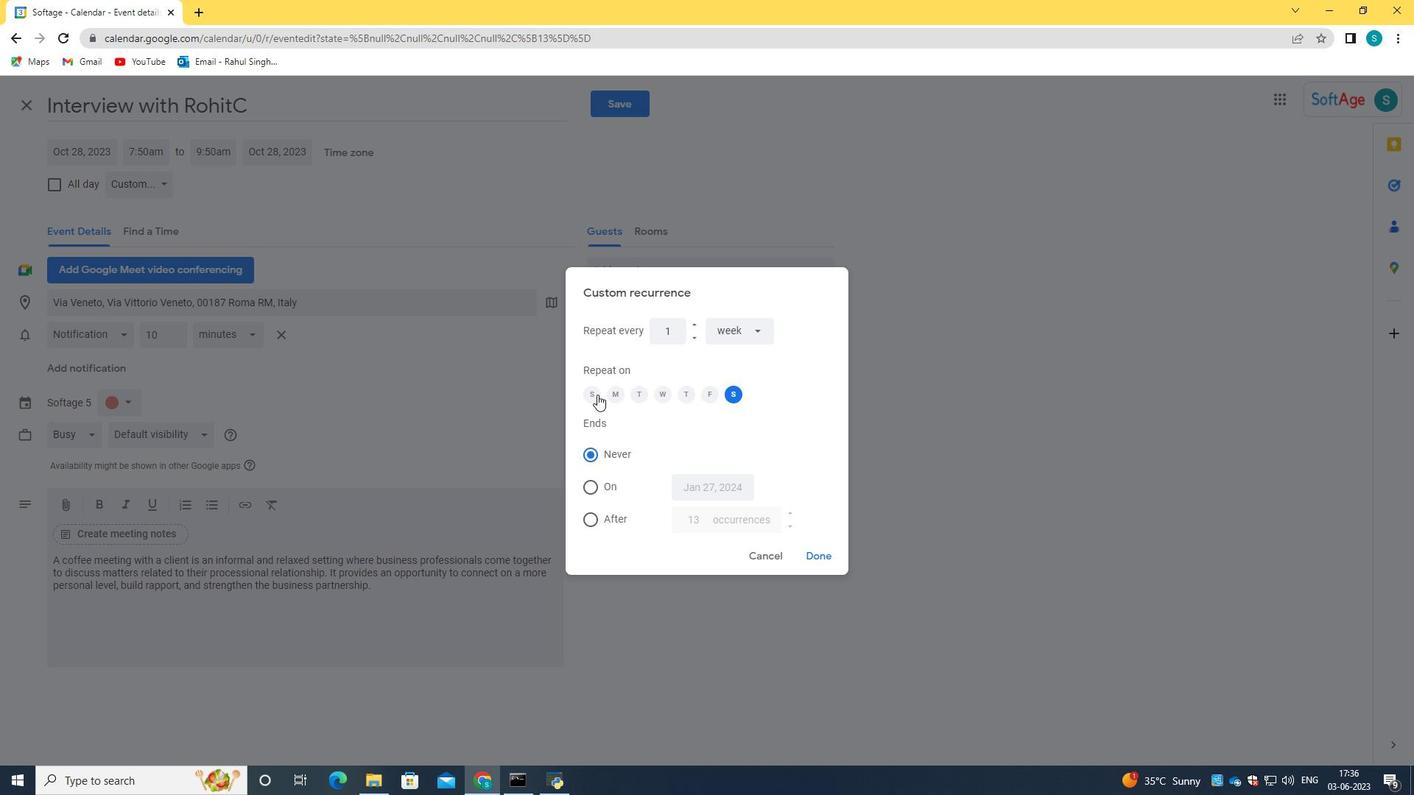 
Action: Mouse moved to (733, 397)
Screenshot: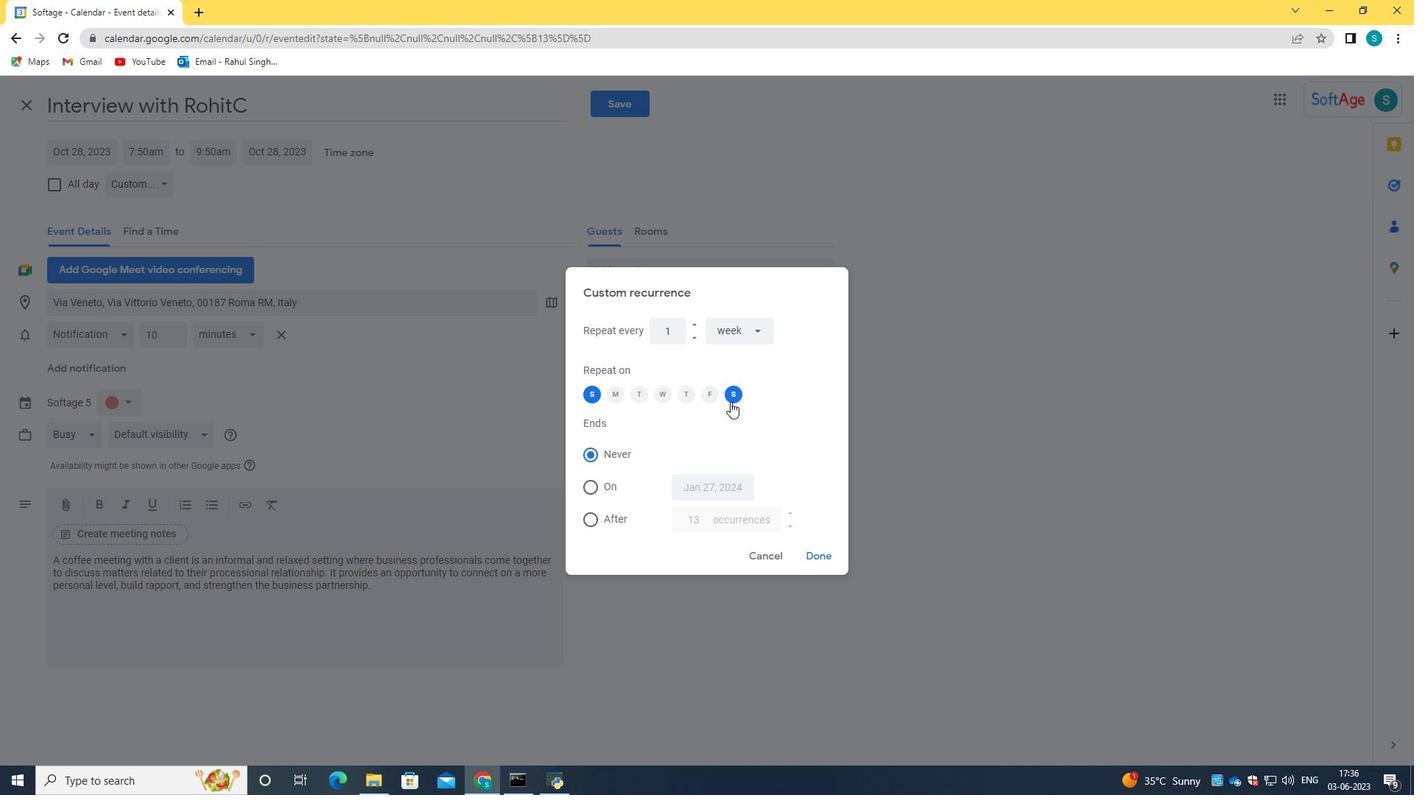 
Action: Mouse pressed left at (733, 397)
Screenshot: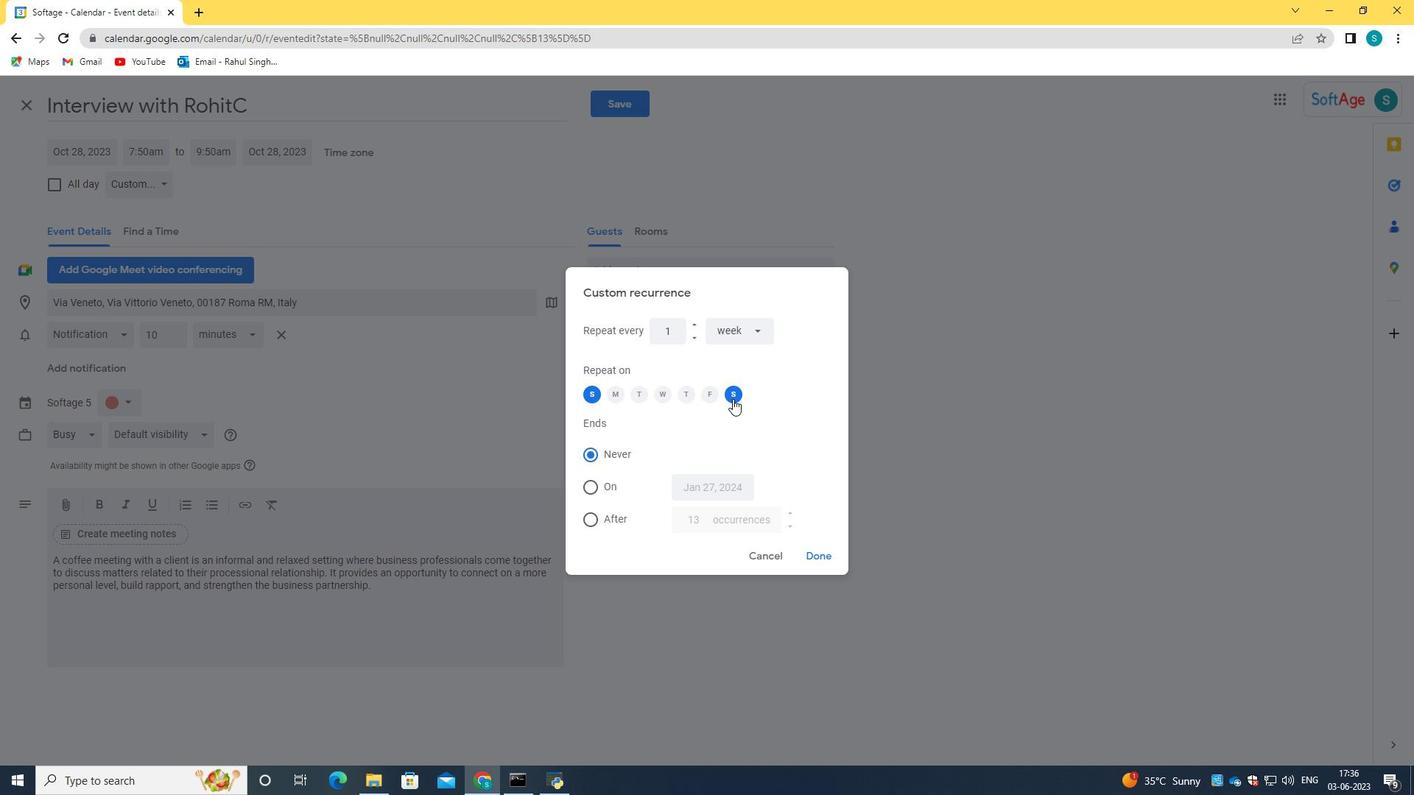 
Action: Mouse moved to (820, 554)
Screenshot: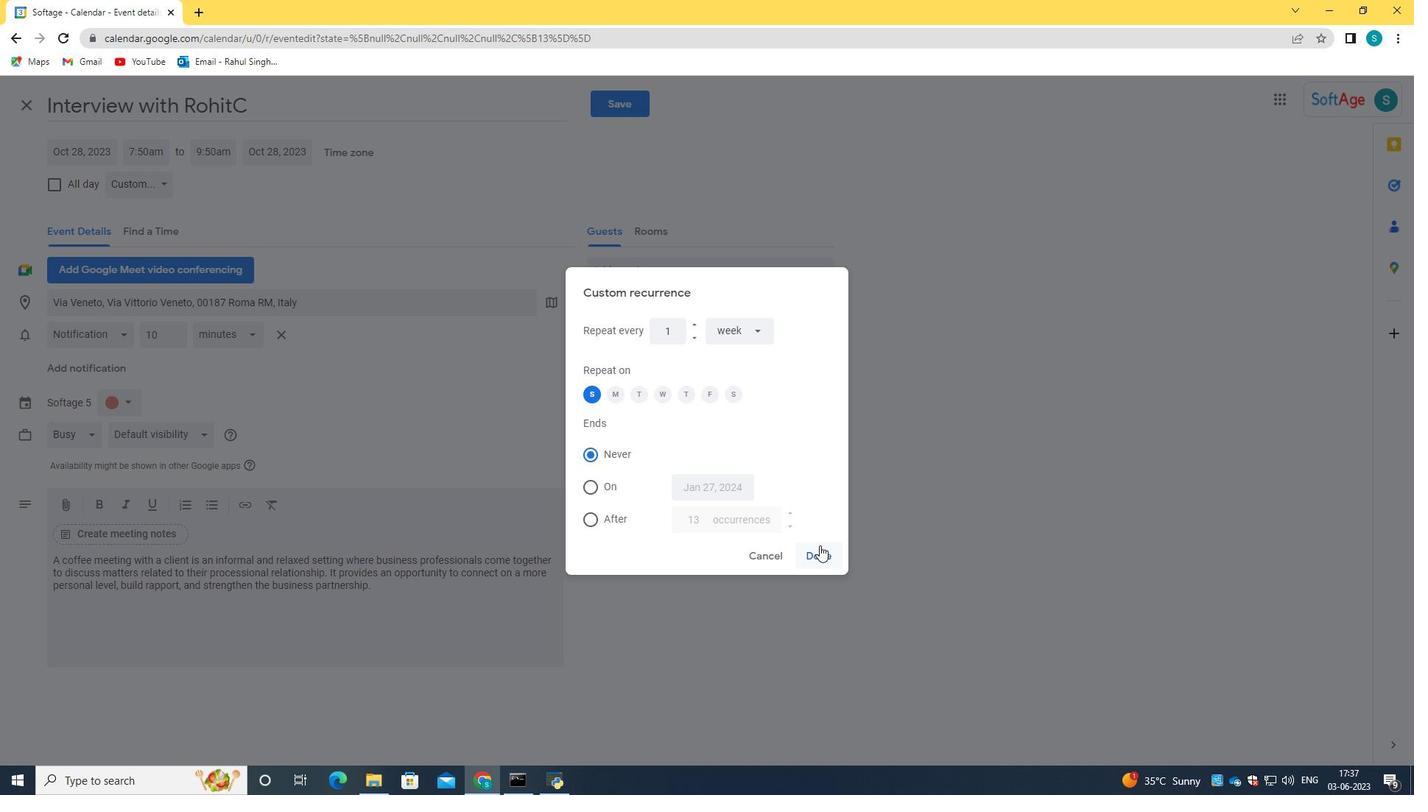 
Action: Mouse pressed left at (820, 554)
Screenshot: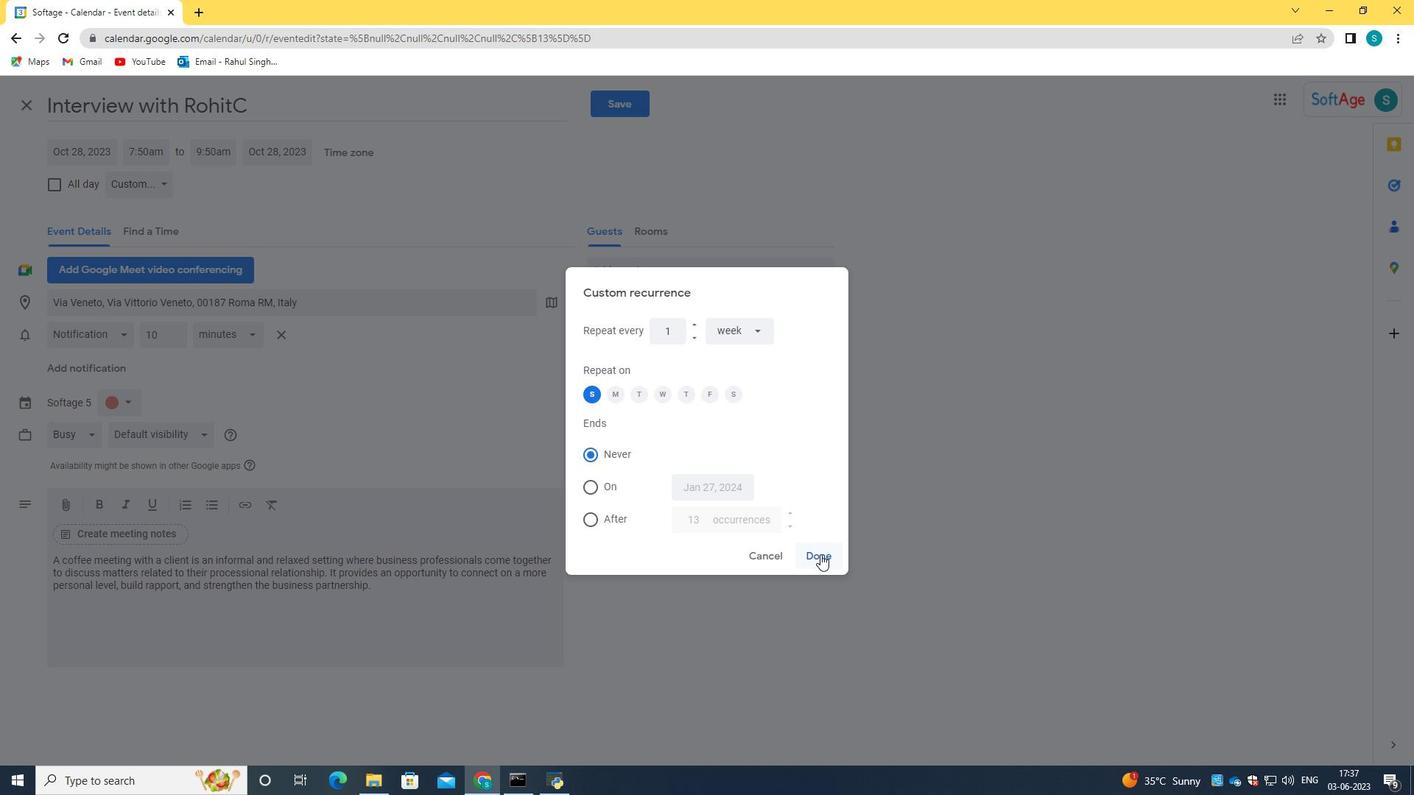 
Action: Mouse moved to (644, 109)
Screenshot: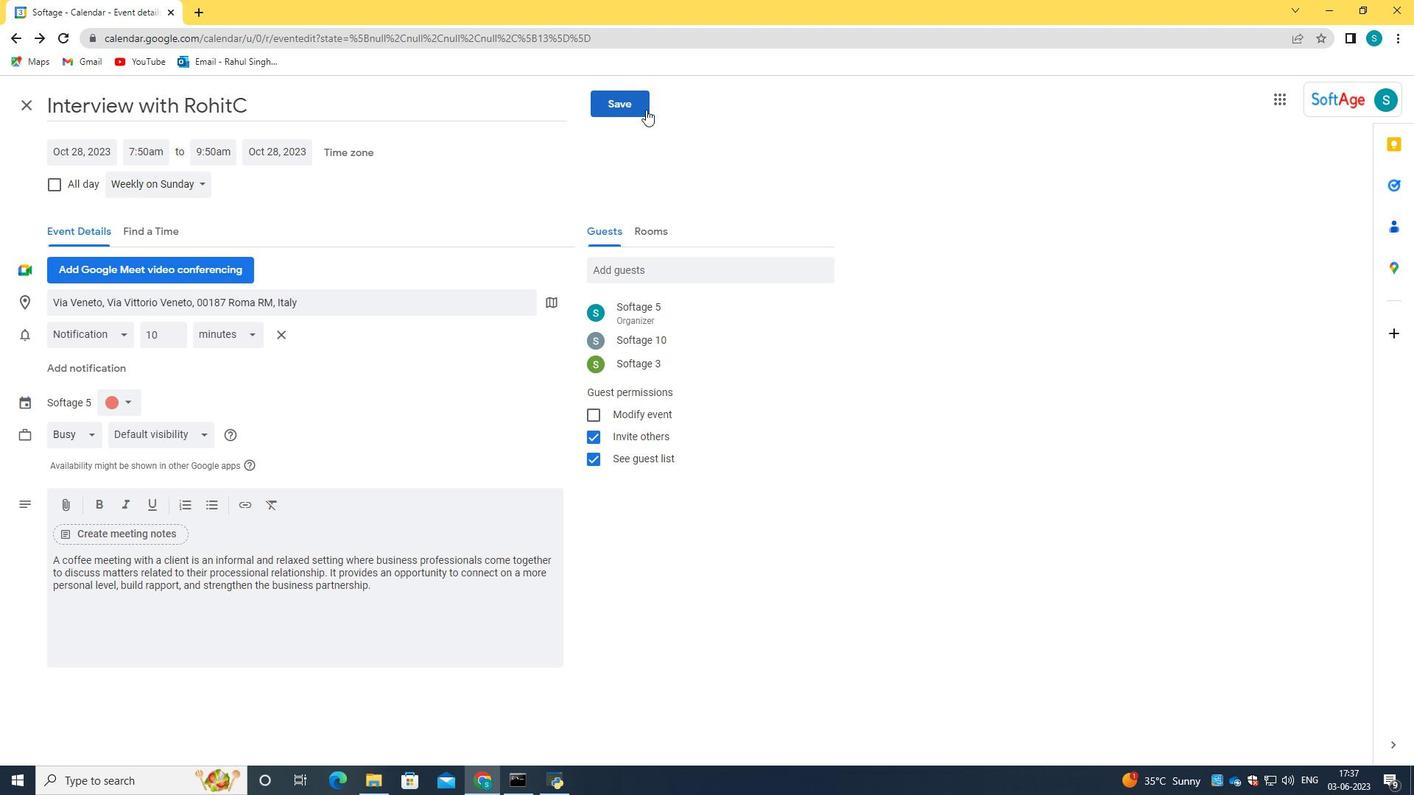 
Action: Mouse pressed left at (644, 109)
Screenshot: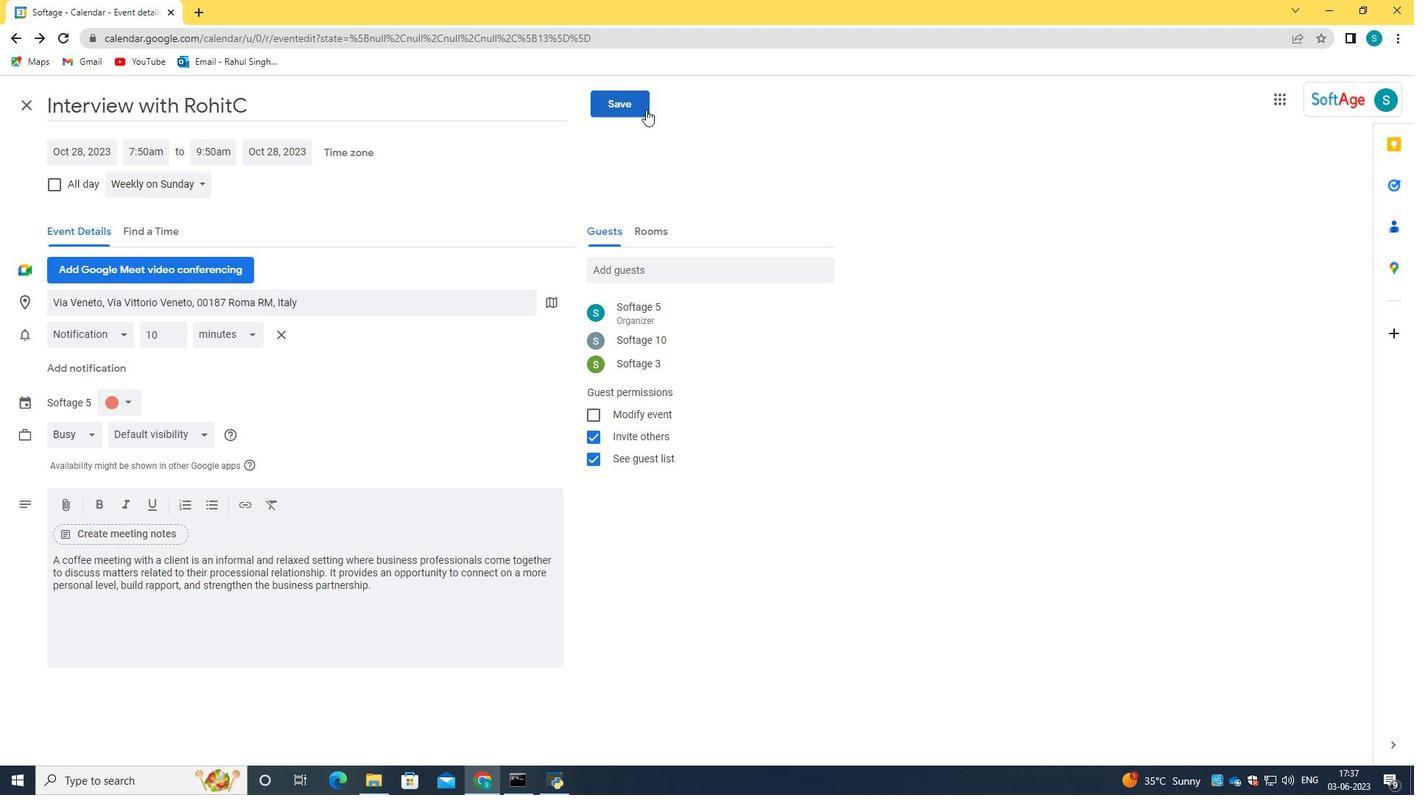 
Action: Mouse moved to (842, 453)
Screenshot: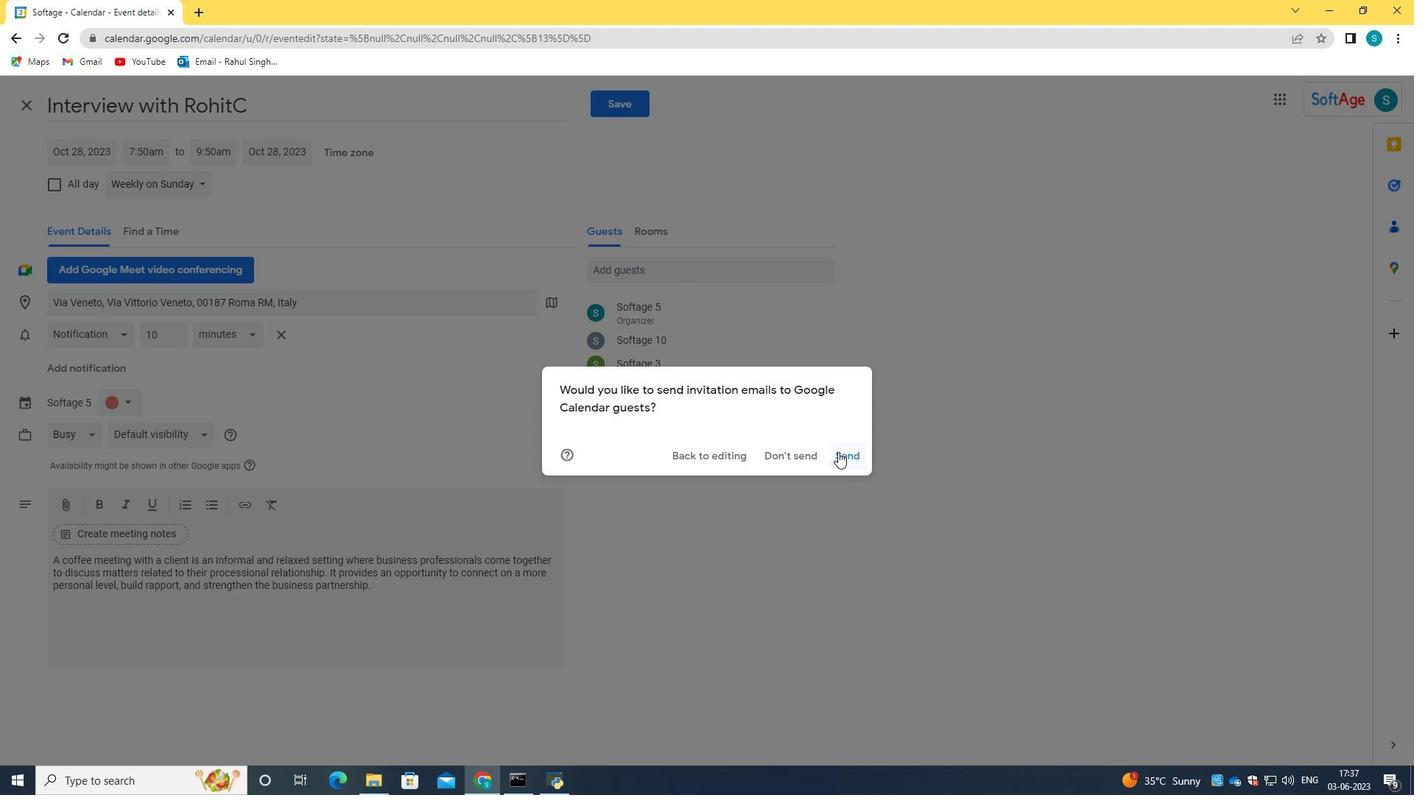 
Action: Mouse pressed left at (842, 453)
Screenshot: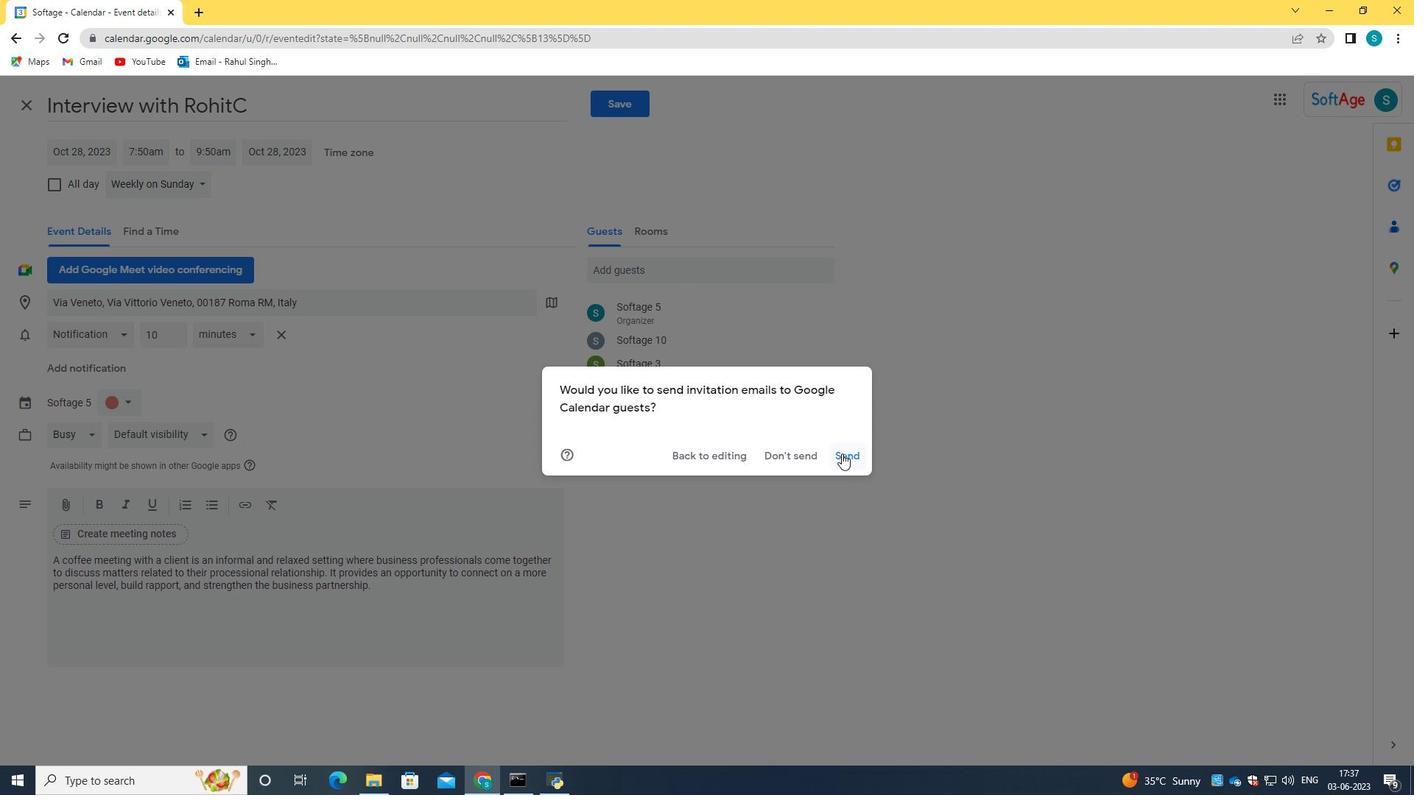 
